 Task: Open a new theme Ion template save the file as agendafor.pptxand insert 'date and time', and also insert  'slide no'and add the smart art , horizontal bullet list
Action: Key pressed ctrl+N
Screenshot: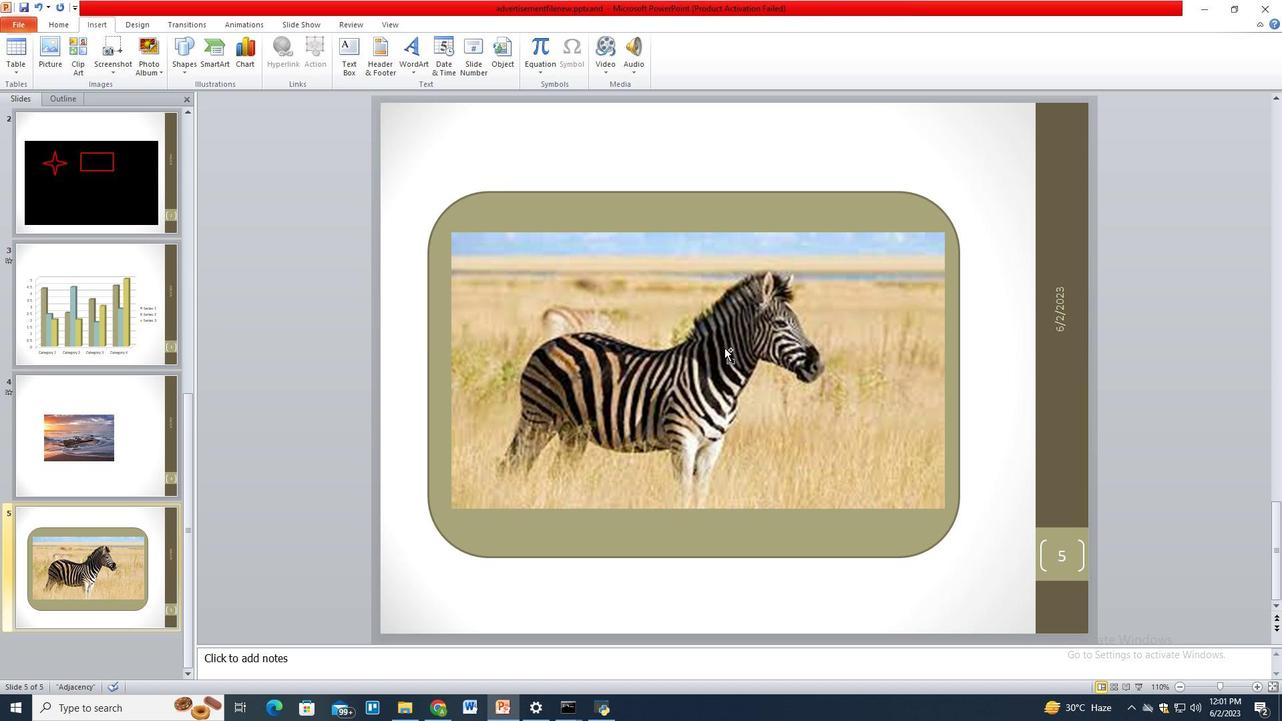 
Action: Mouse moved to (26, 22)
Screenshot: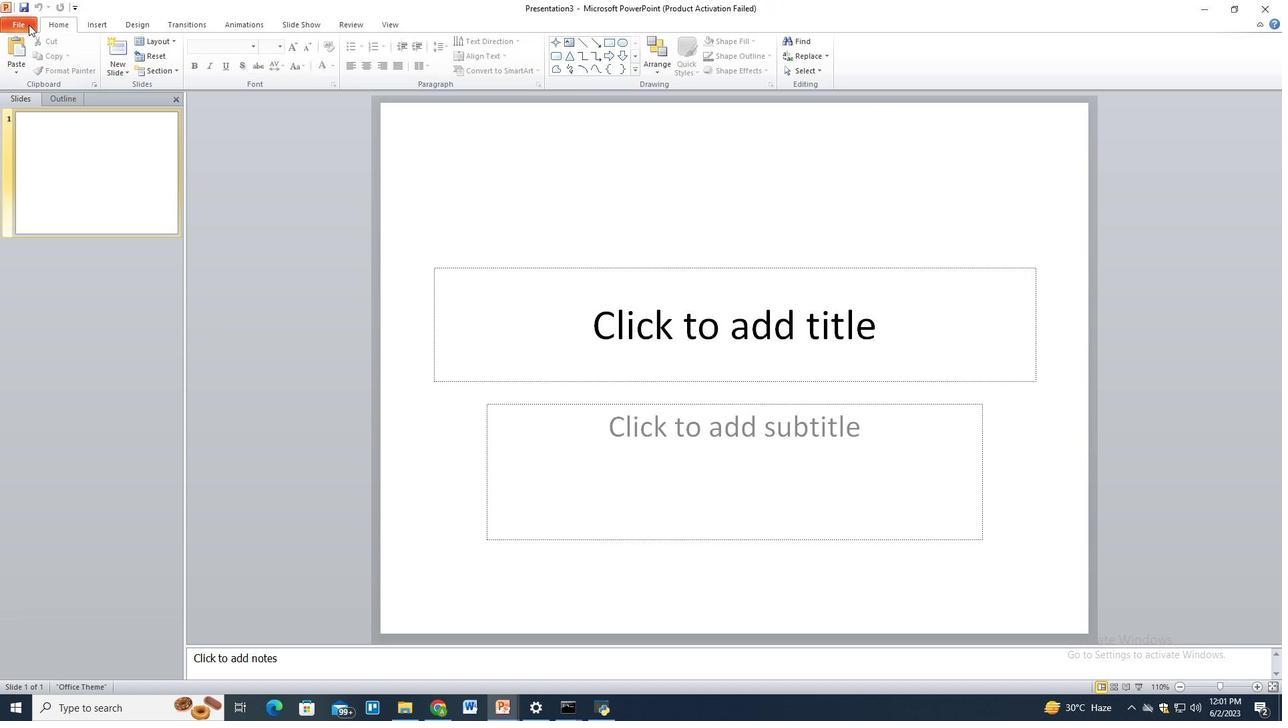 
Action: Mouse pressed left at (26, 22)
Screenshot: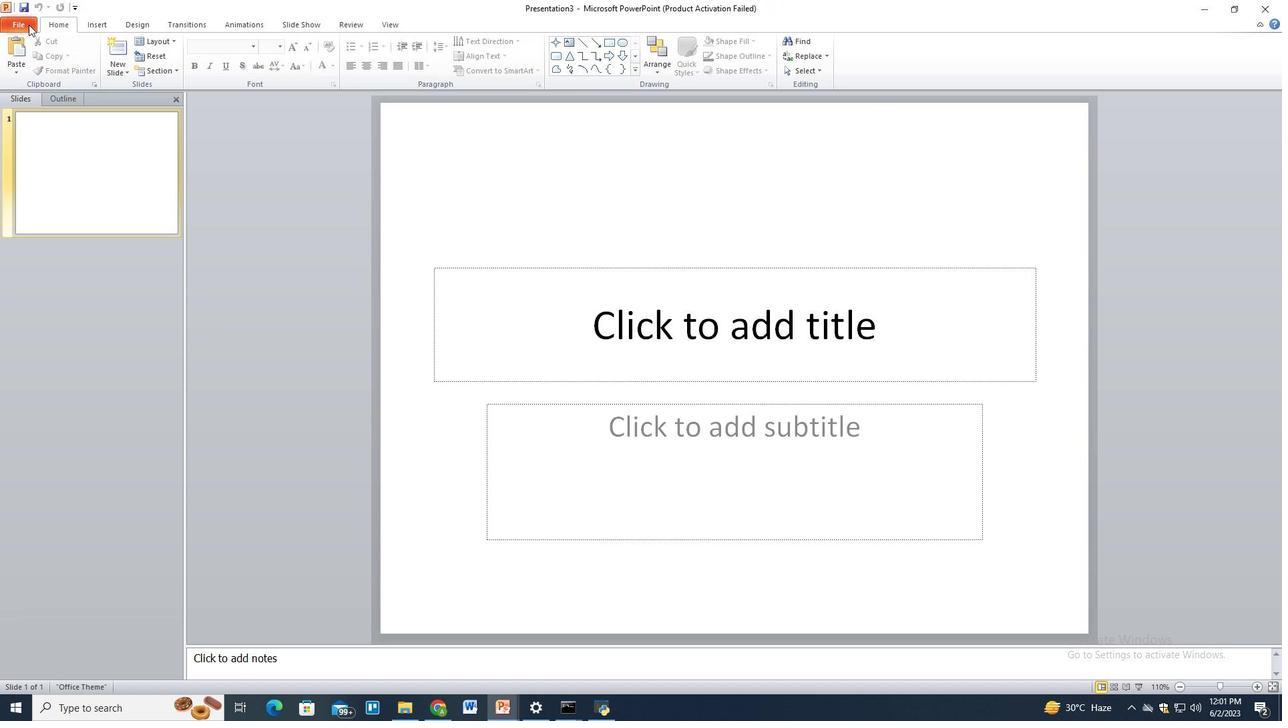 
Action: Mouse moved to (44, 165)
Screenshot: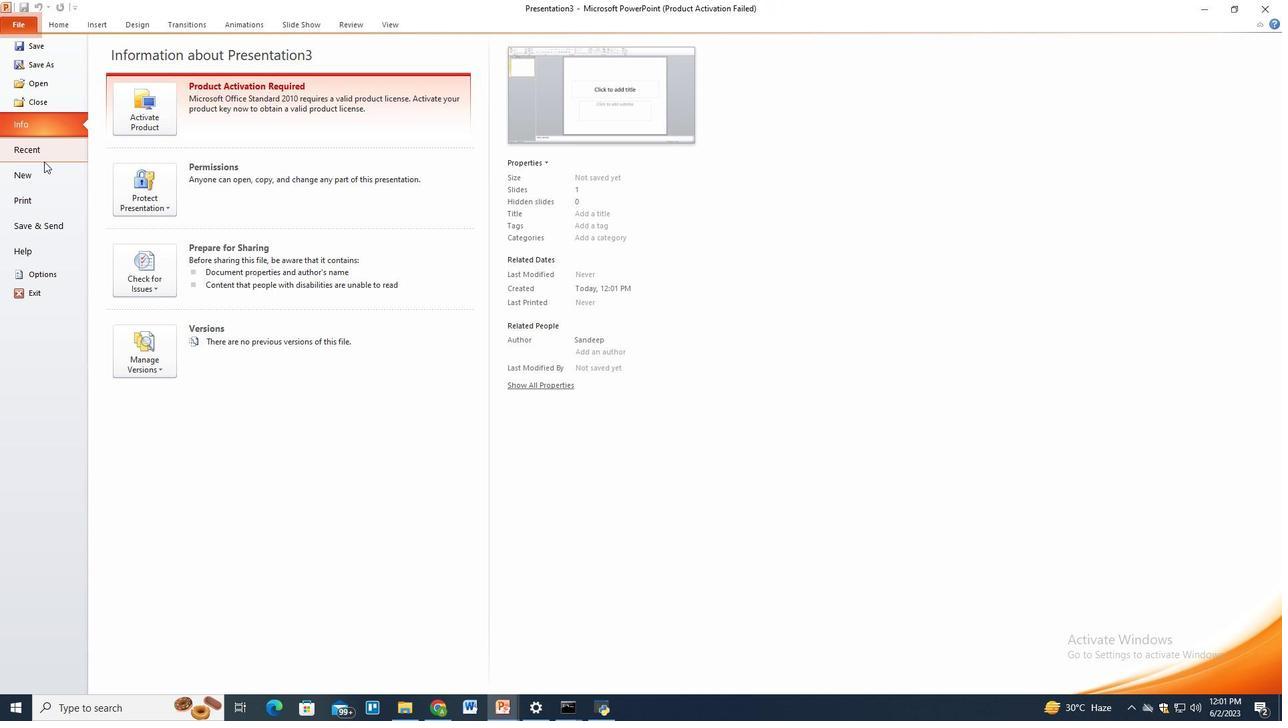 
Action: Mouse pressed left at (44, 165)
Screenshot: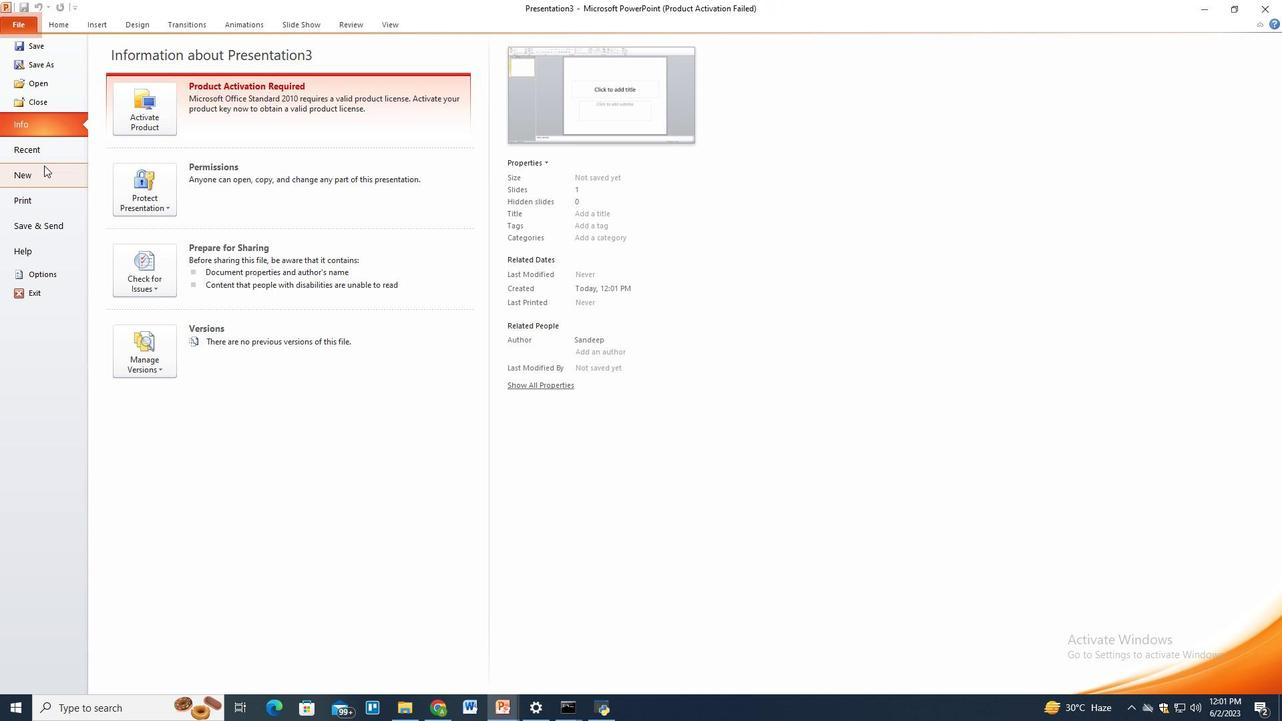 
Action: Mouse moved to (243, 146)
Screenshot: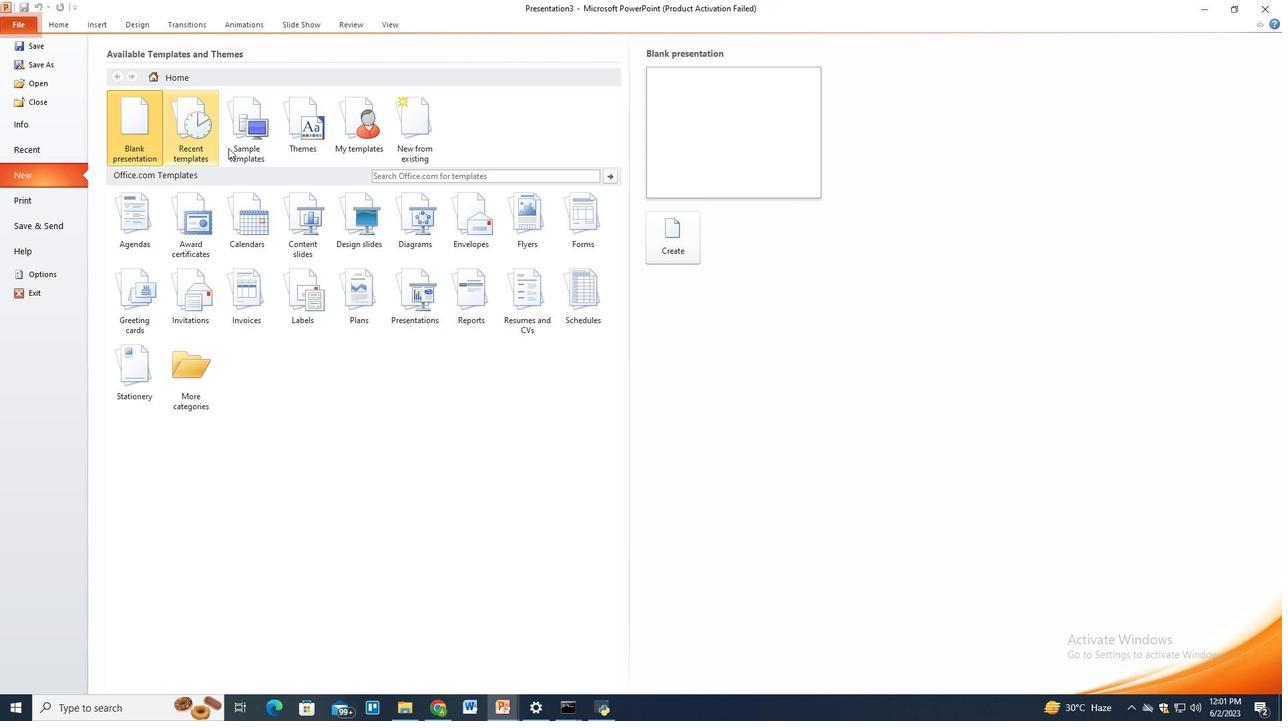 
Action: Mouse pressed left at (243, 146)
Screenshot: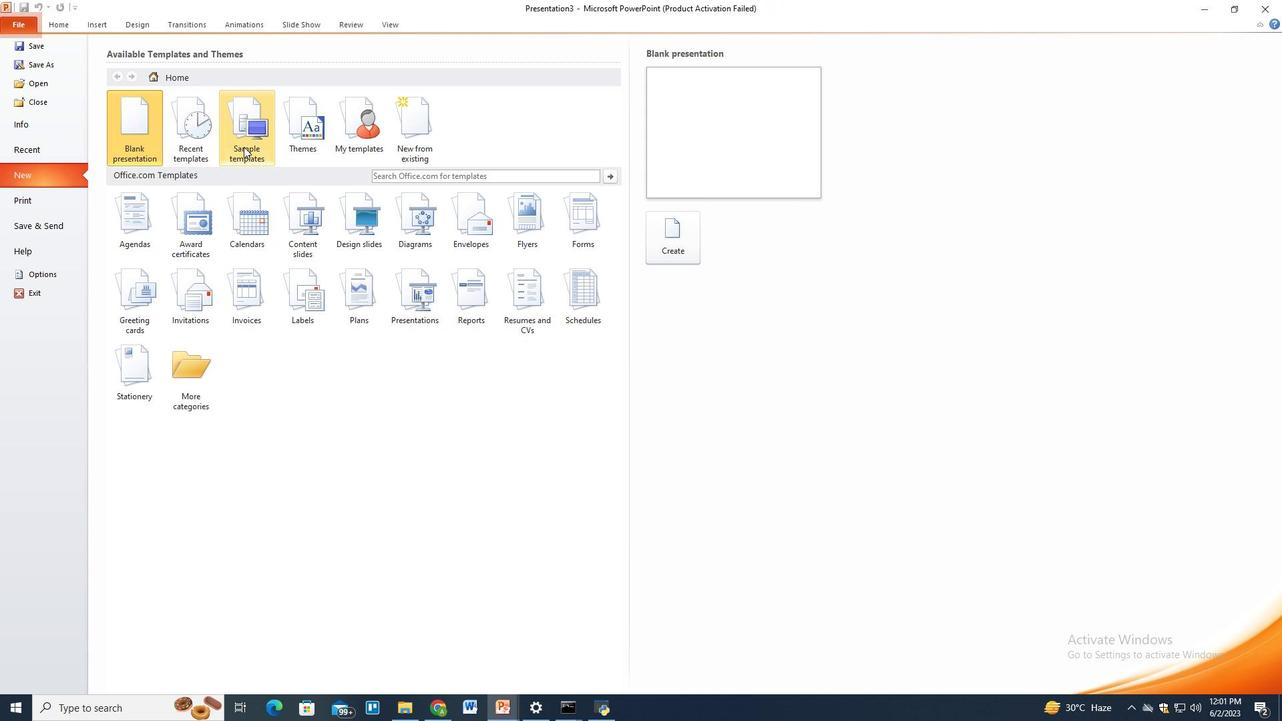
Action: Mouse moved to (116, 76)
Screenshot: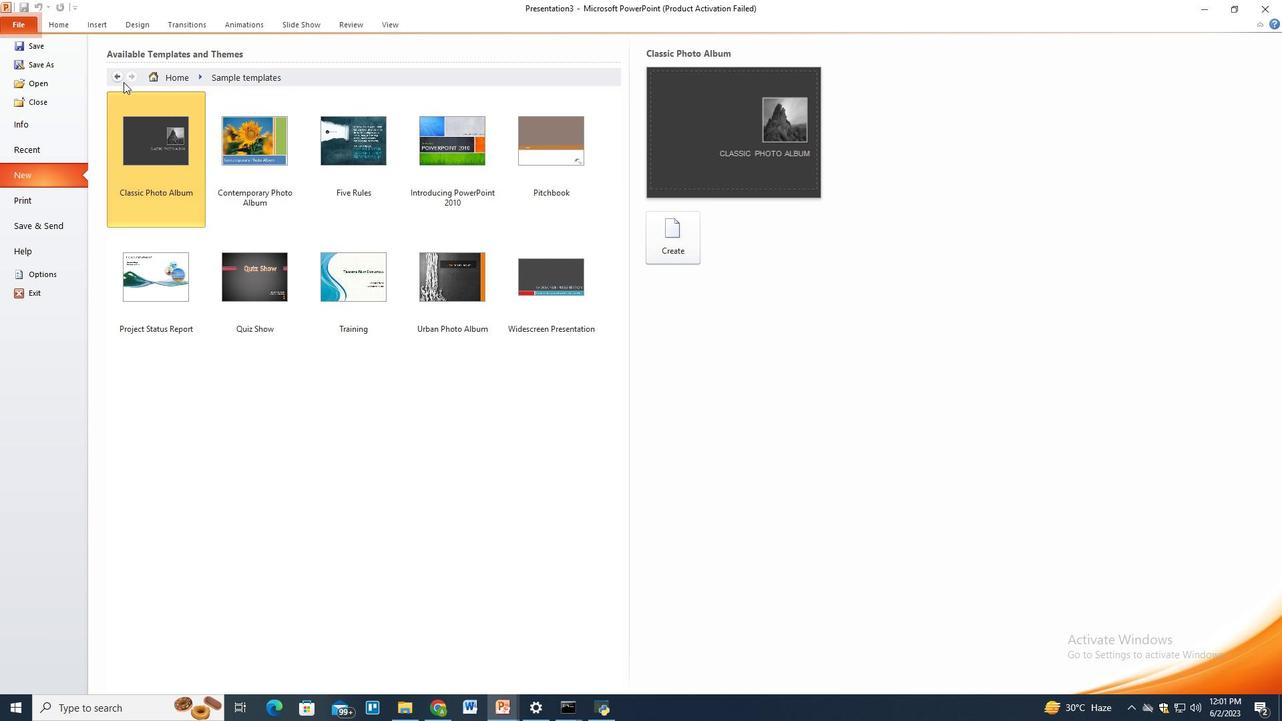 
Action: Mouse pressed left at (116, 76)
Screenshot: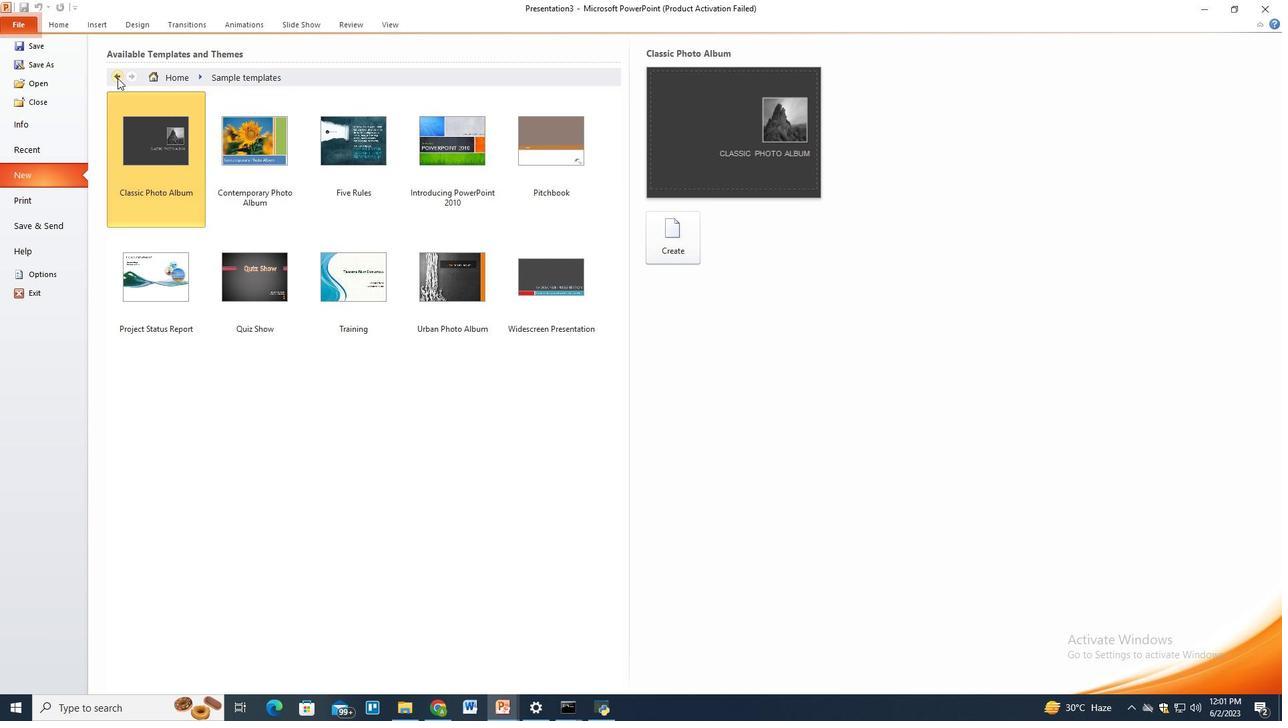 
Action: Mouse moved to (288, 138)
Screenshot: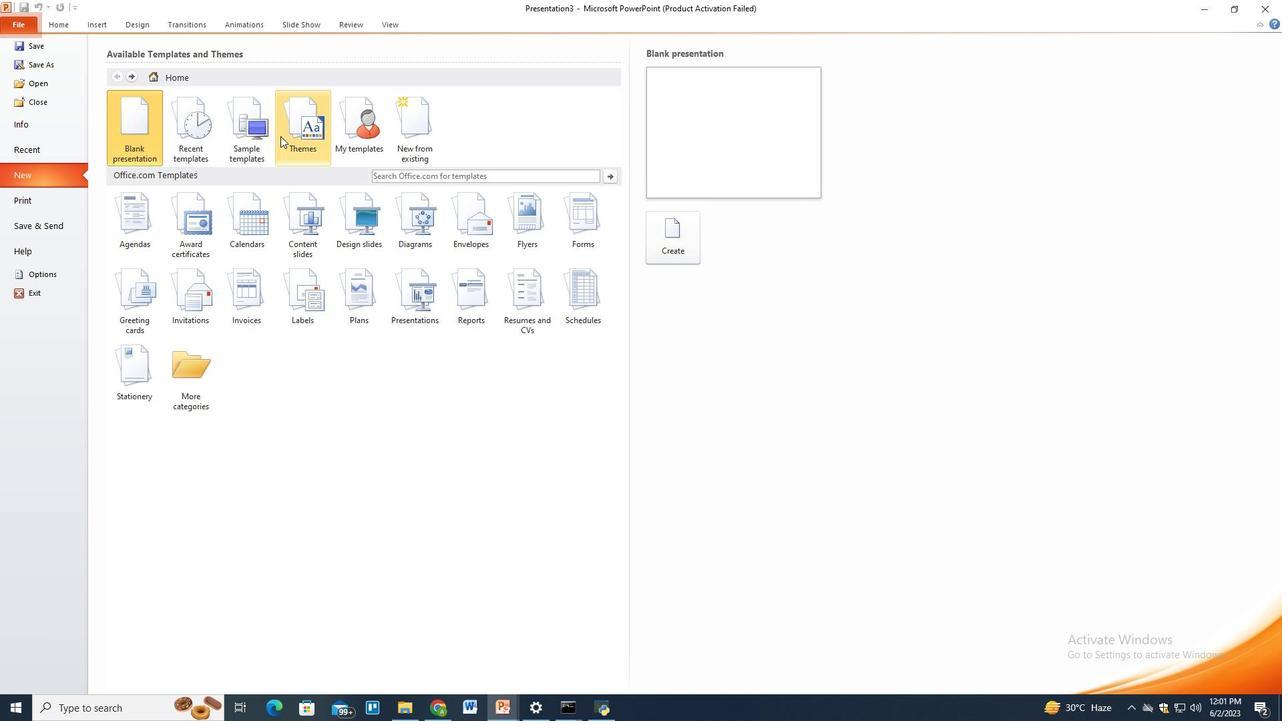 
Action: Mouse pressed left at (288, 138)
Screenshot: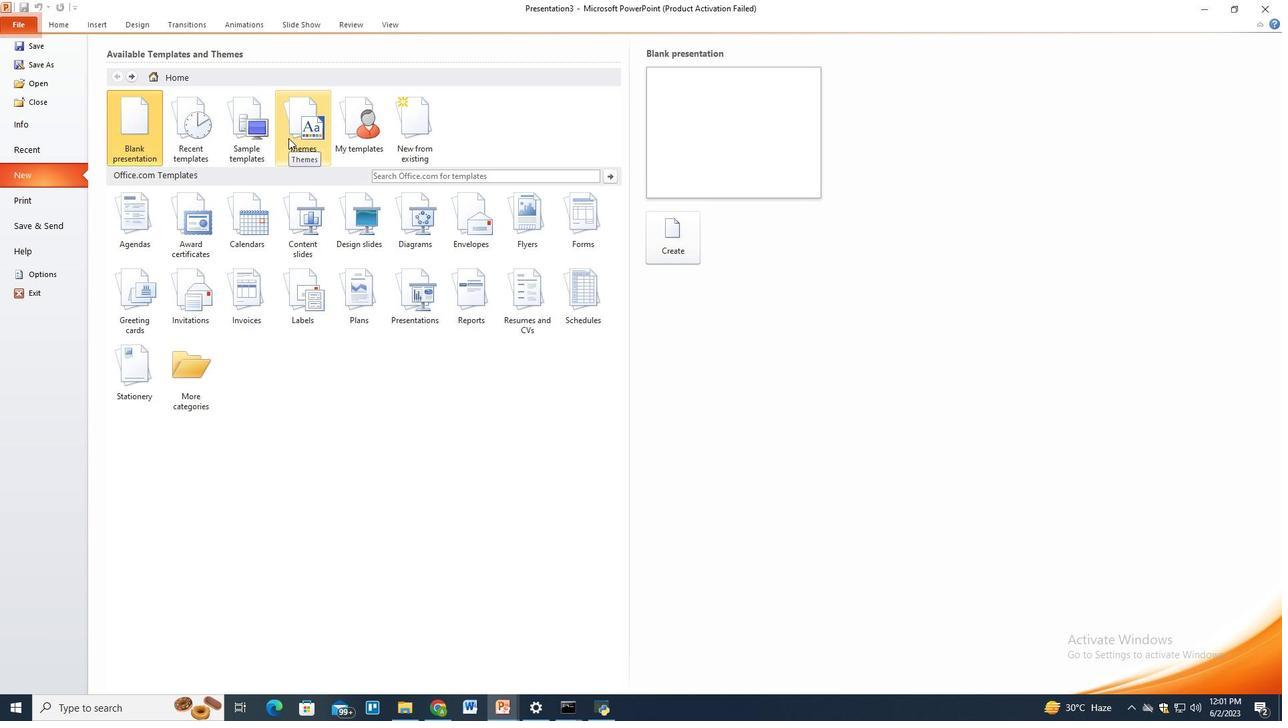 
Action: Mouse moved to (475, 321)
Screenshot: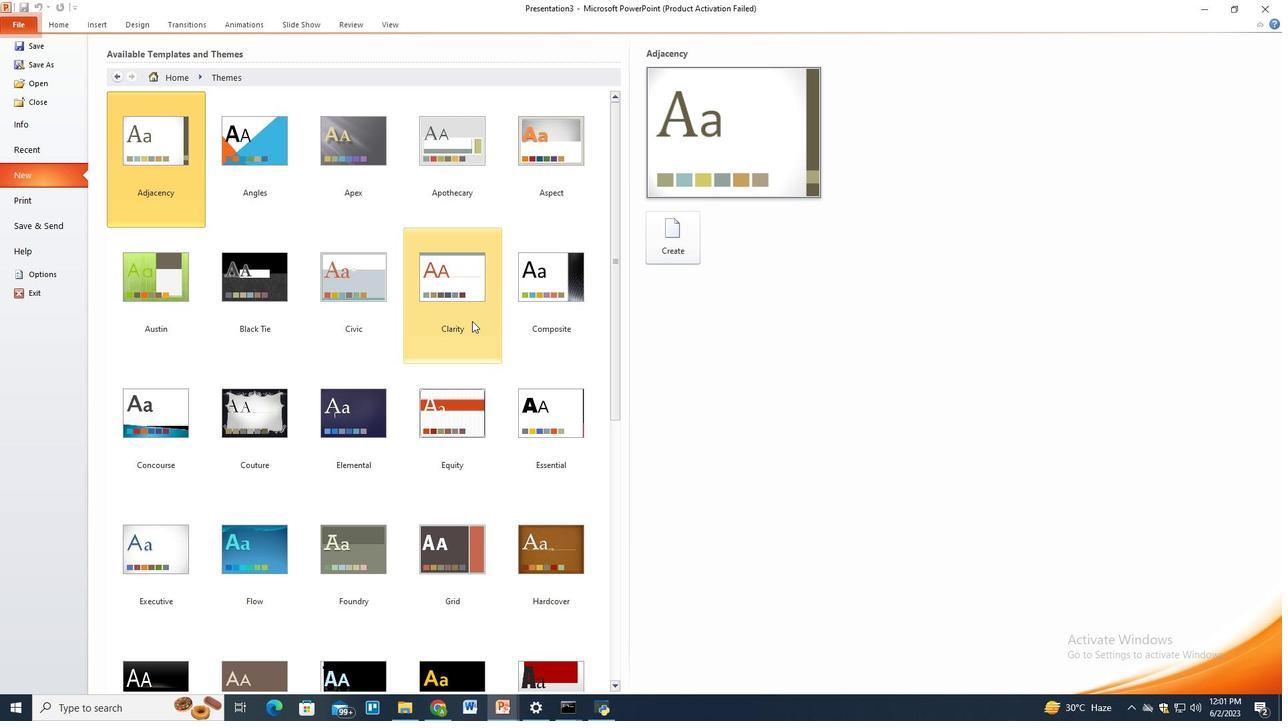 
Action: Mouse scrolled (475, 320) with delta (0, 0)
Screenshot: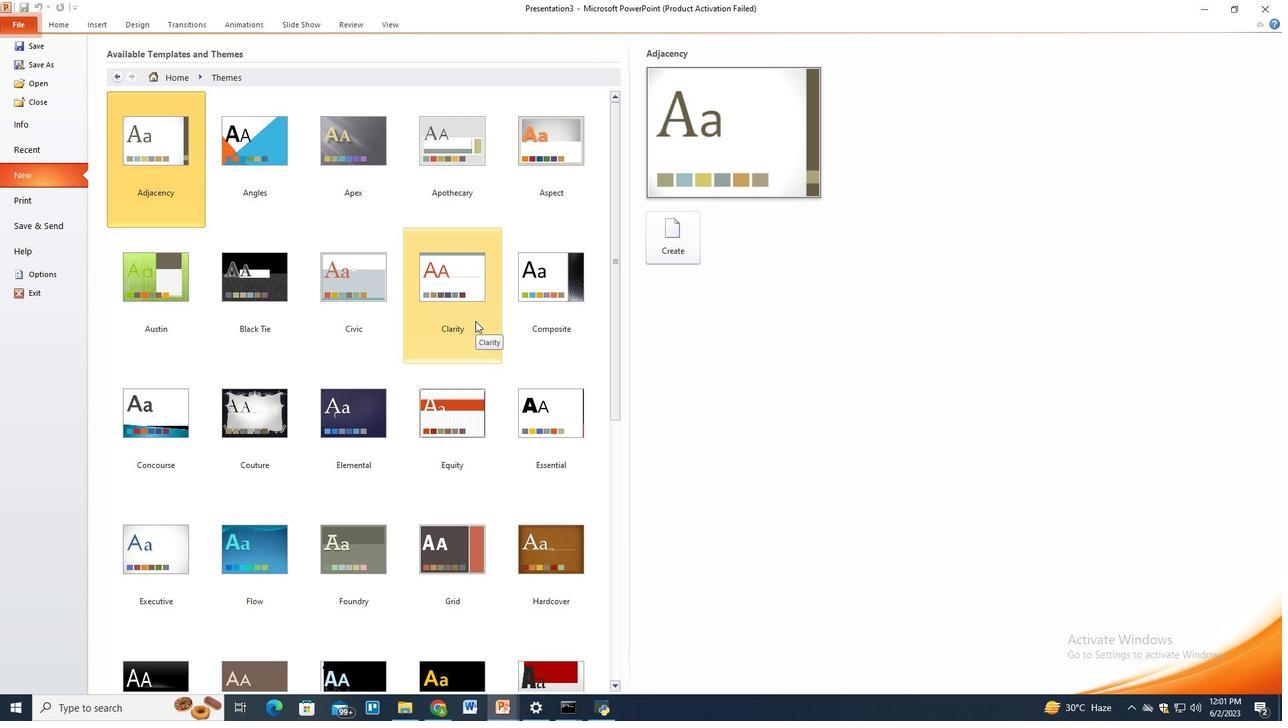 
Action: Mouse scrolled (475, 320) with delta (0, 0)
Screenshot: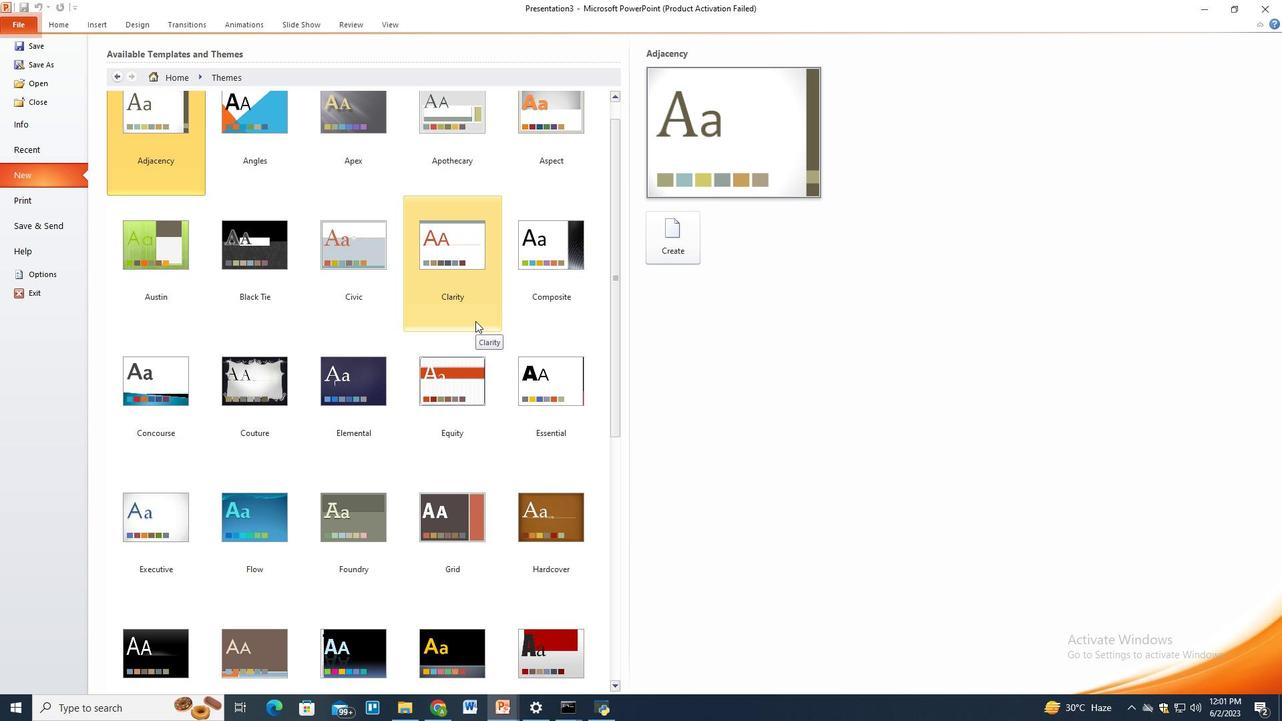 
Action: Mouse scrolled (475, 320) with delta (0, 0)
Screenshot: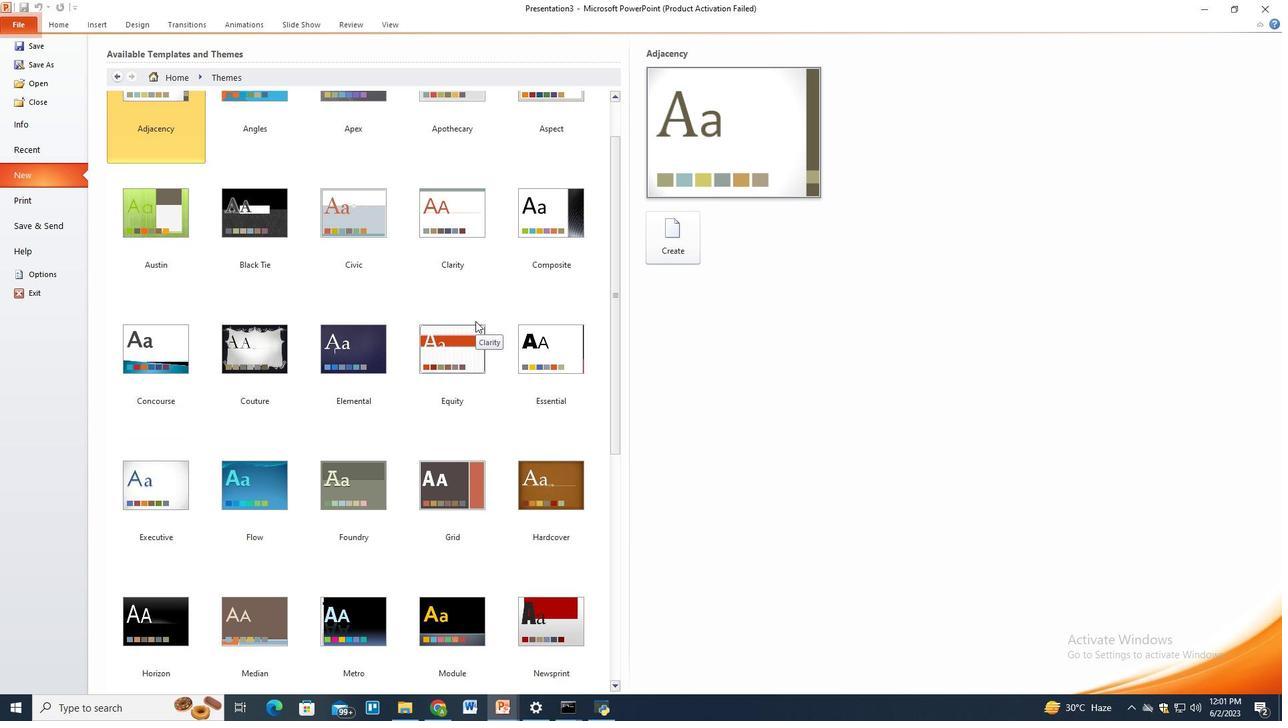 
Action: Mouse scrolled (475, 320) with delta (0, 0)
Screenshot: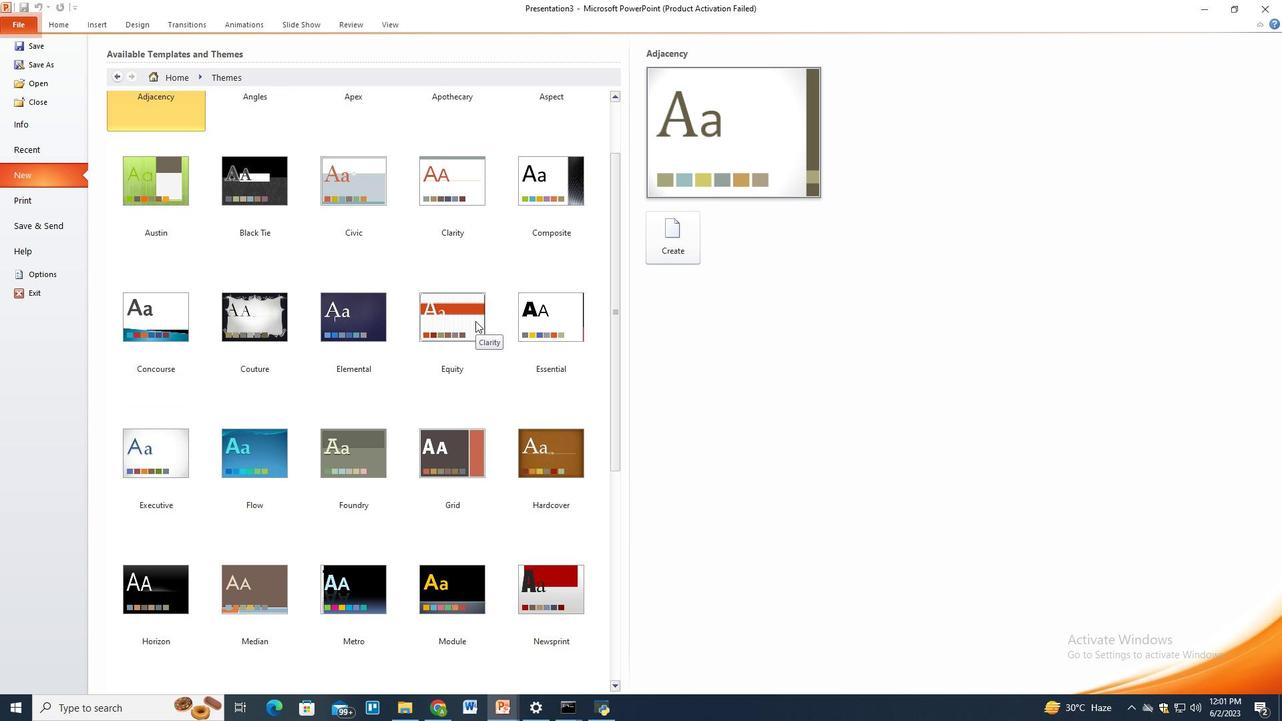 
Action: Mouse scrolled (475, 320) with delta (0, 0)
Screenshot: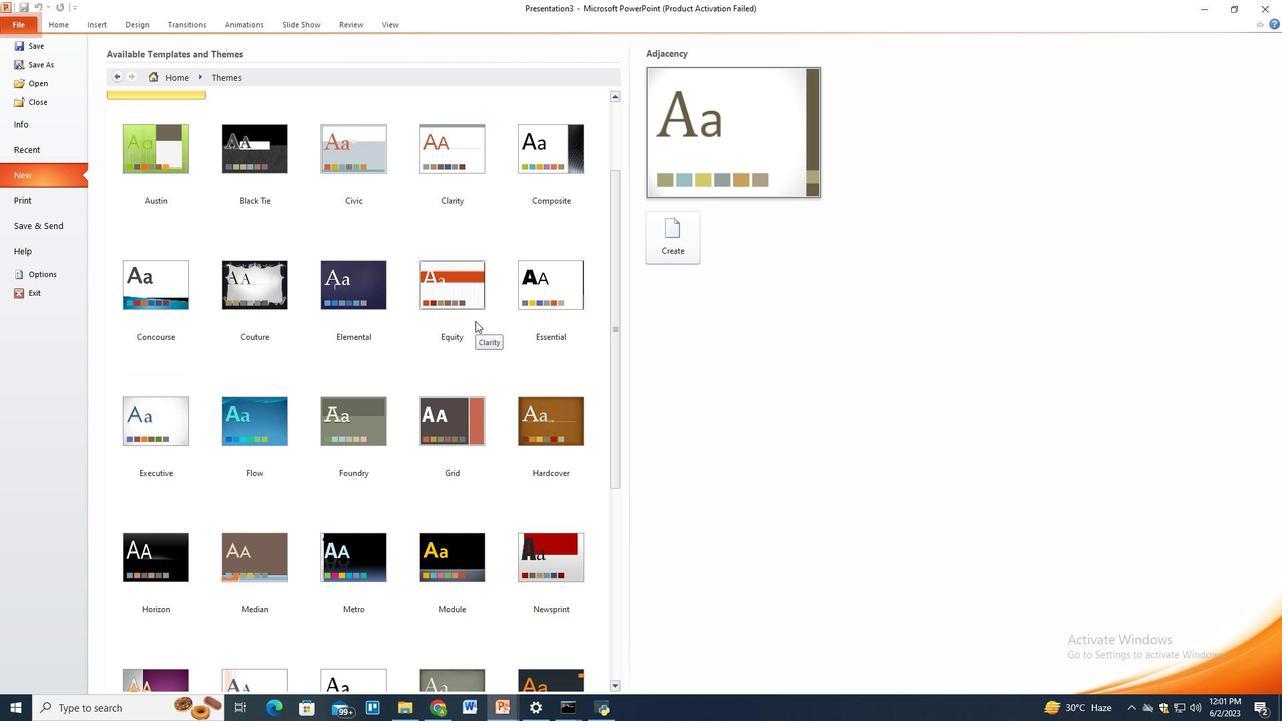 
Action: Mouse scrolled (475, 320) with delta (0, 0)
Screenshot: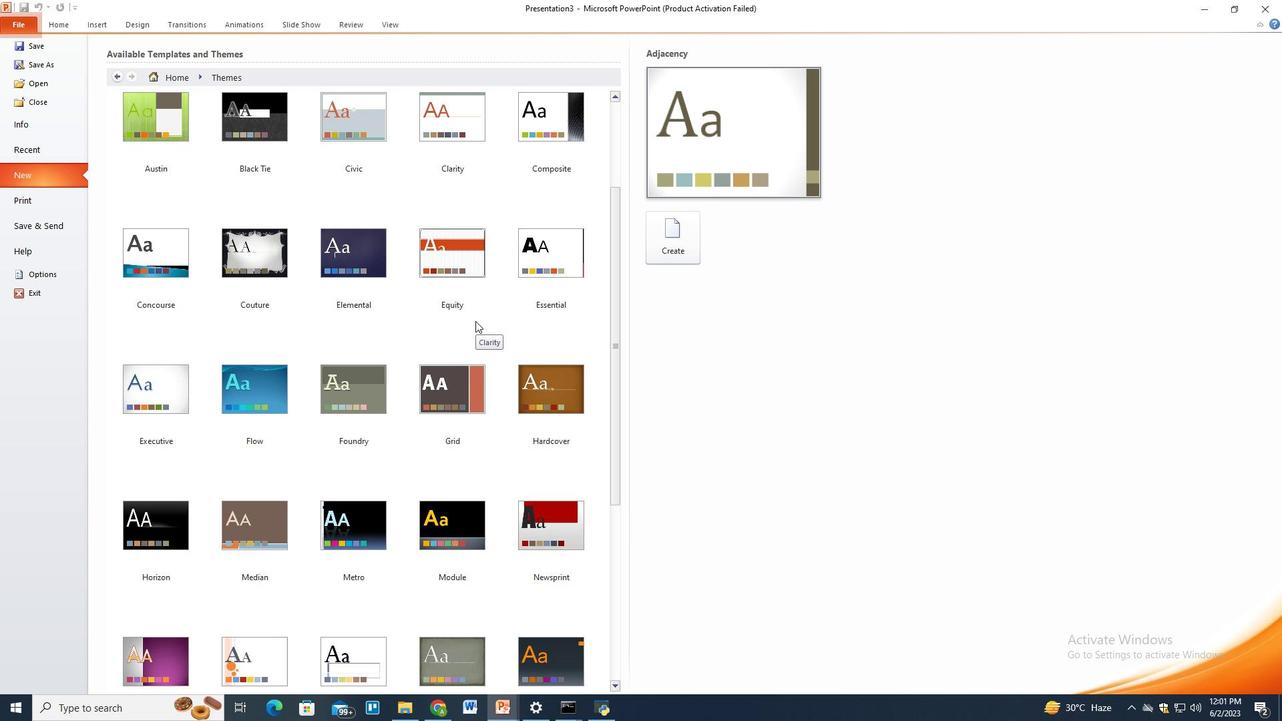 
Action: Mouse scrolled (475, 320) with delta (0, 0)
Screenshot: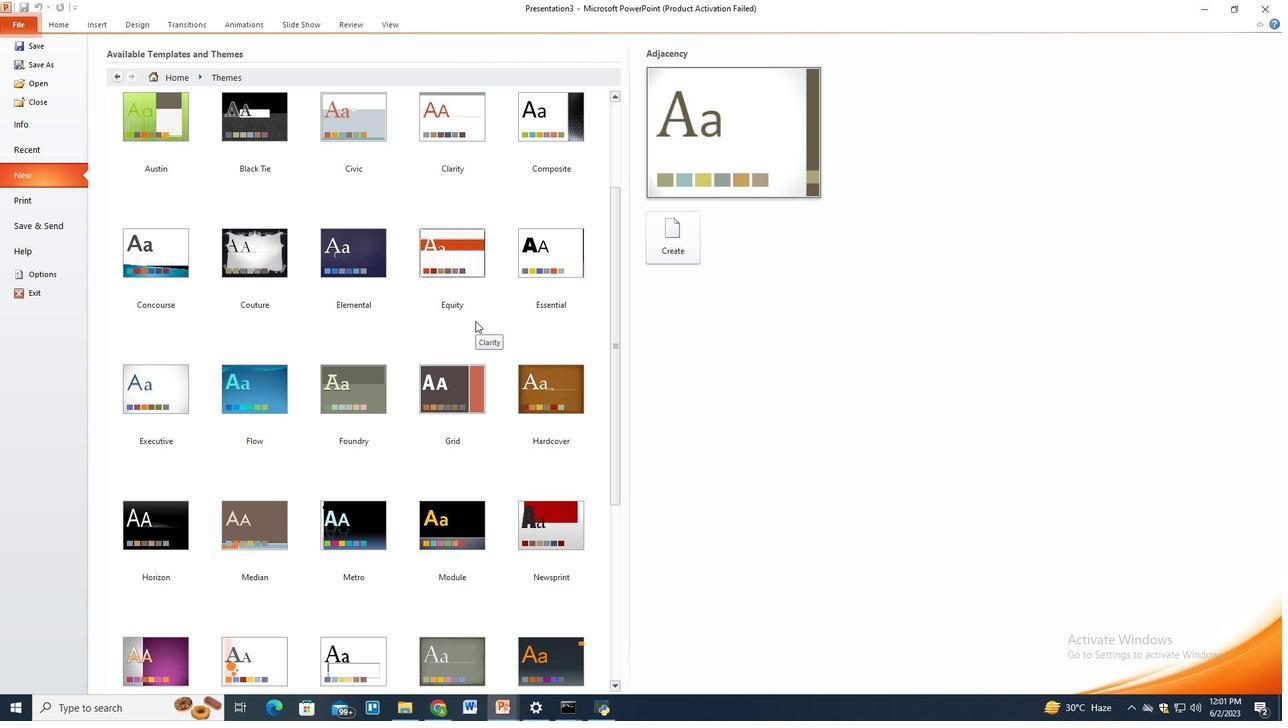 
Action: Mouse scrolled (475, 320) with delta (0, 0)
Screenshot: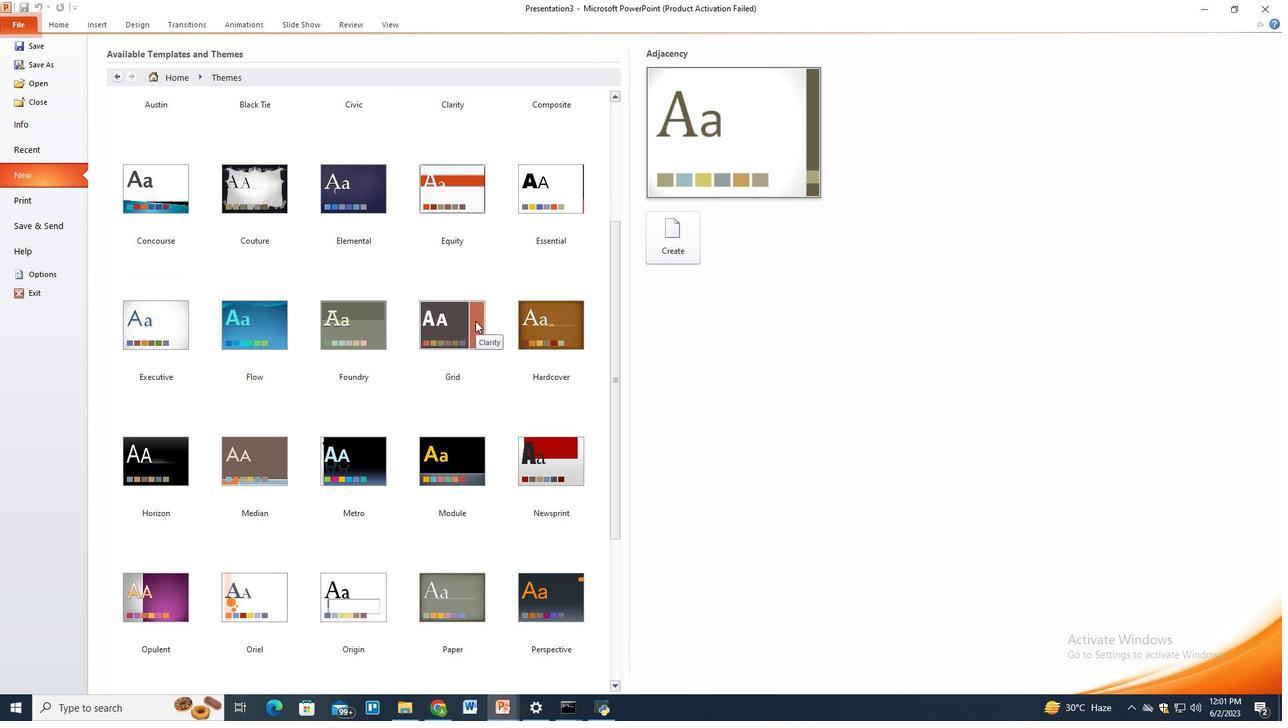 
Action: Mouse moved to (458, 300)
Screenshot: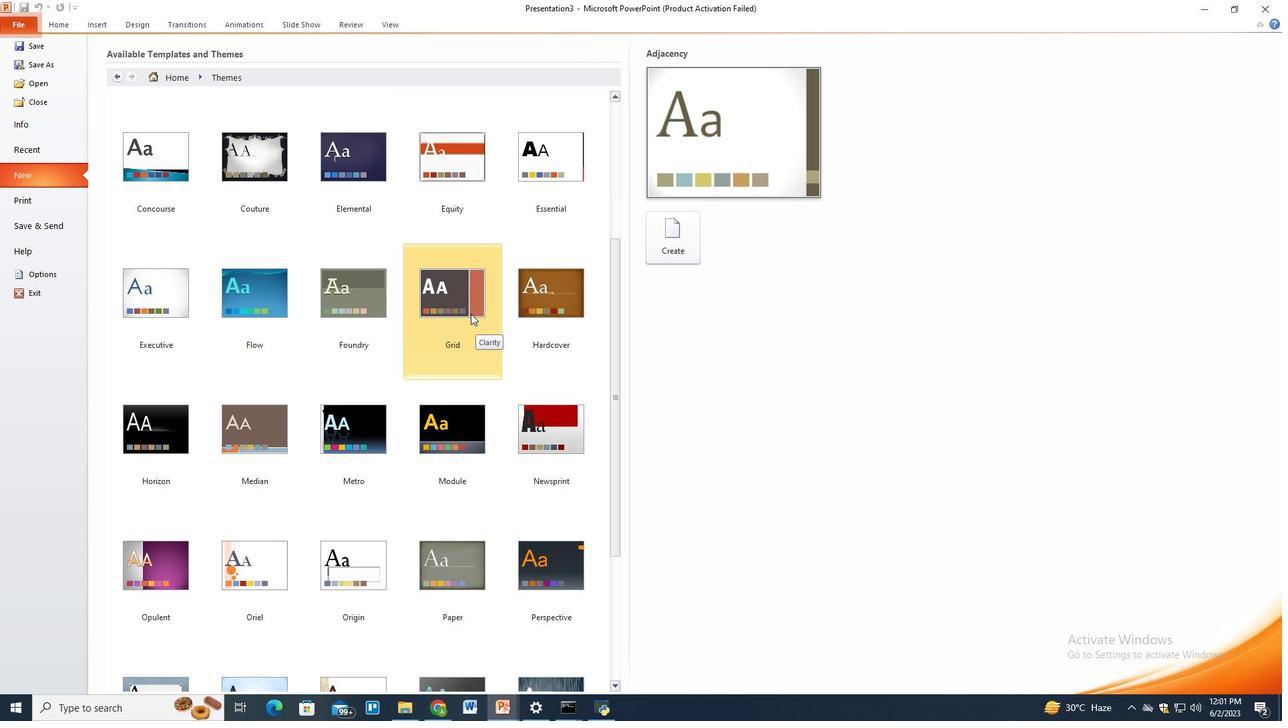 
Action: Mouse pressed left at (458, 300)
Screenshot: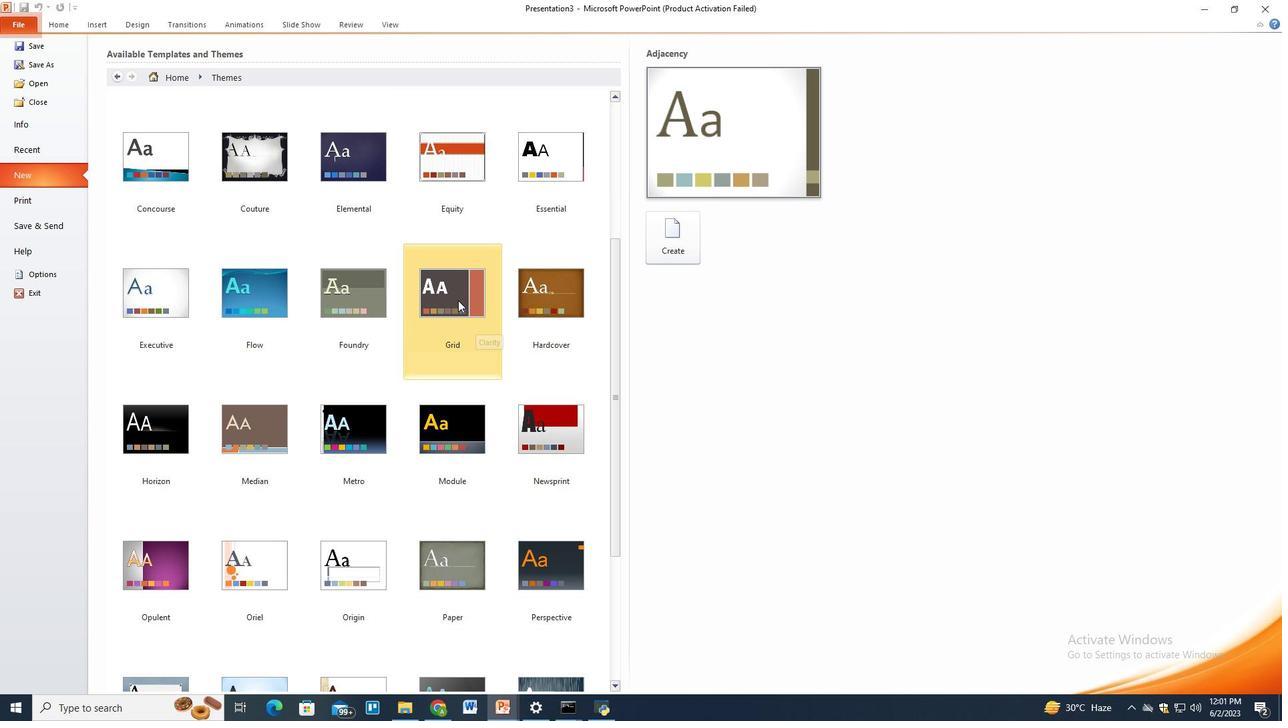 
Action: Mouse moved to (521, 301)
Screenshot: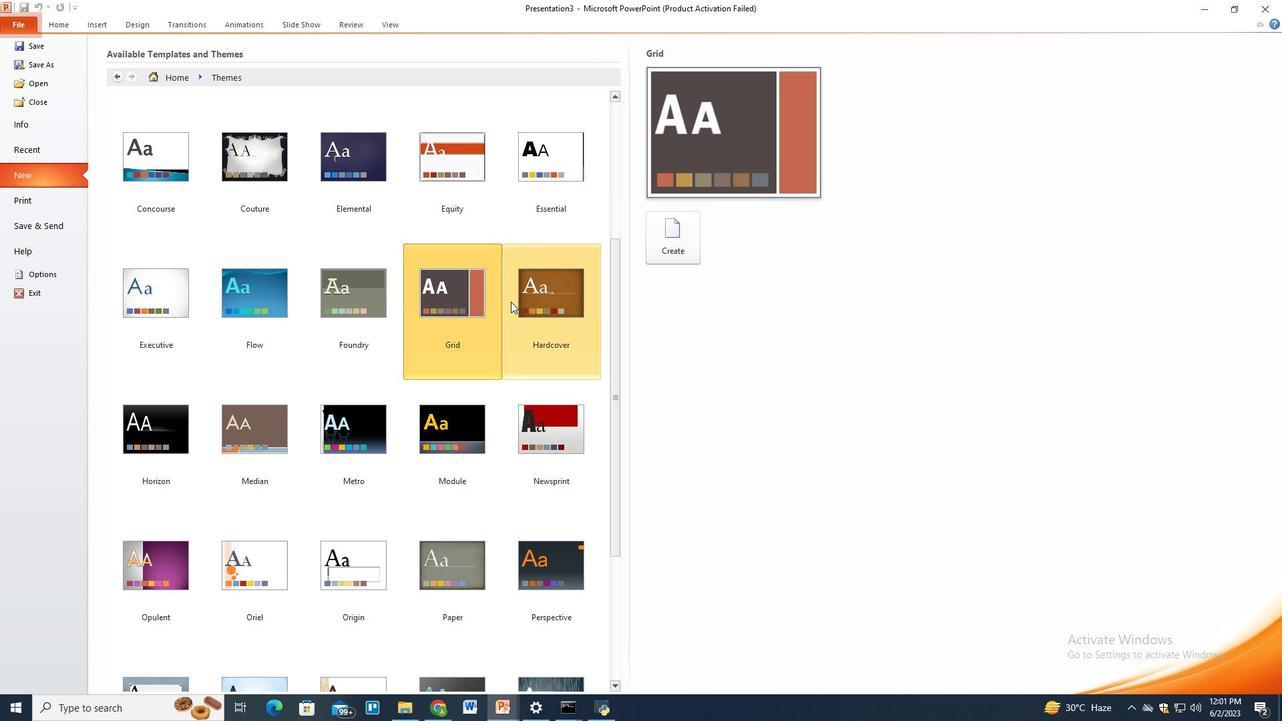 
Action: Mouse pressed left at (521, 301)
Screenshot: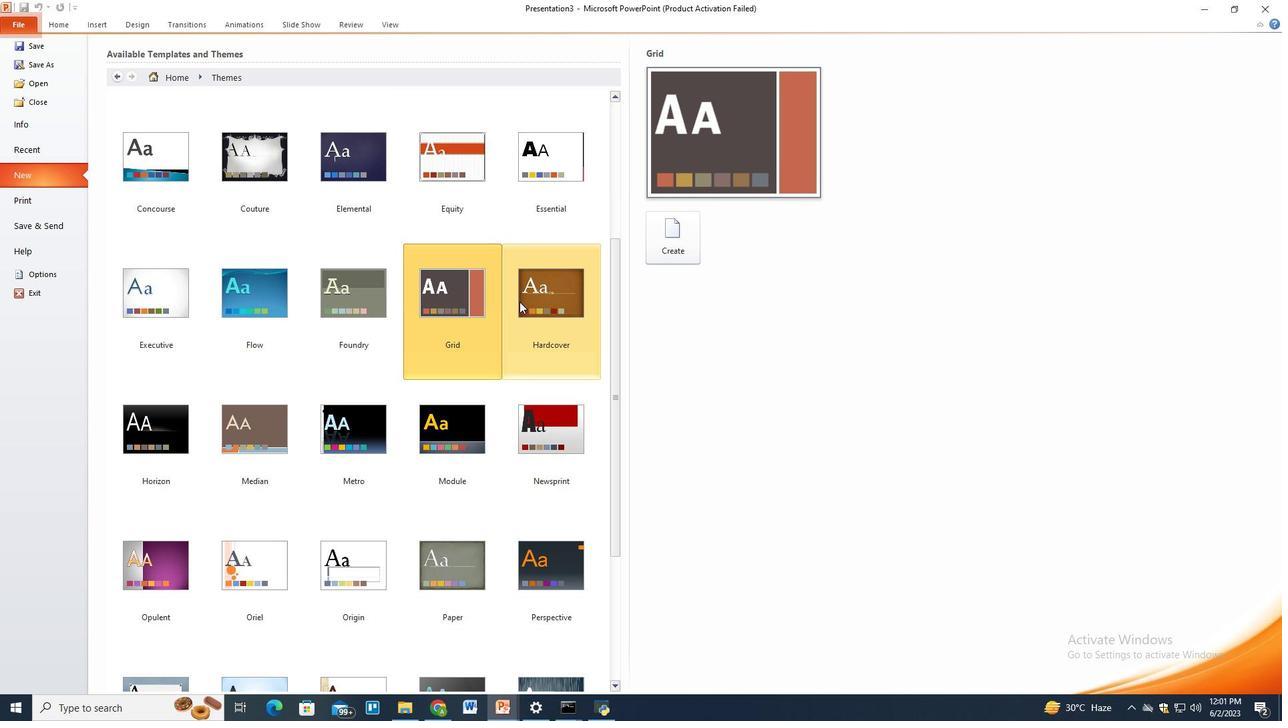 
Action: Mouse moved to (561, 373)
Screenshot: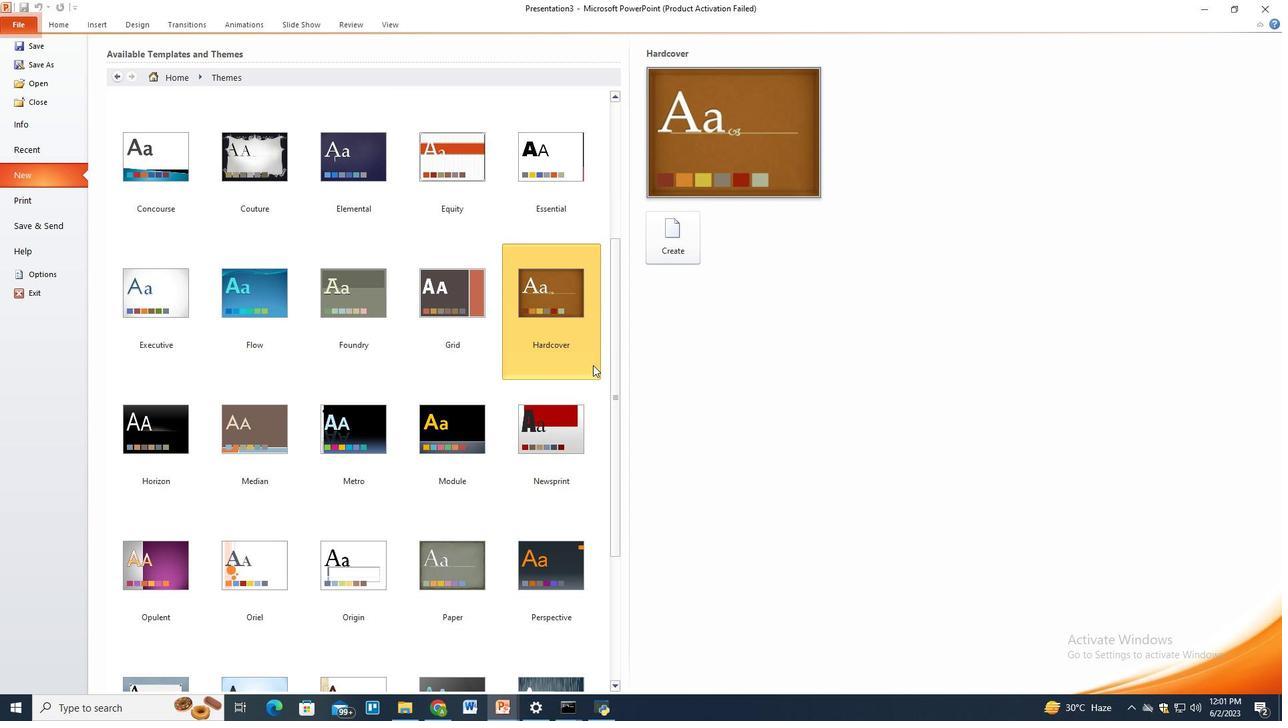 
Action: Key pressed <Key.enter>
Screenshot: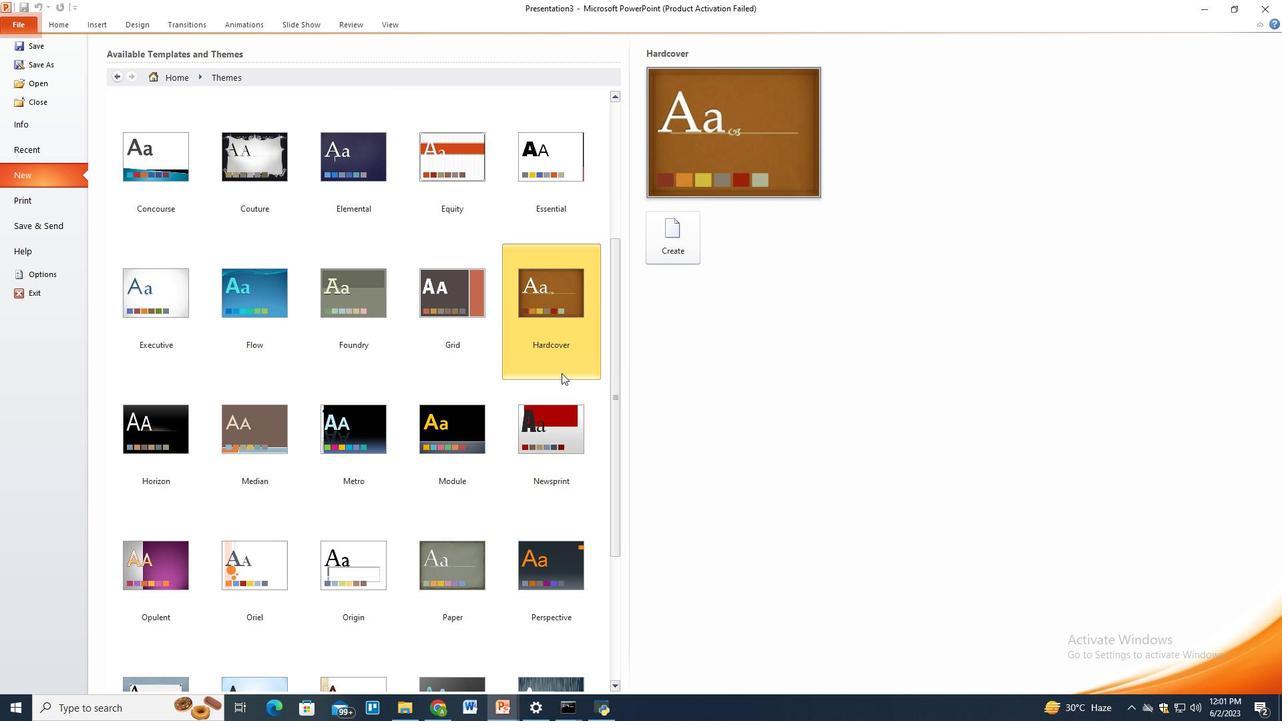 
Action: Mouse moved to (623, 357)
Screenshot: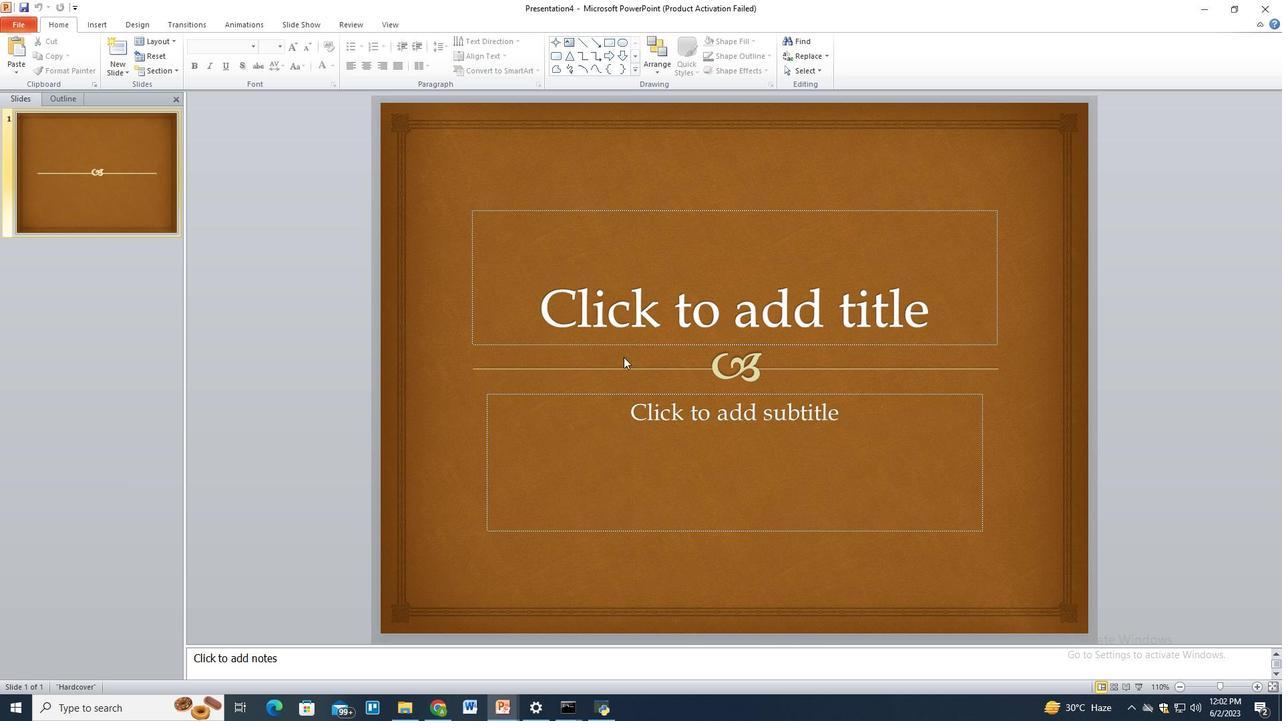 
Action: Key pressed ctrl+Sagendafor.pptx<Key.tab><Key.tab><Key.tab><Key.tab><Key.tab><Key.tab><Key.tab><Key.enter>
Screenshot: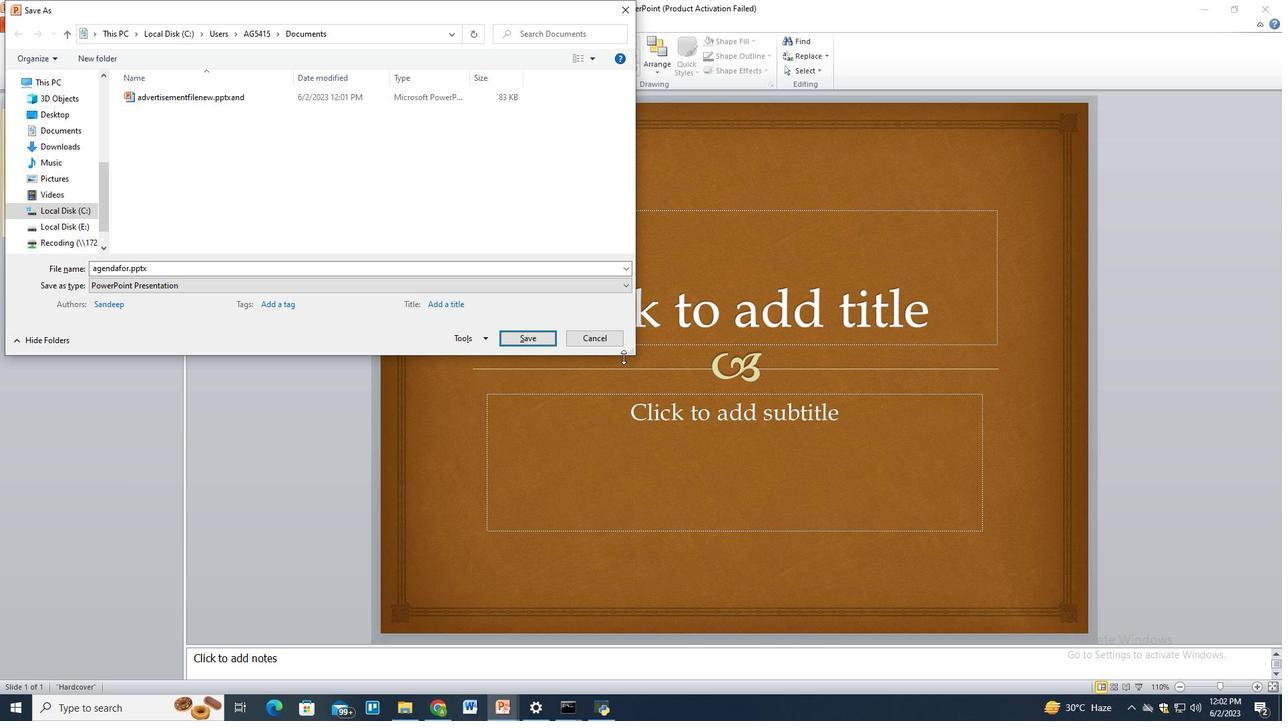 
Action: Mouse moved to (135, 20)
Screenshot: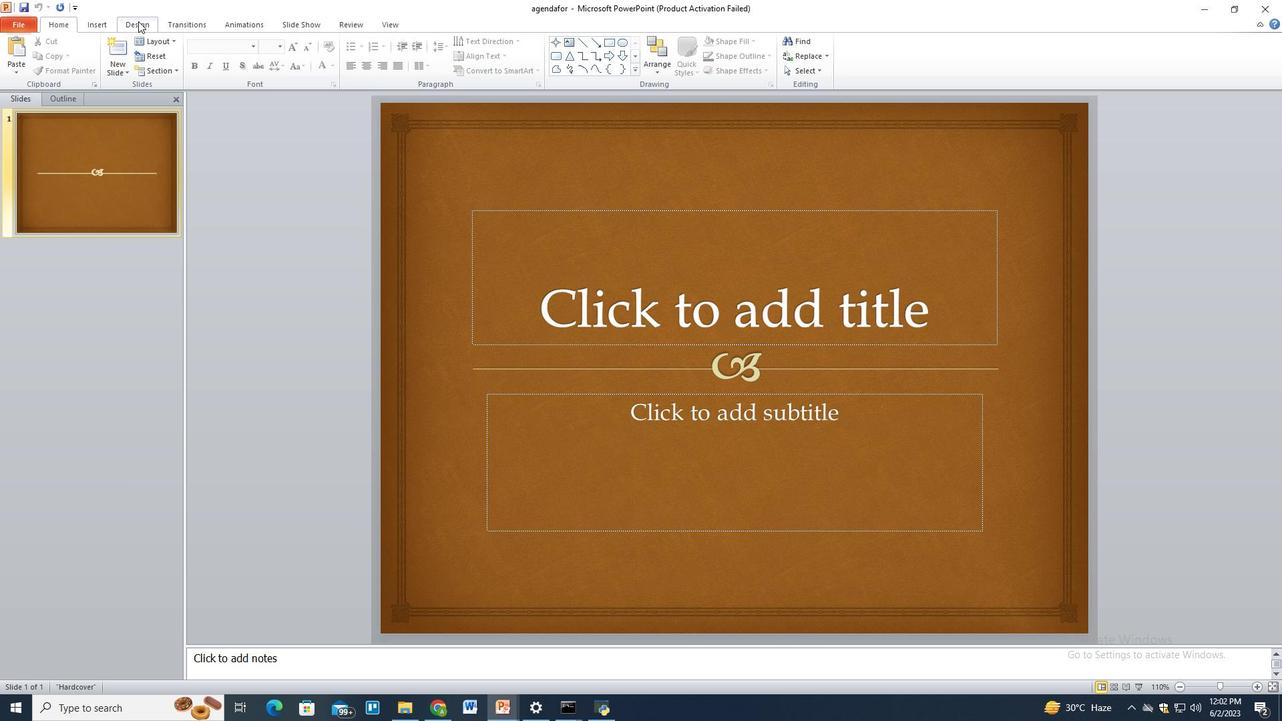 
Action: Mouse pressed left at (135, 20)
Screenshot: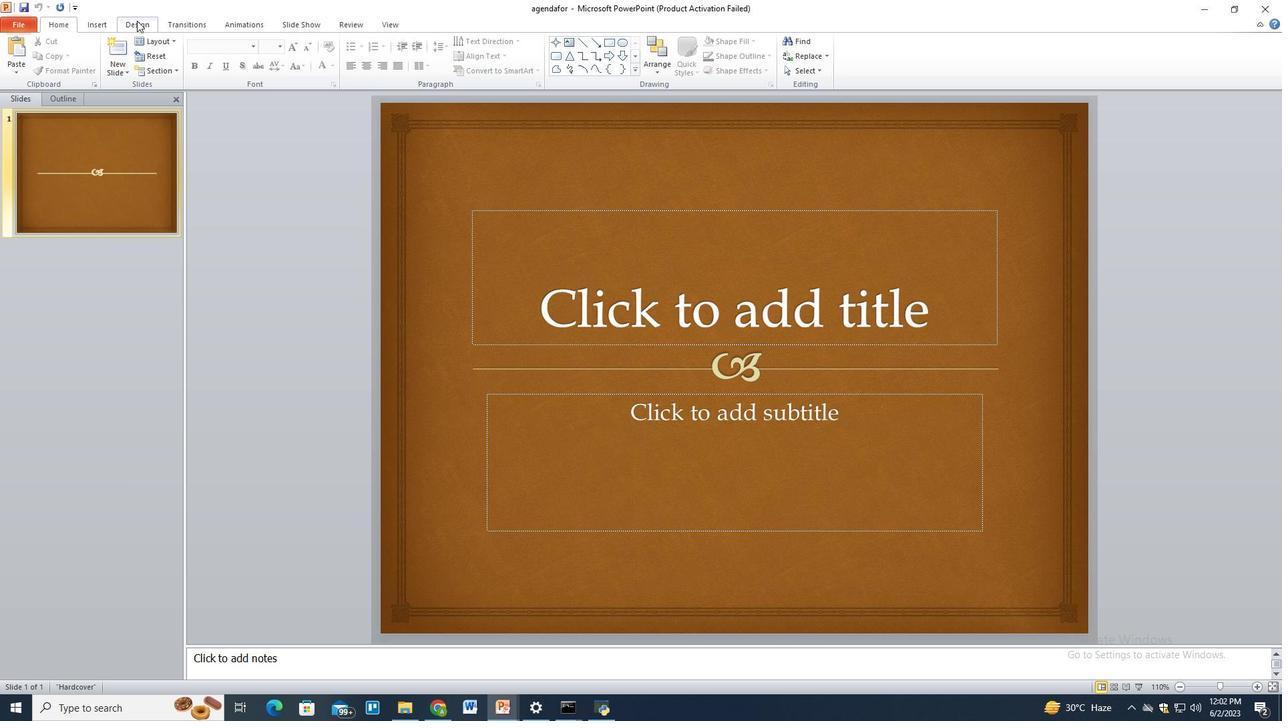 
Action: Mouse moved to (87, 20)
Screenshot: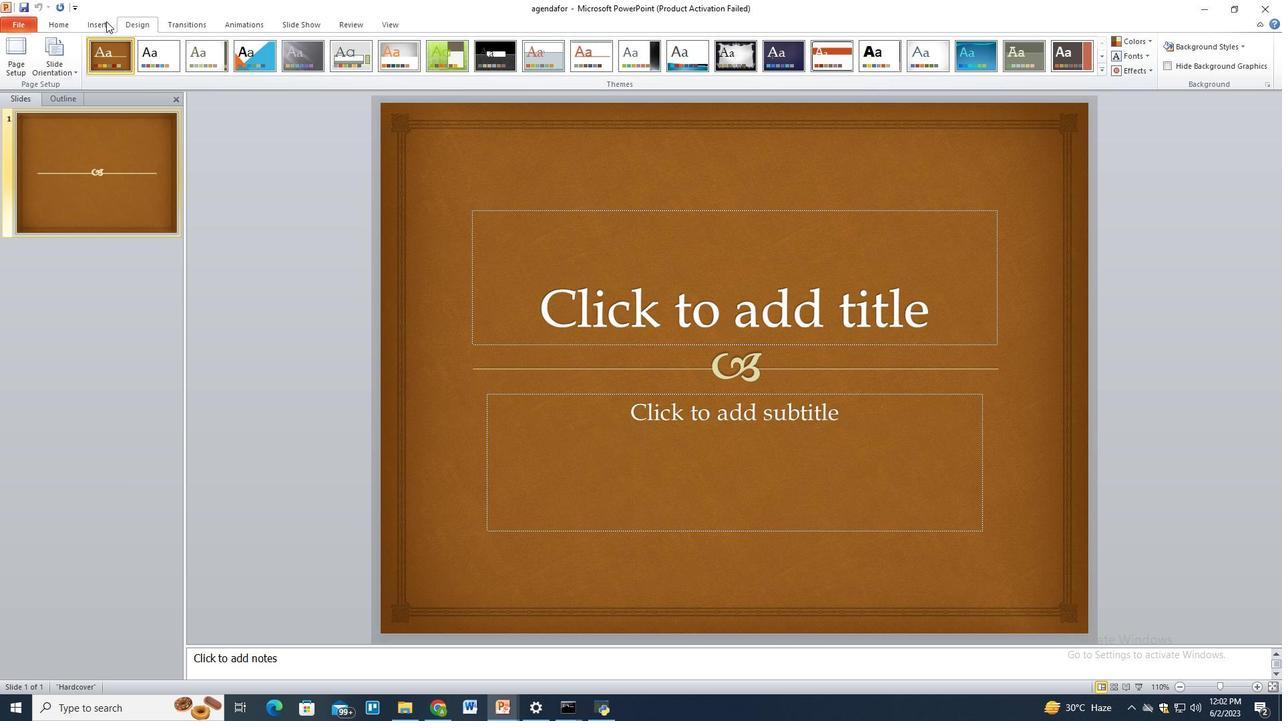 
Action: Mouse pressed left at (87, 20)
Screenshot: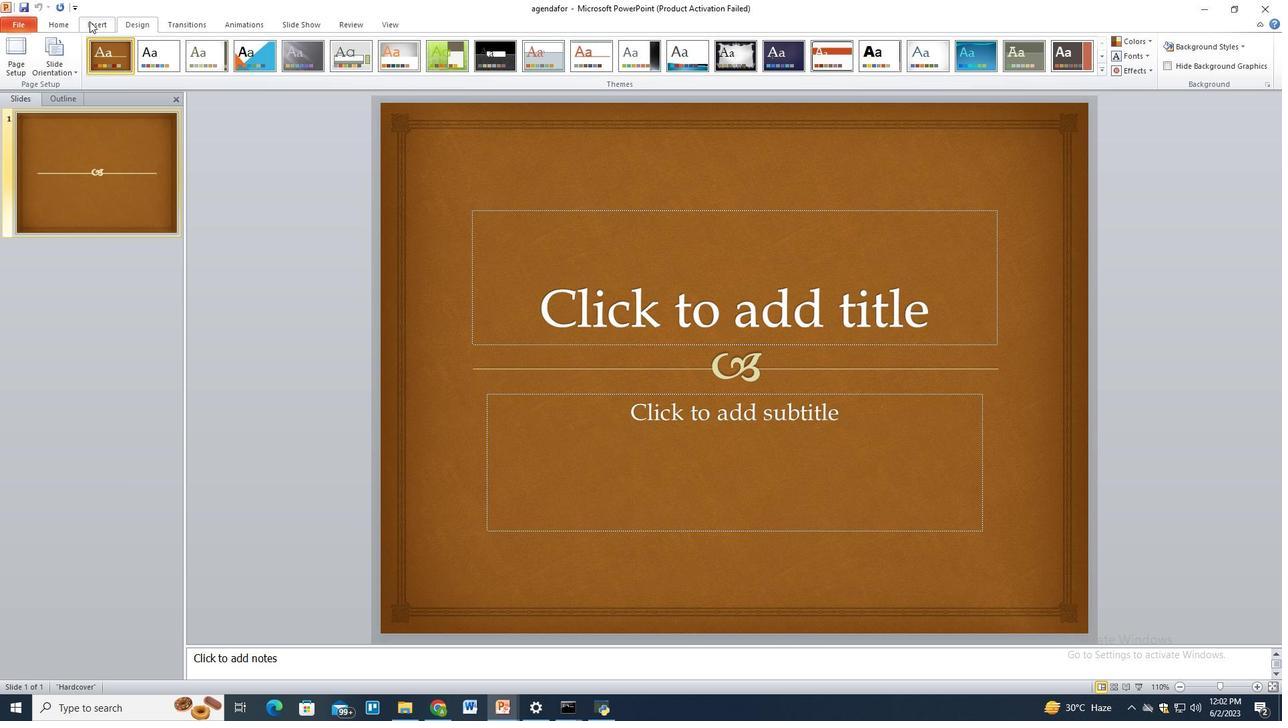 
Action: Mouse moved to (445, 58)
Screenshot: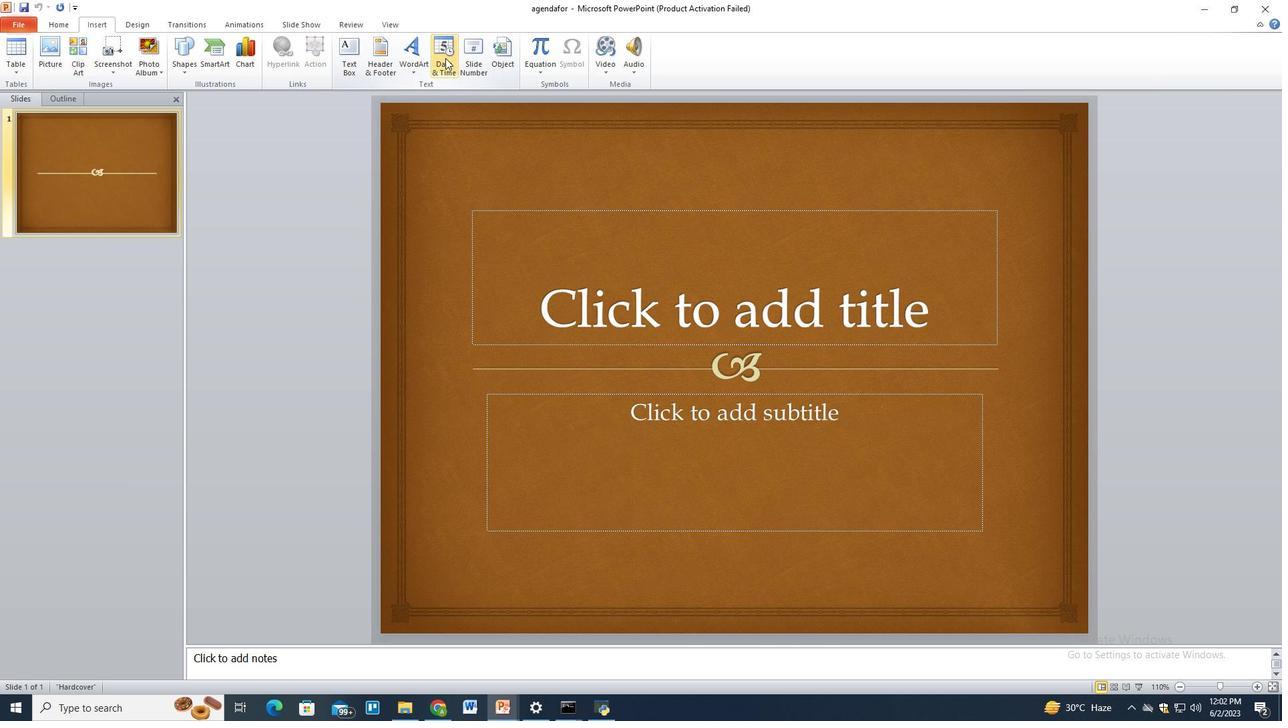 
Action: Mouse pressed left at (445, 58)
Screenshot: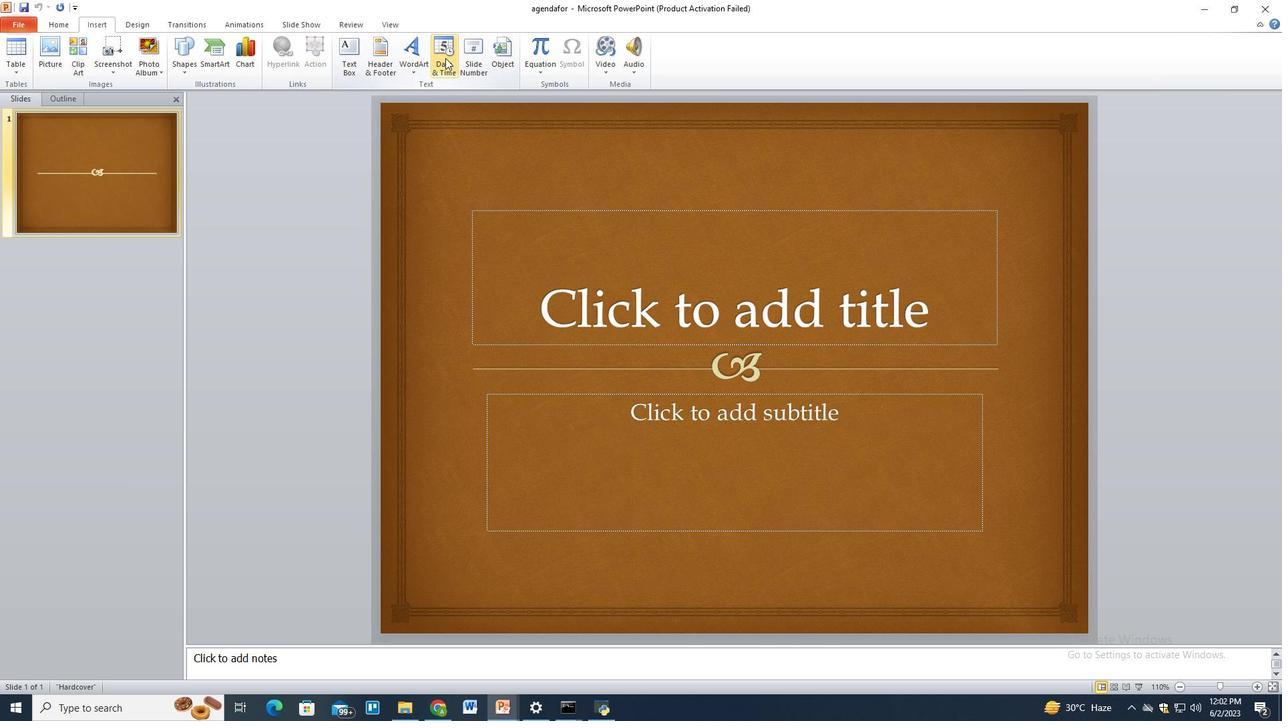 
Action: Mouse moved to (230, 275)
Screenshot: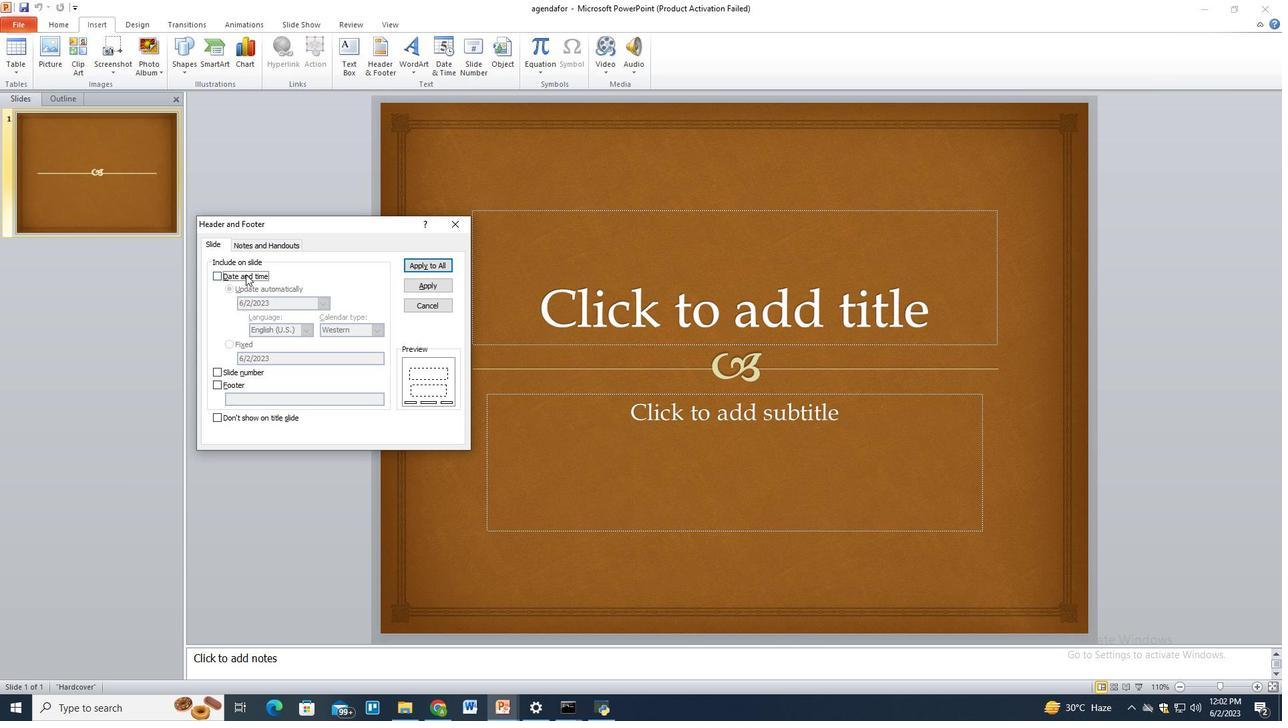 
Action: Mouse pressed left at (230, 275)
Screenshot: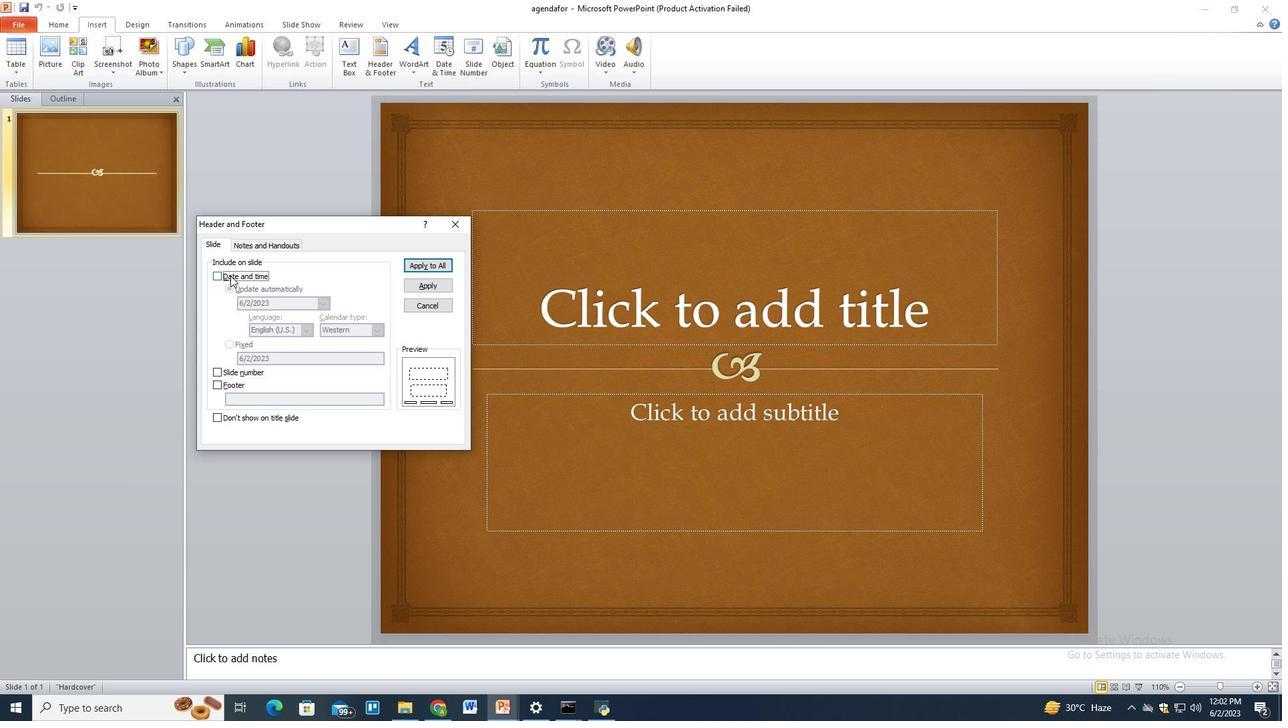 
Action: Mouse moved to (428, 400)
Screenshot: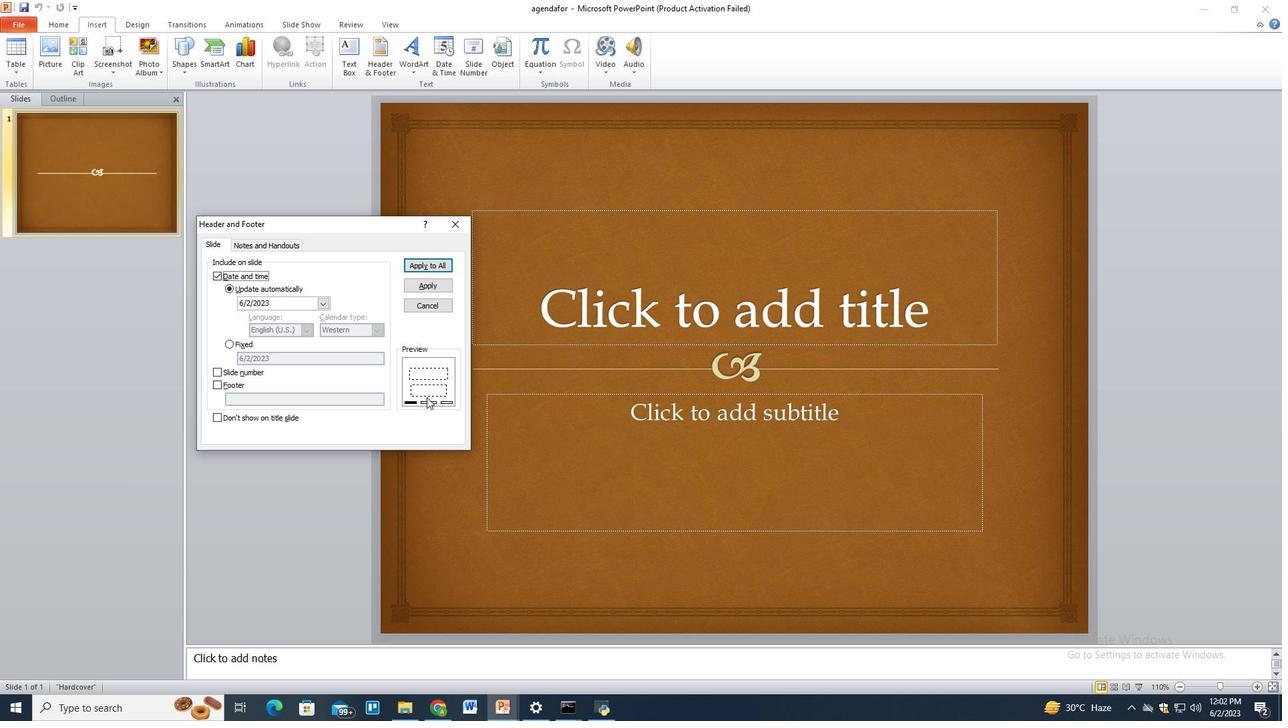 
Action: Mouse pressed left at (428, 400)
Screenshot: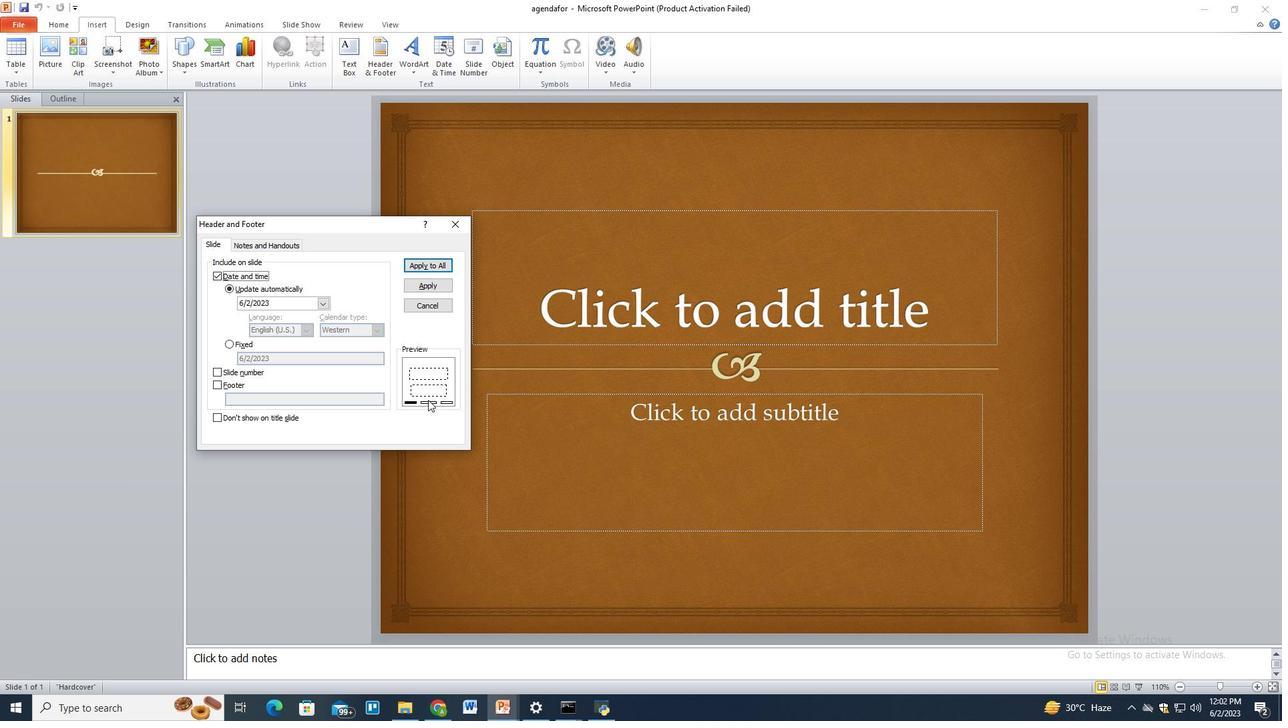 
Action: Mouse moved to (217, 373)
Screenshot: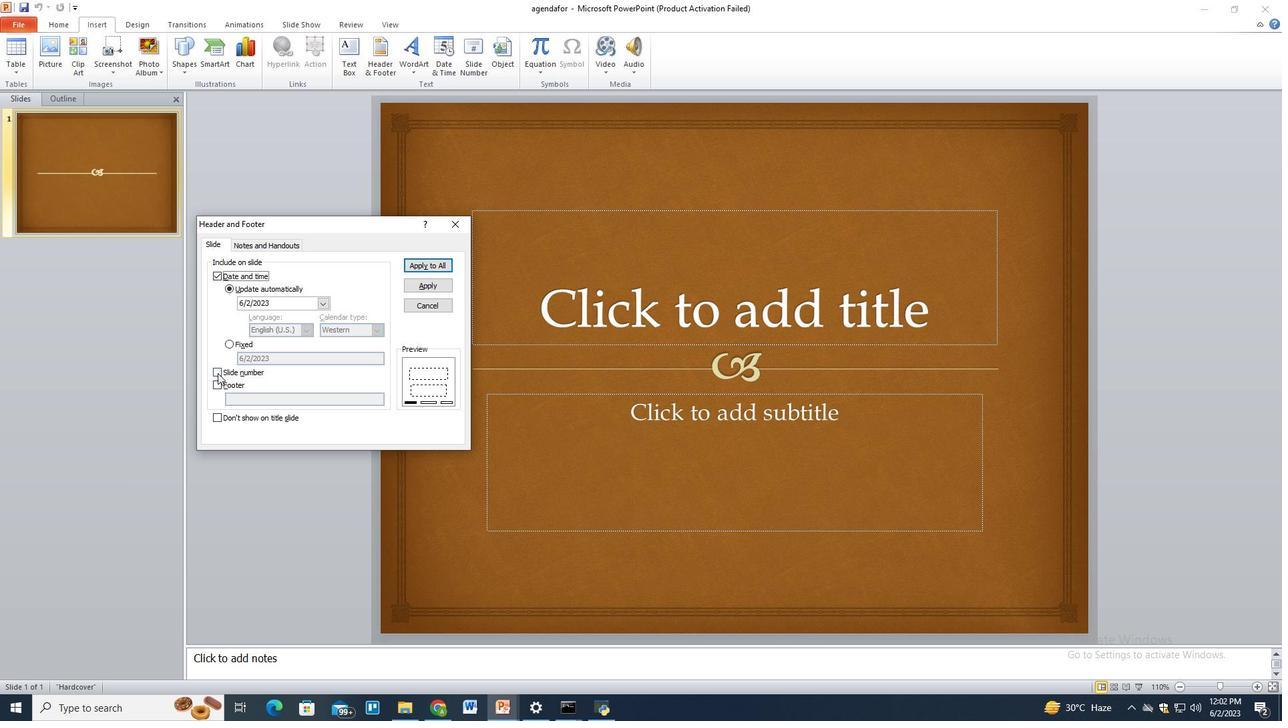 
Action: Mouse pressed left at (217, 373)
Screenshot: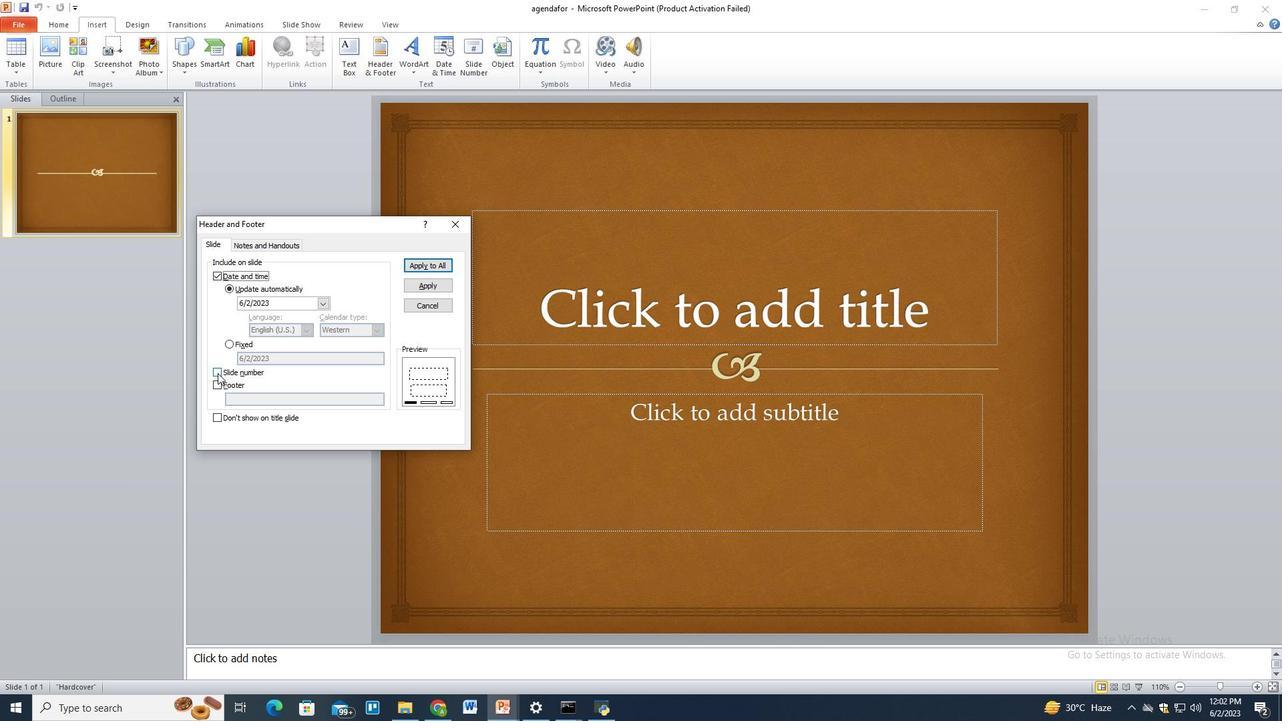 
Action: Mouse moved to (217, 382)
Screenshot: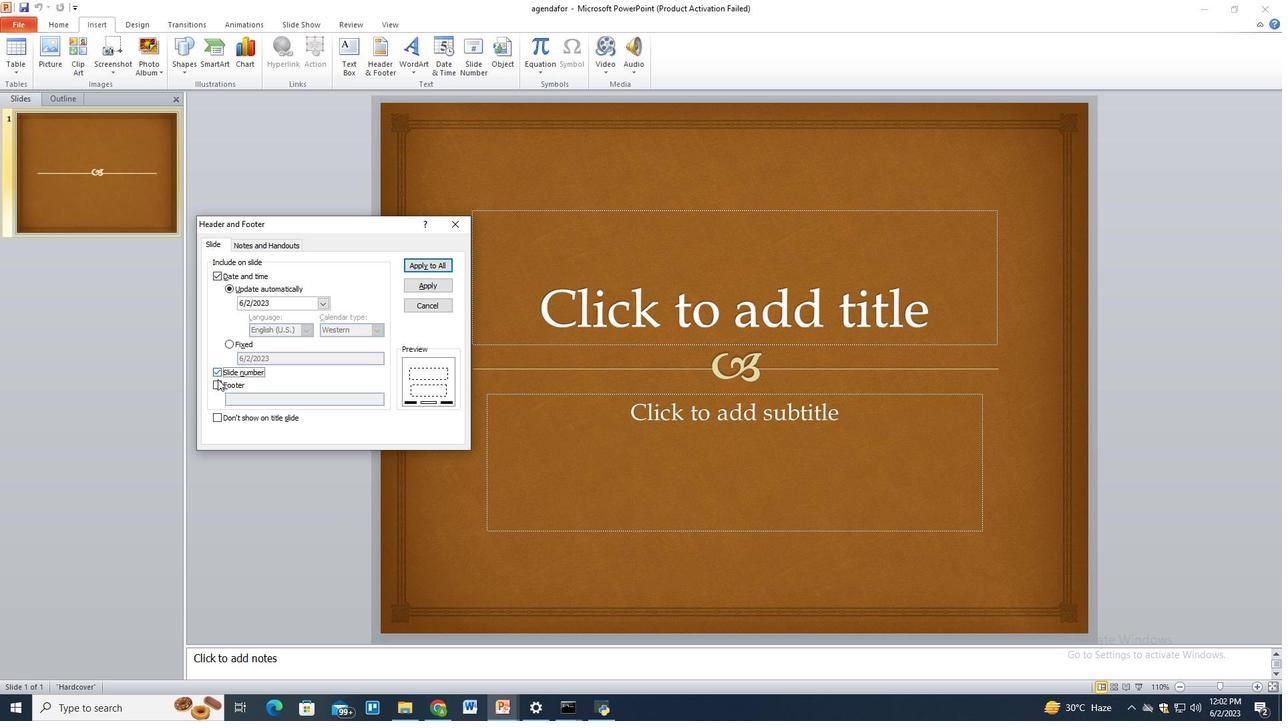 
Action: Mouse pressed left at (217, 382)
Screenshot: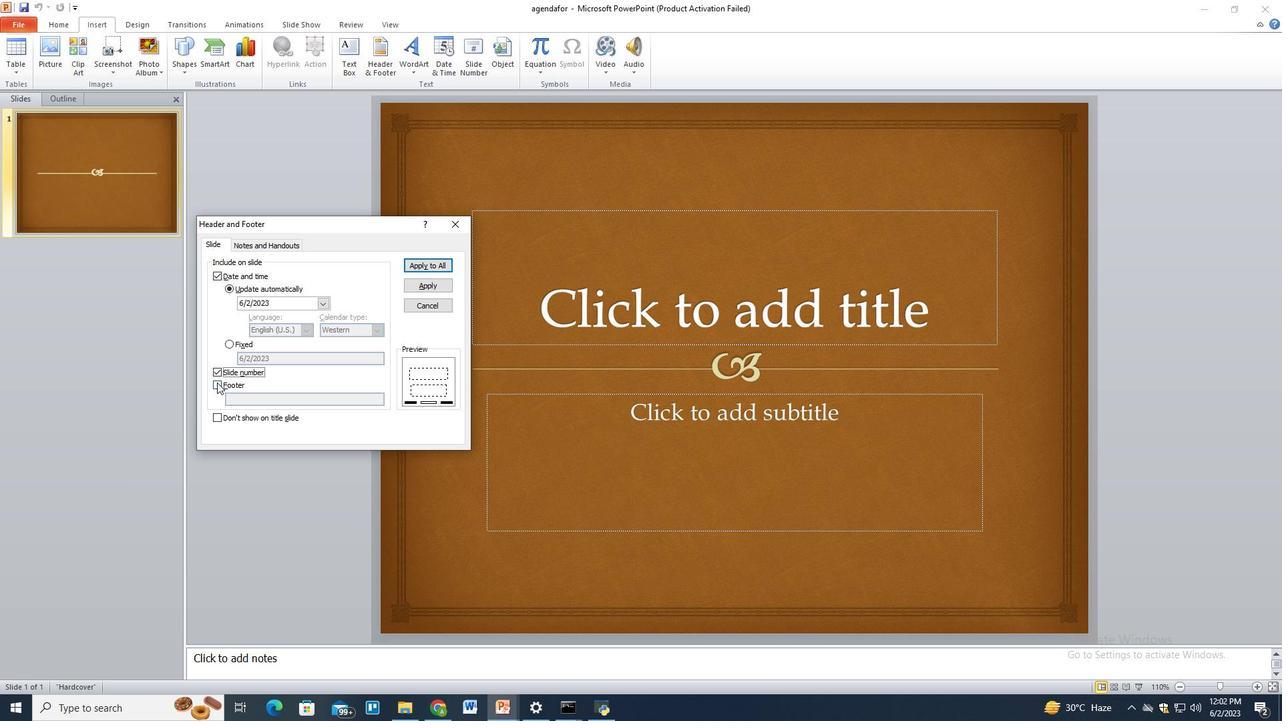
Action: Mouse moved to (216, 416)
Screenshot: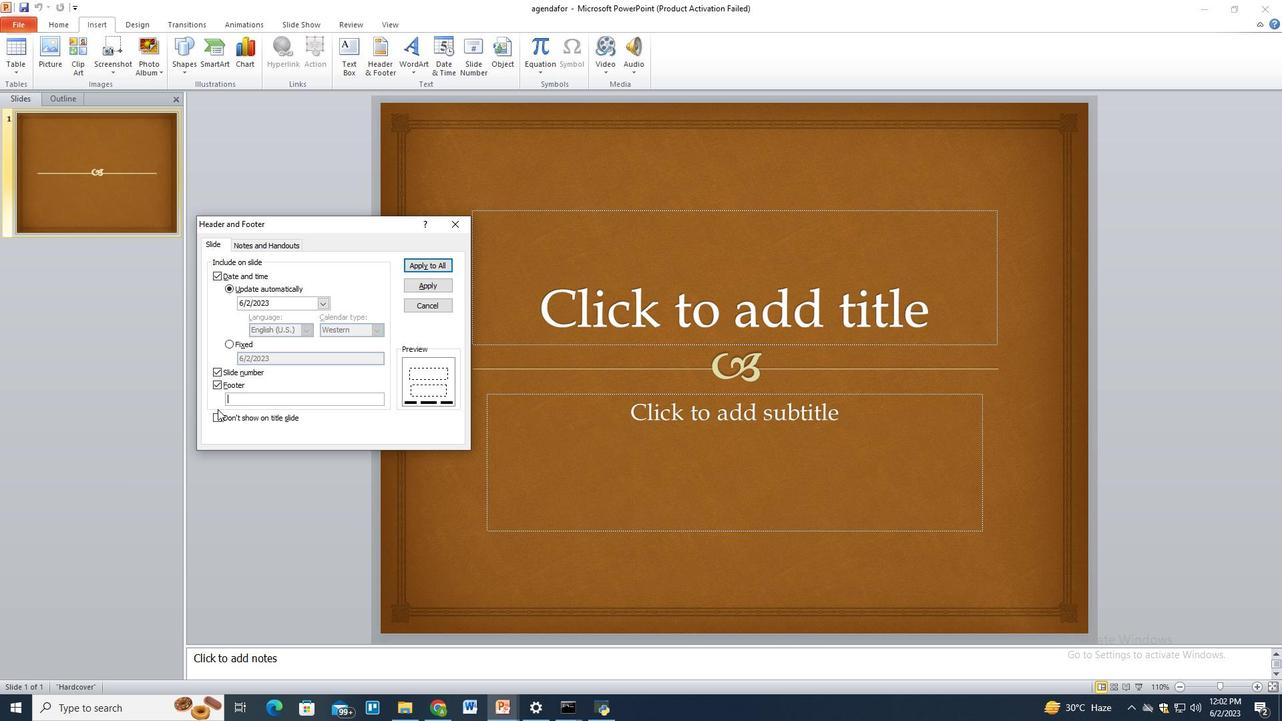 
Action: Mouse pressed left at (216, 416)
Screenshot: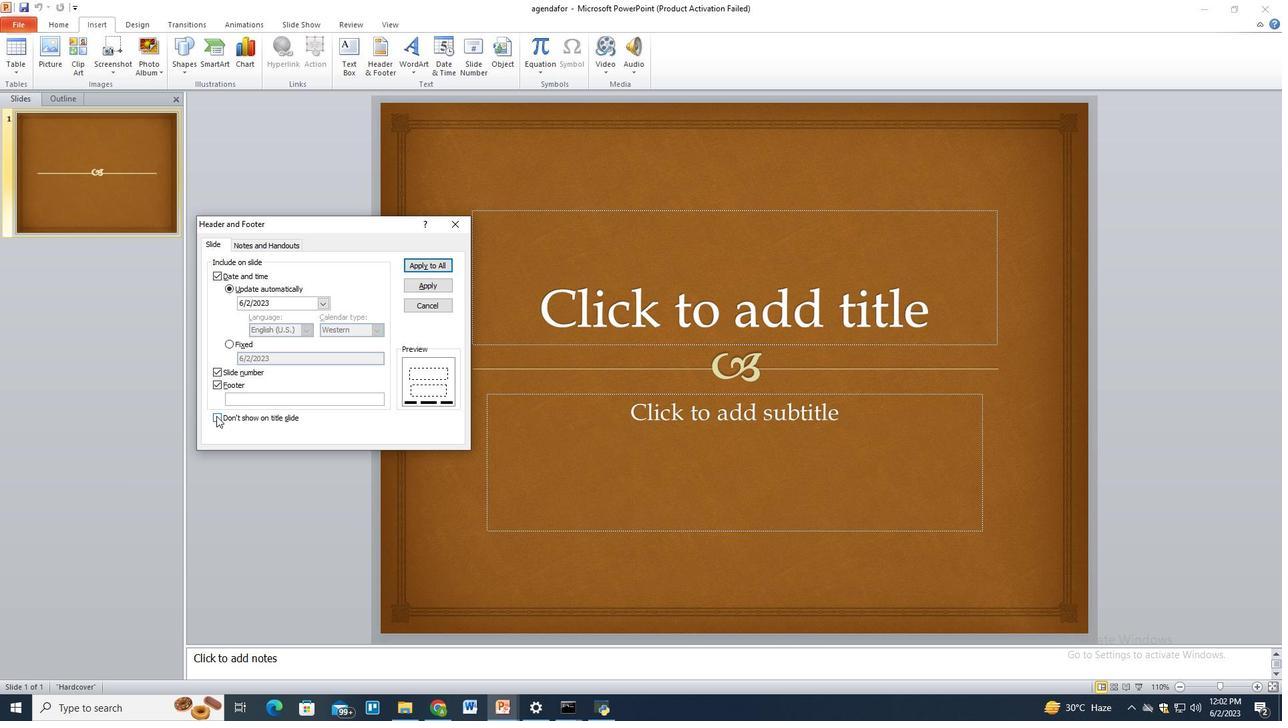 
Action: Mouse pressed left at (216, 416)
Screenshot: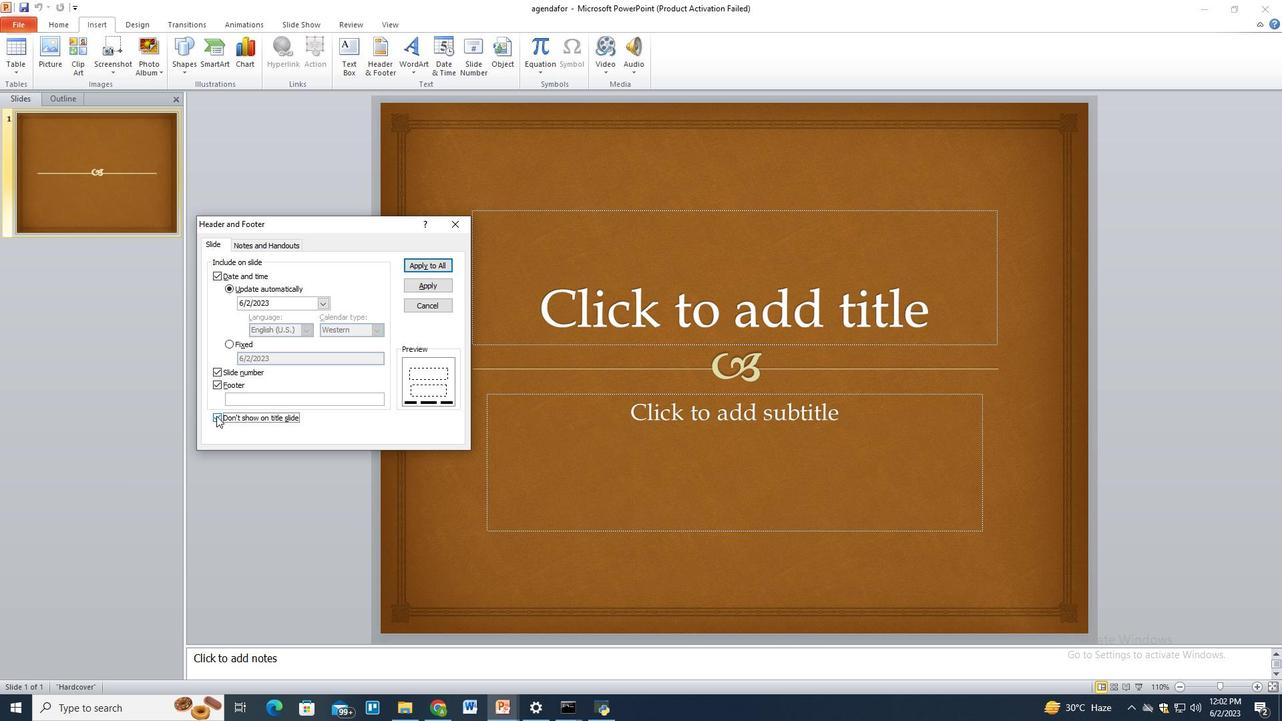 
Action: Mouse moved to (217, 388)
Screenshot: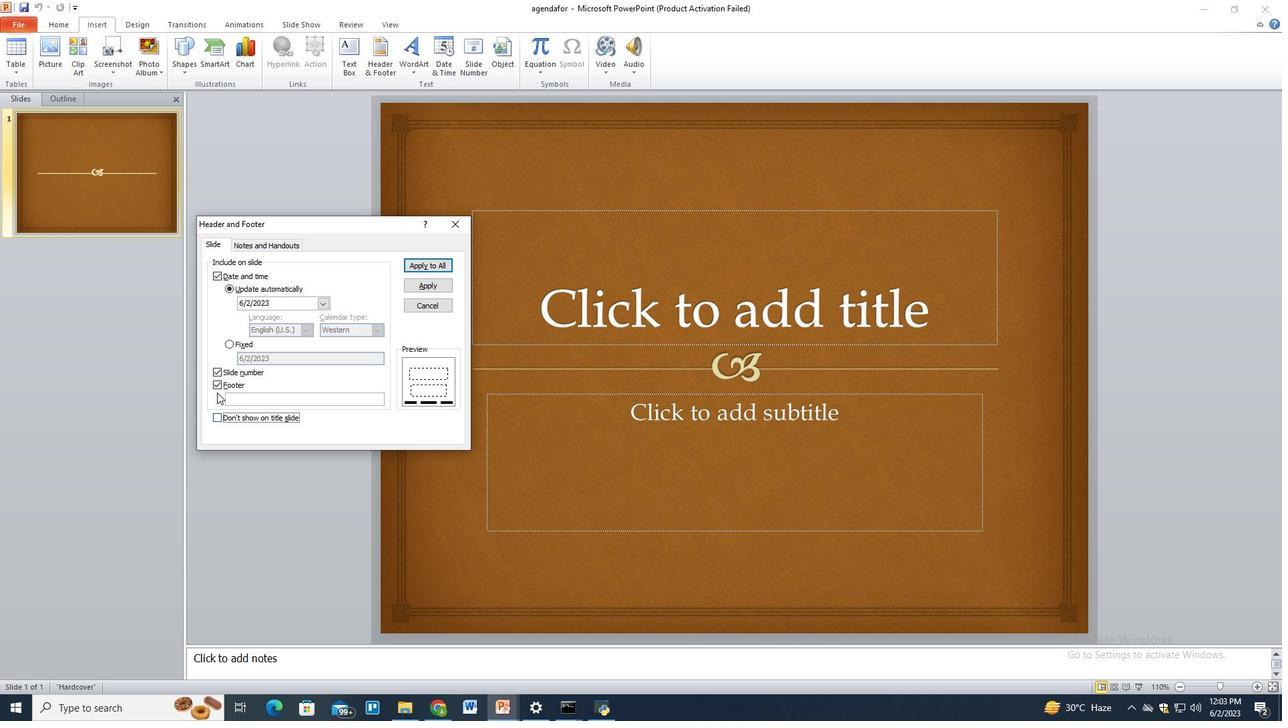 
Action: Mouse pressed left at (217, 388)
Screenshot: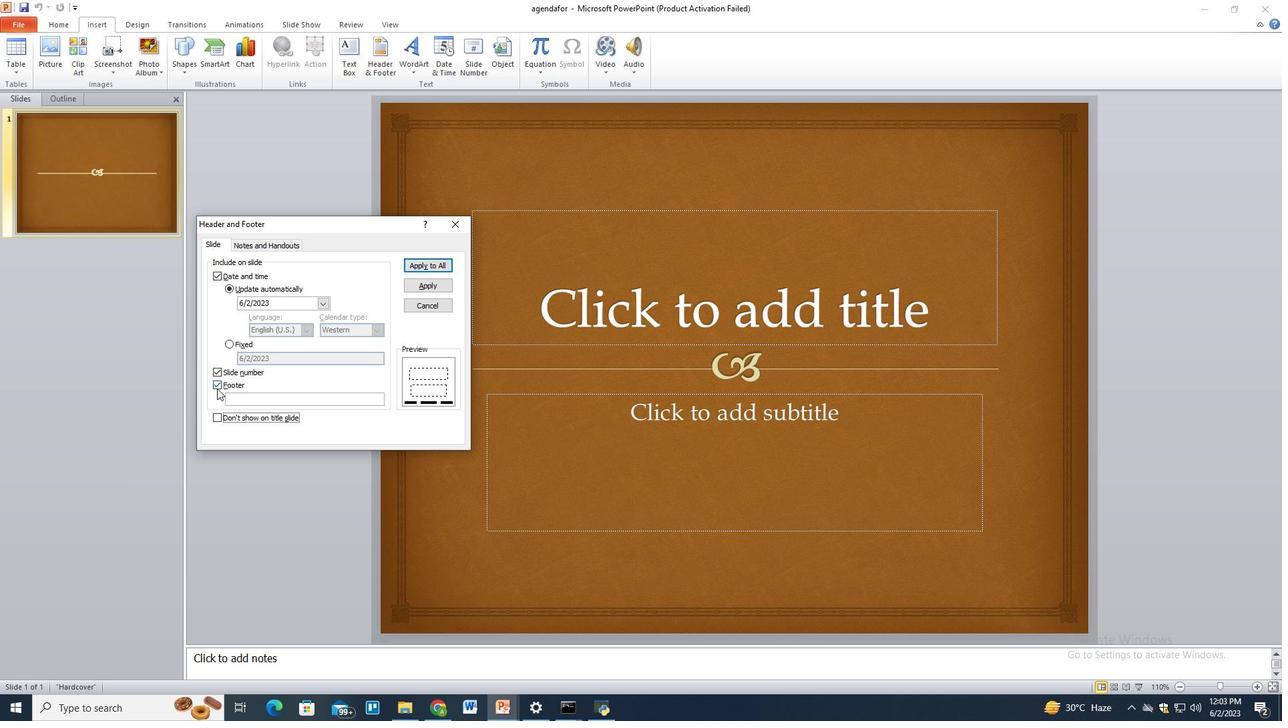 
Action: Mouse moved to (220, 374)
Screenshot: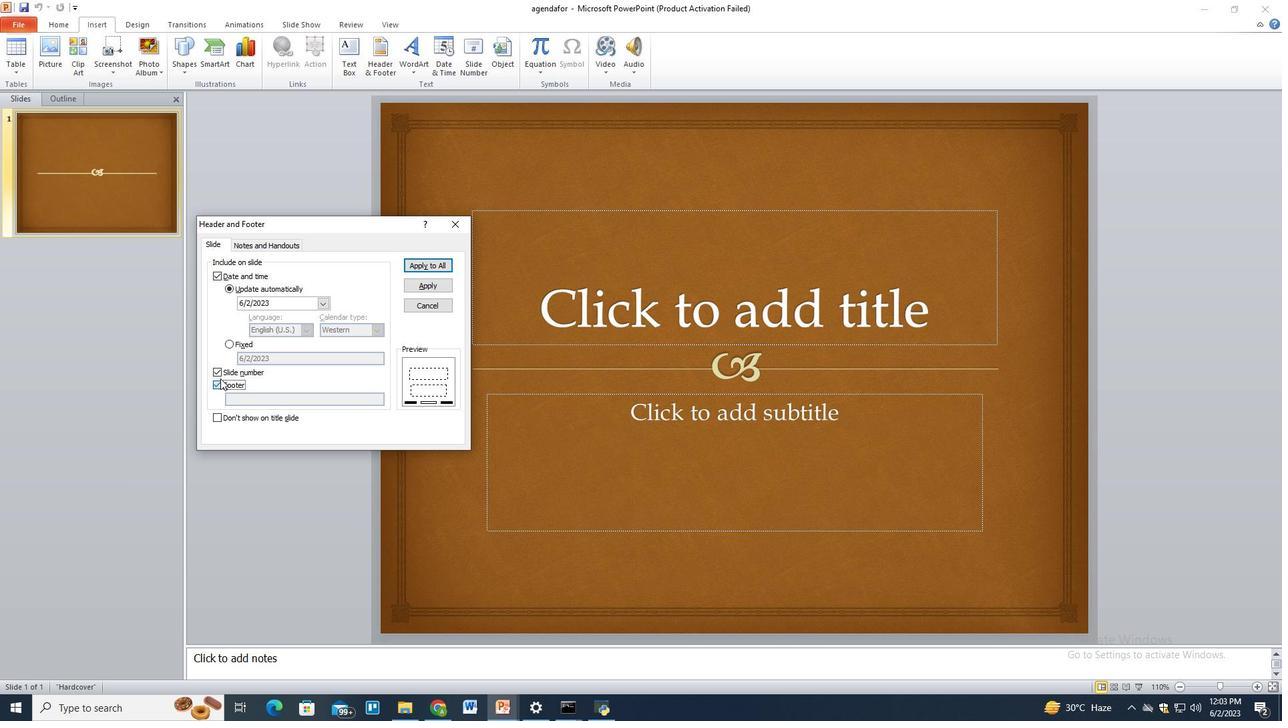 
Action: Mouse pressed left at (220, 374)
Screenshot: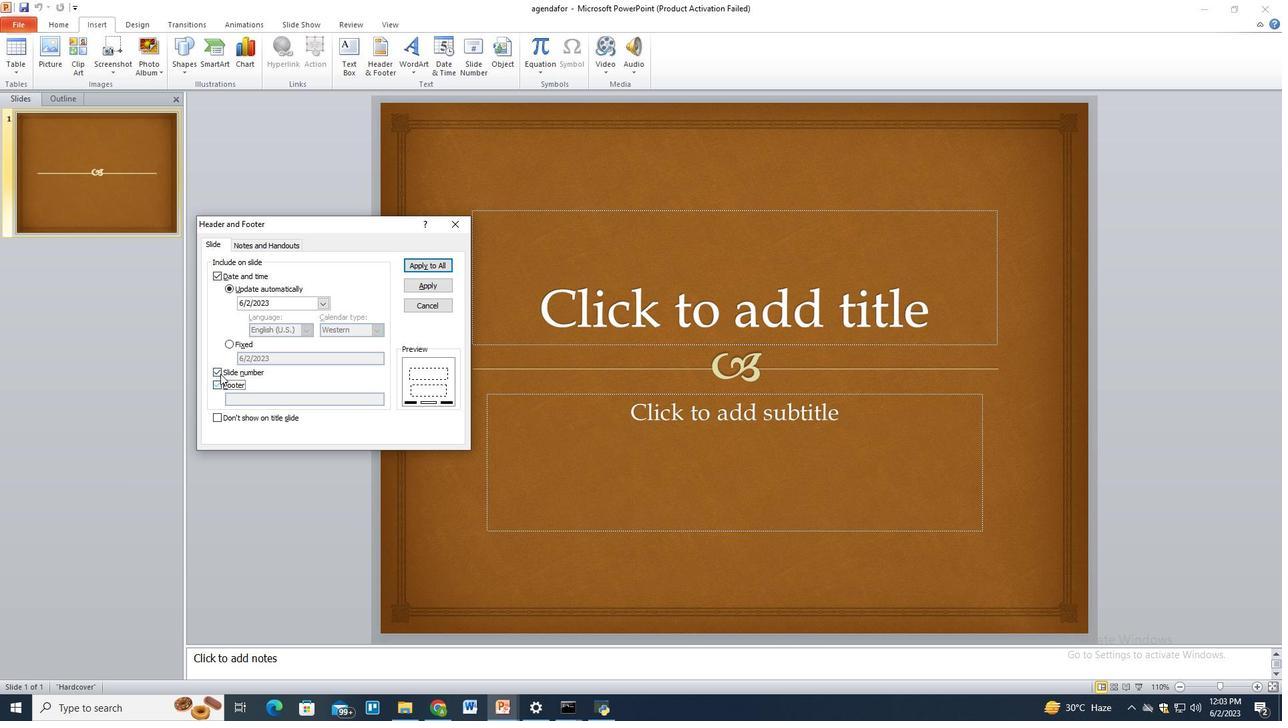 
Action: Mouse moved to (417, 261)
Screenshot: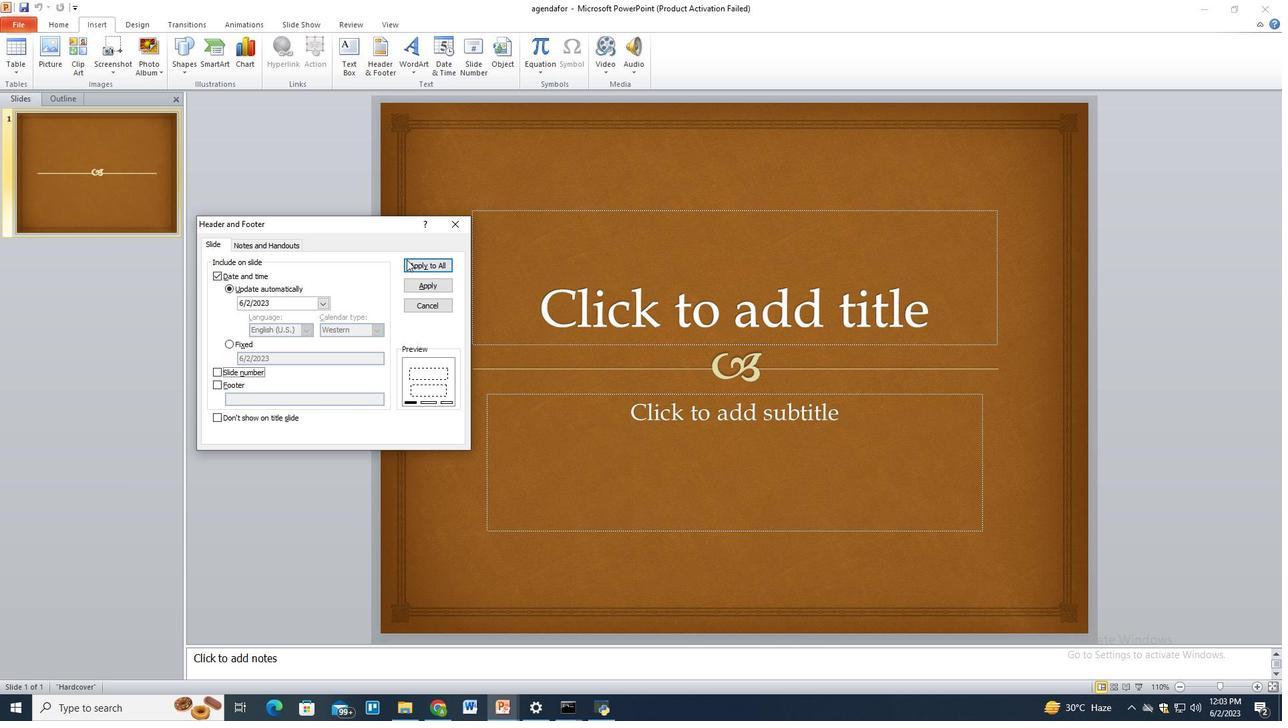 
Action: Mouse pressed left at (417, 261)
Screenshot: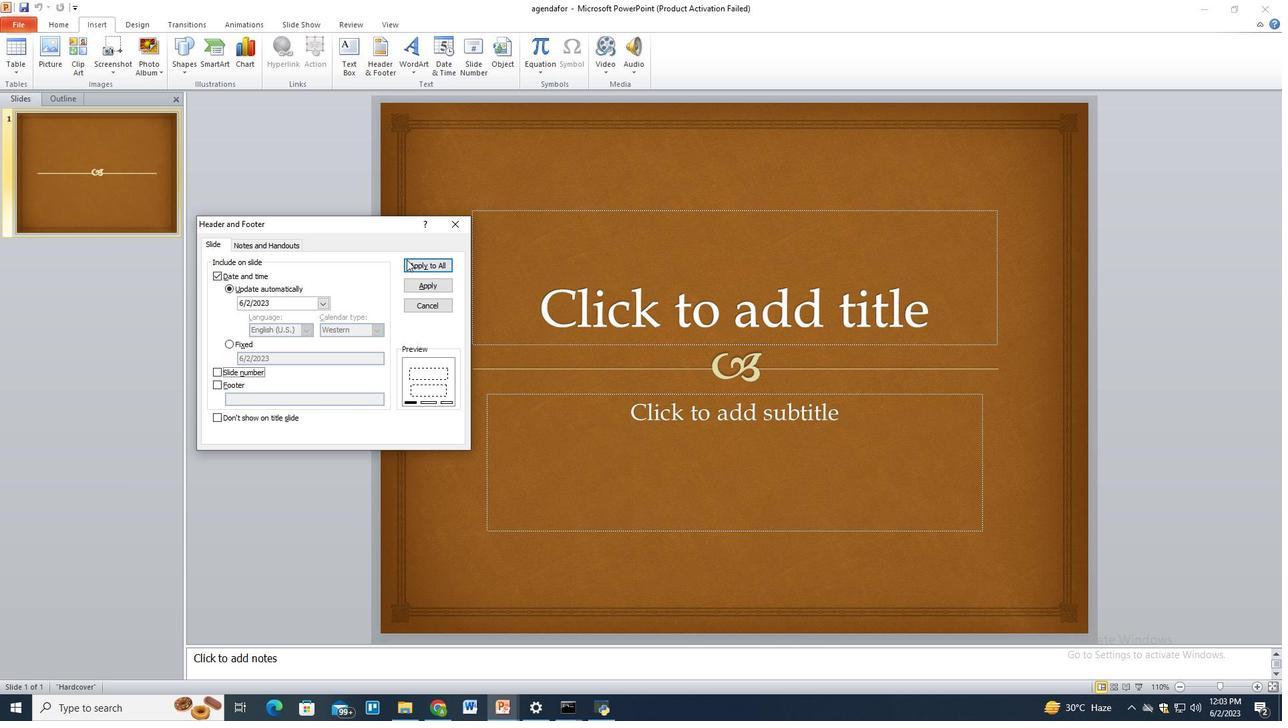 
Action: Mouse moved to (961, 186)
Screenshot: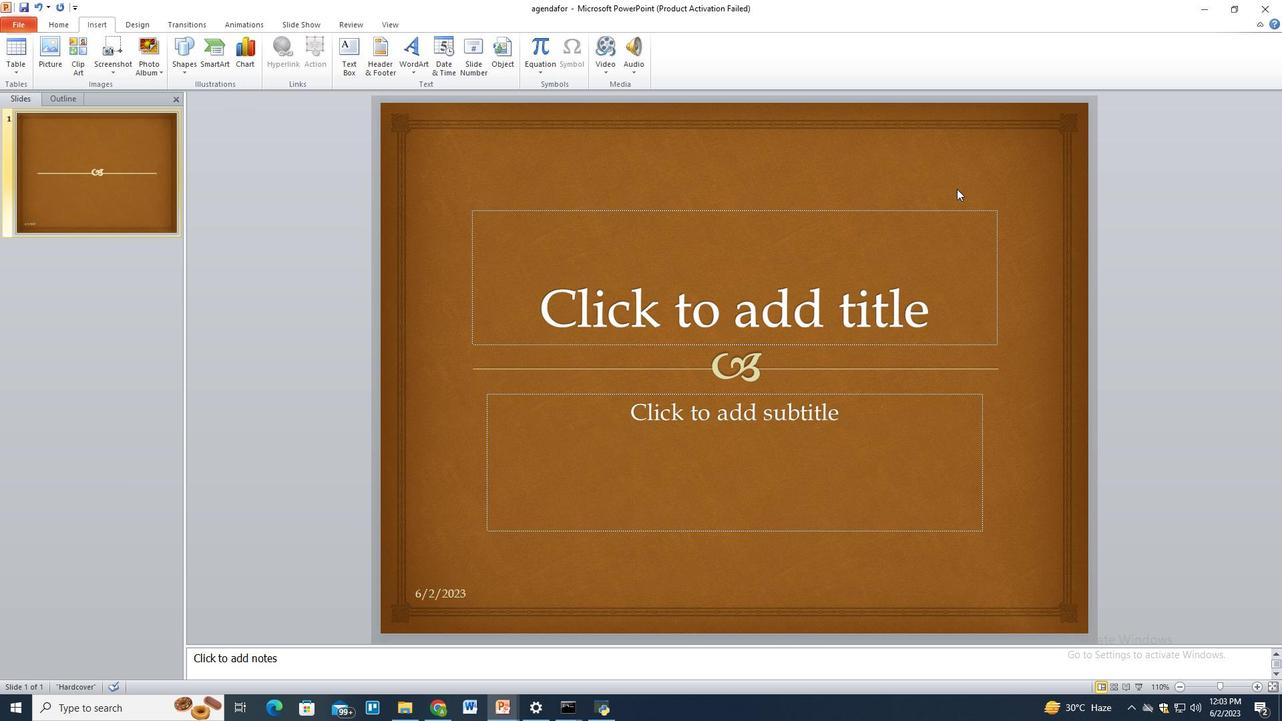 
Action: Mouse pressed left at (961, 186)
Screenshot: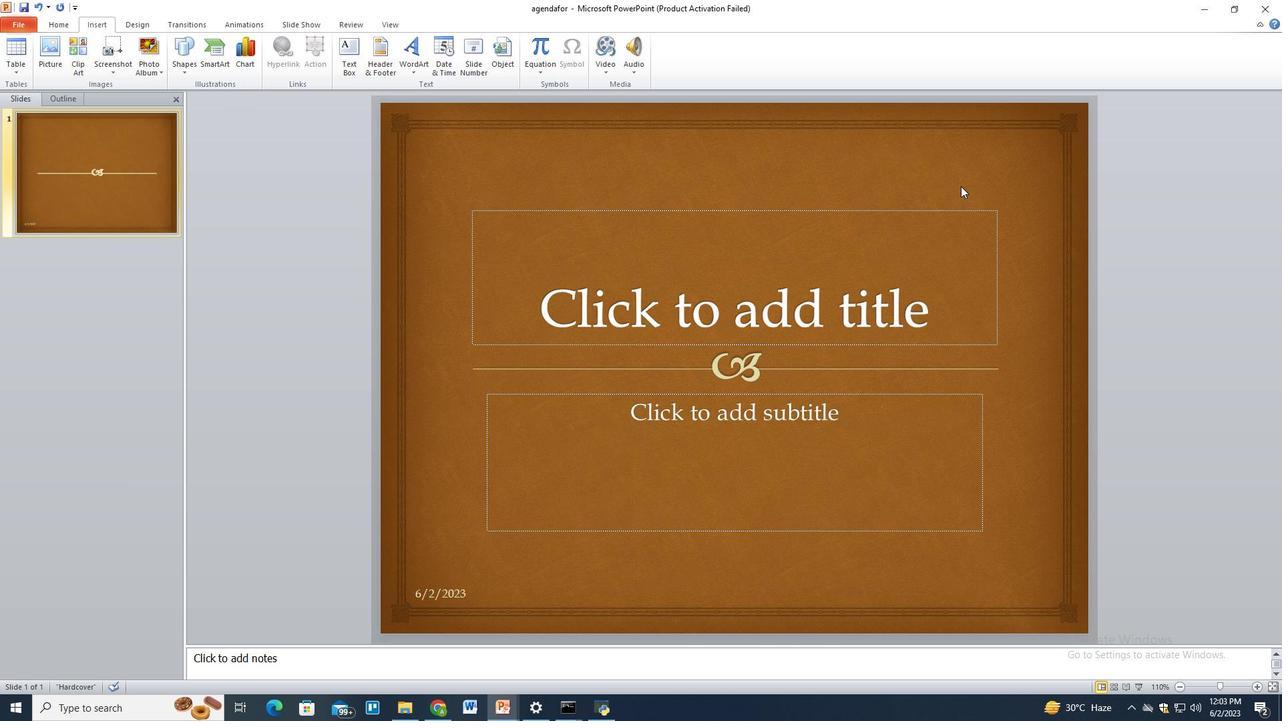 
Action: Mouse moved to (460, 174)
Screenshot: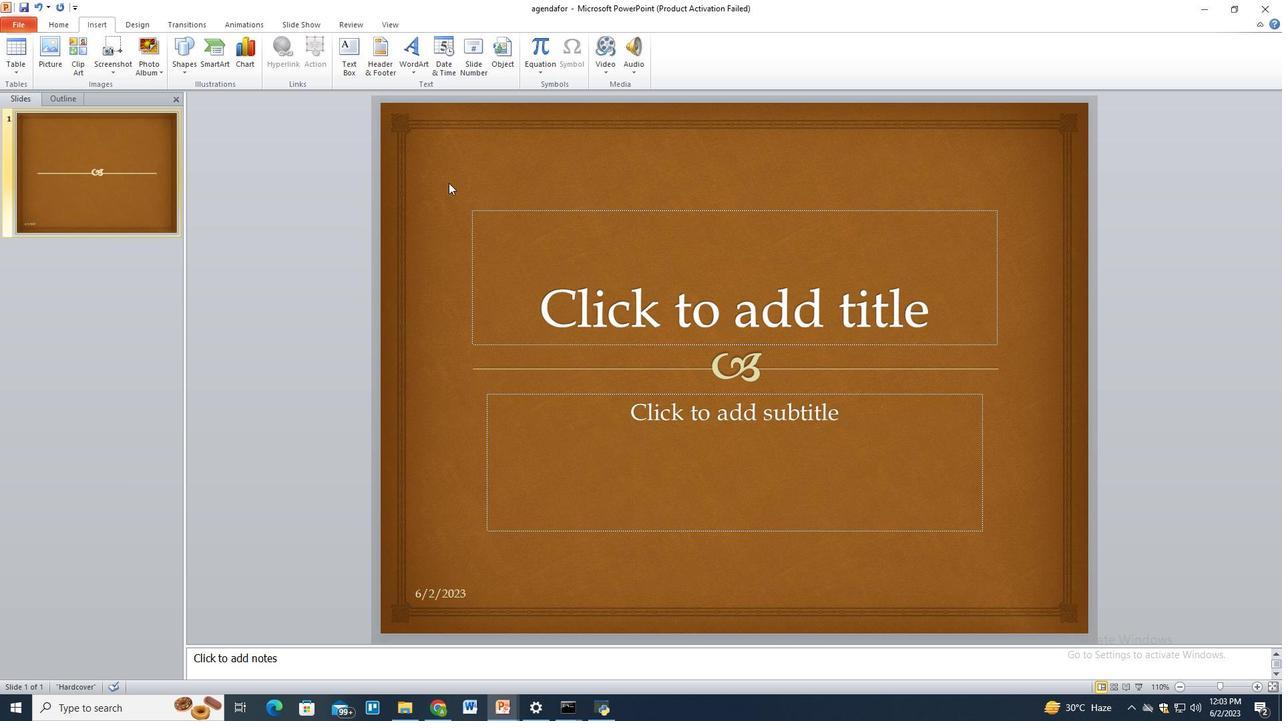 
Action: Mouse pressed left at (460, 174)
Screenshot: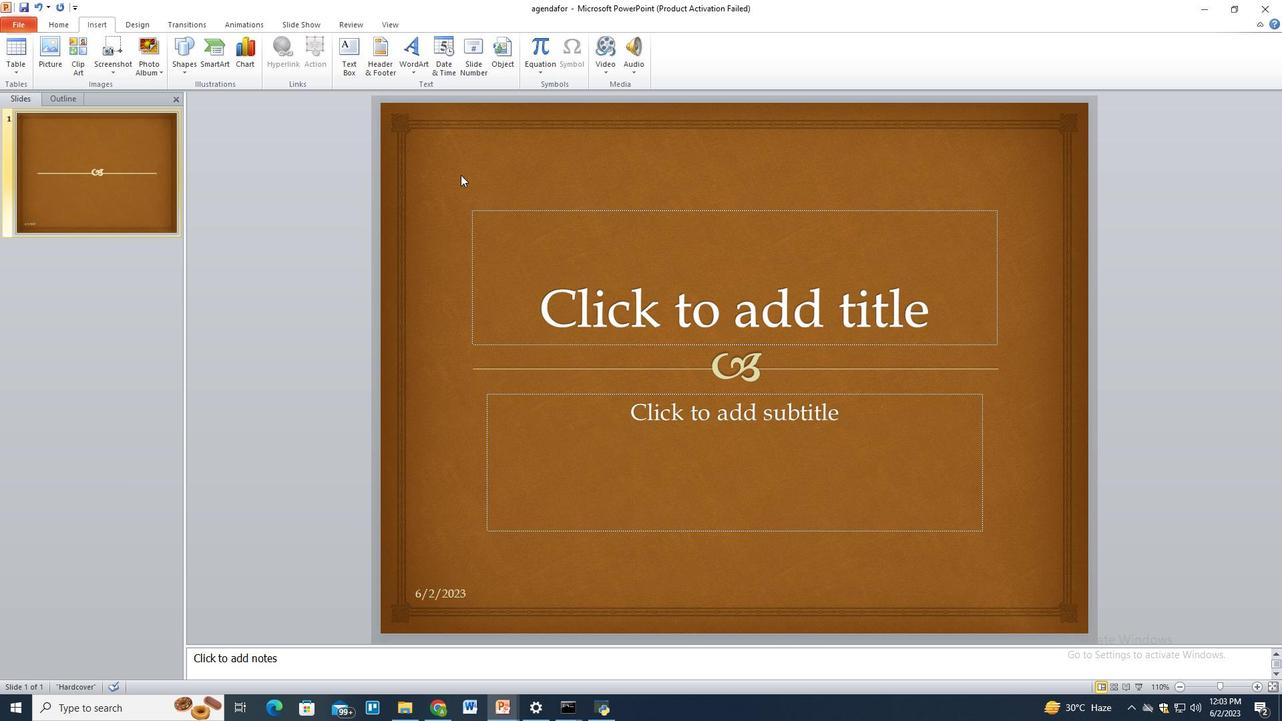 
Action: Mouse moved to (130, 21)
Screenshot: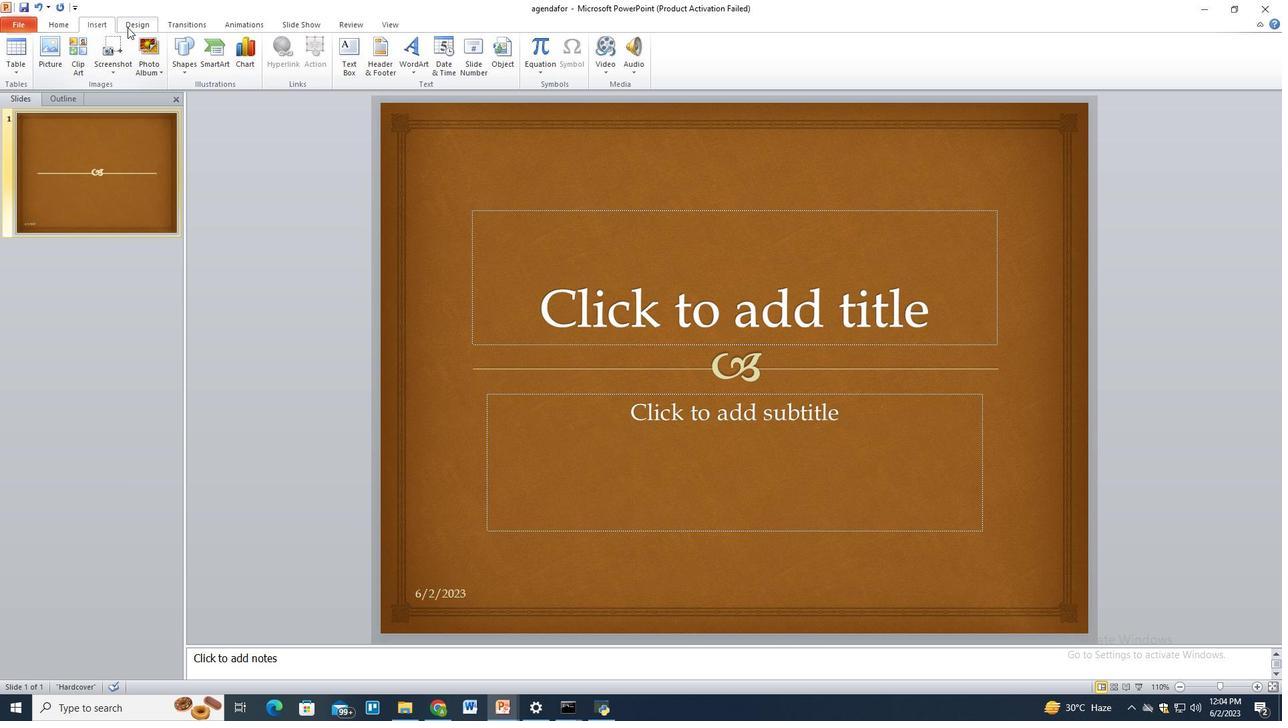 
Action: Mouse pressed left at (130, 21)
Screenshot: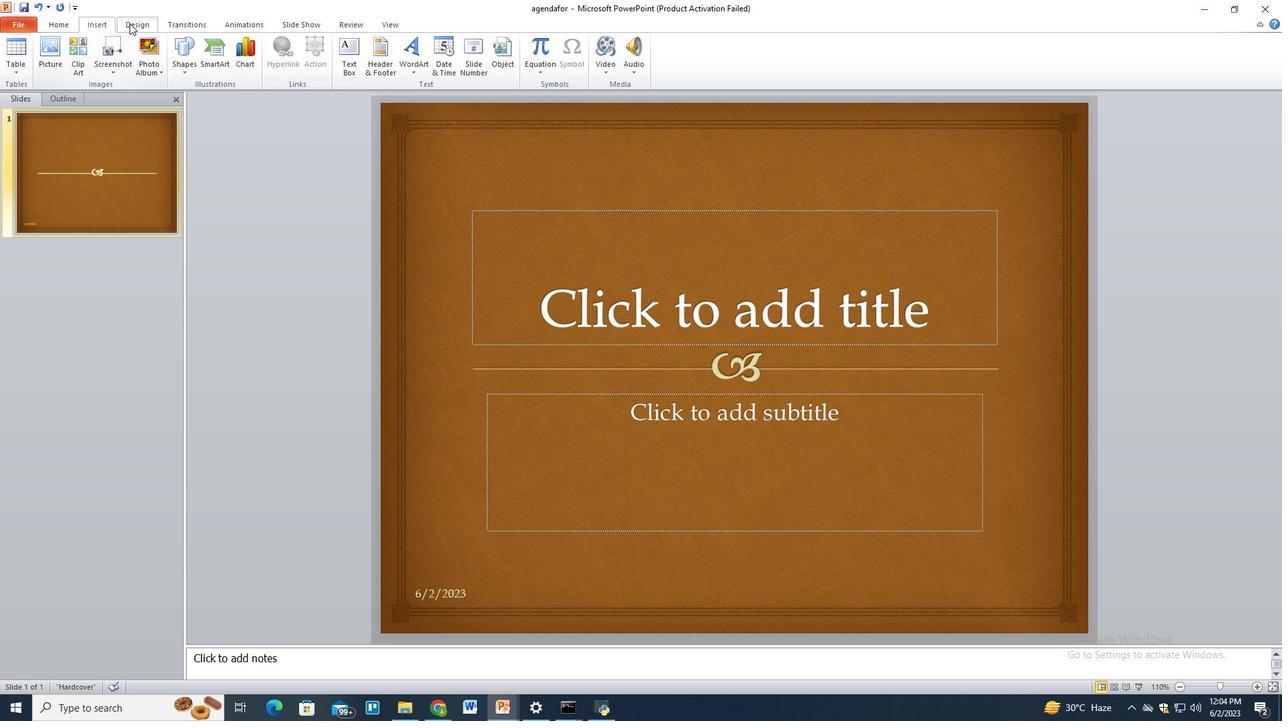 
Action: Mouse moved to (306, 27)
Screenshot: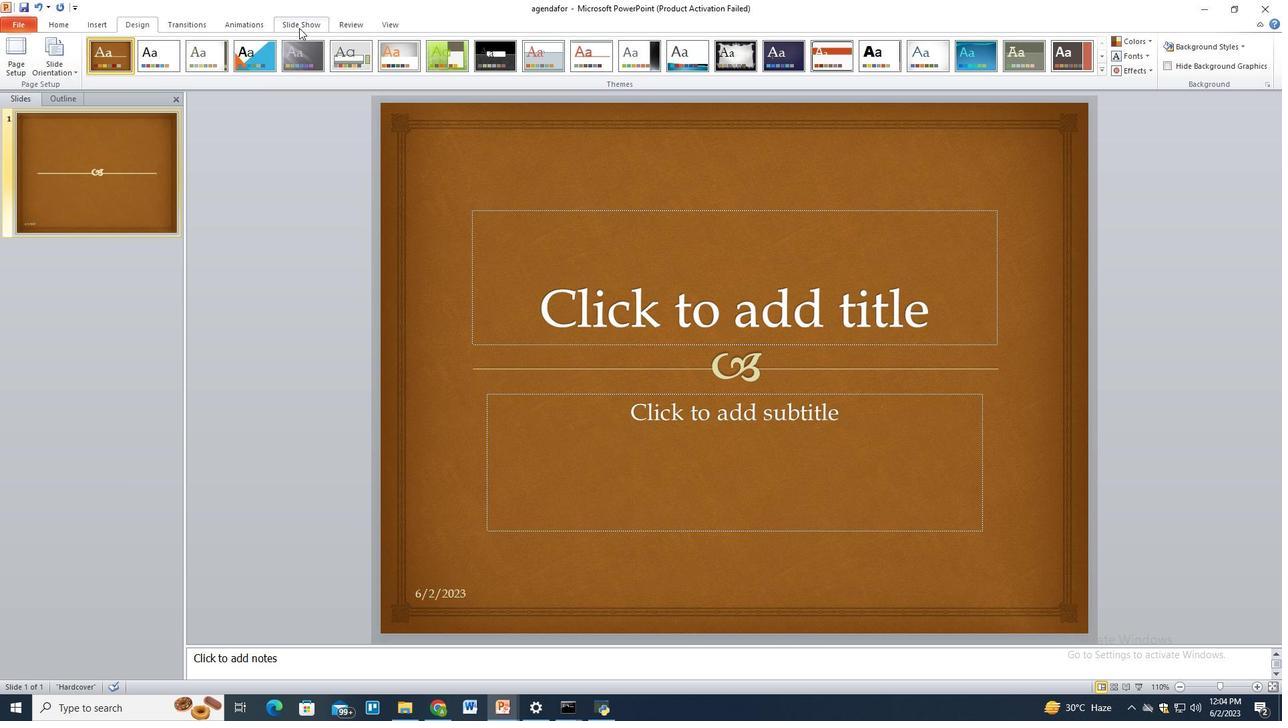 
Action: Mouse pressed left at (306, 27)
Screenshot: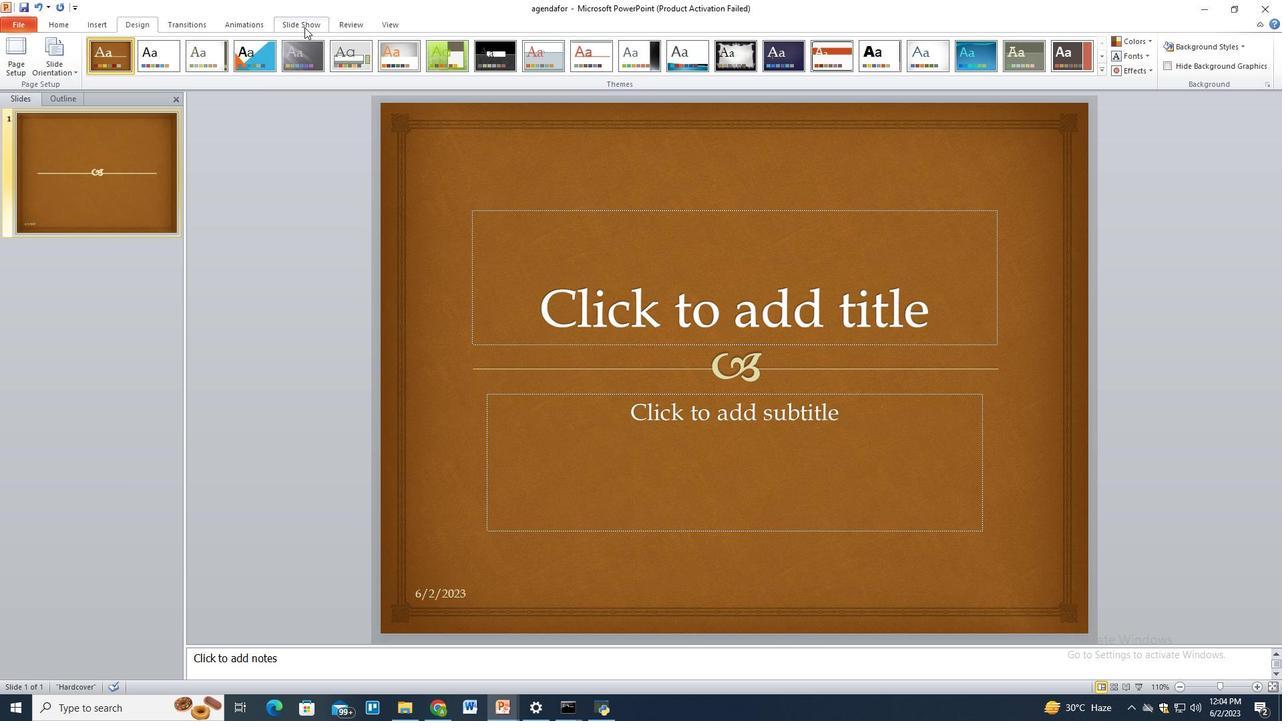 
Action: Mouse moved to (106, 16)
Screenshot: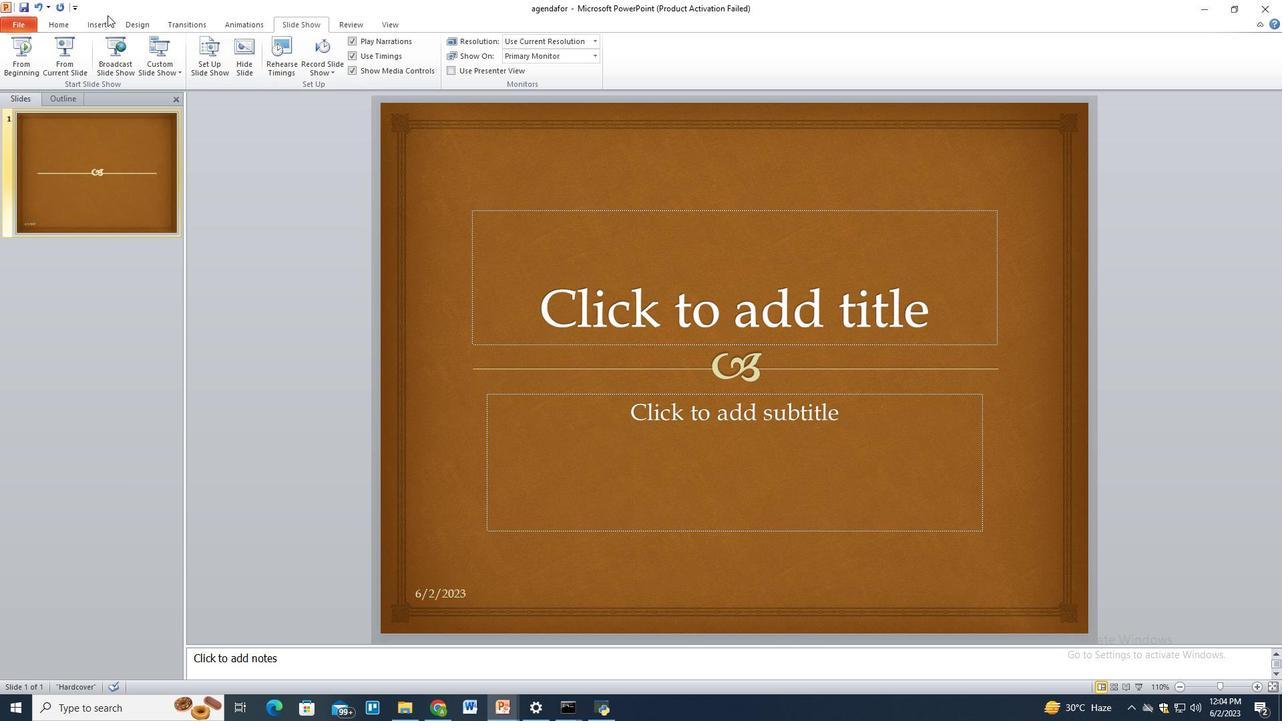 
Action: Mouse pressed left at (106, 16)
Screenshot: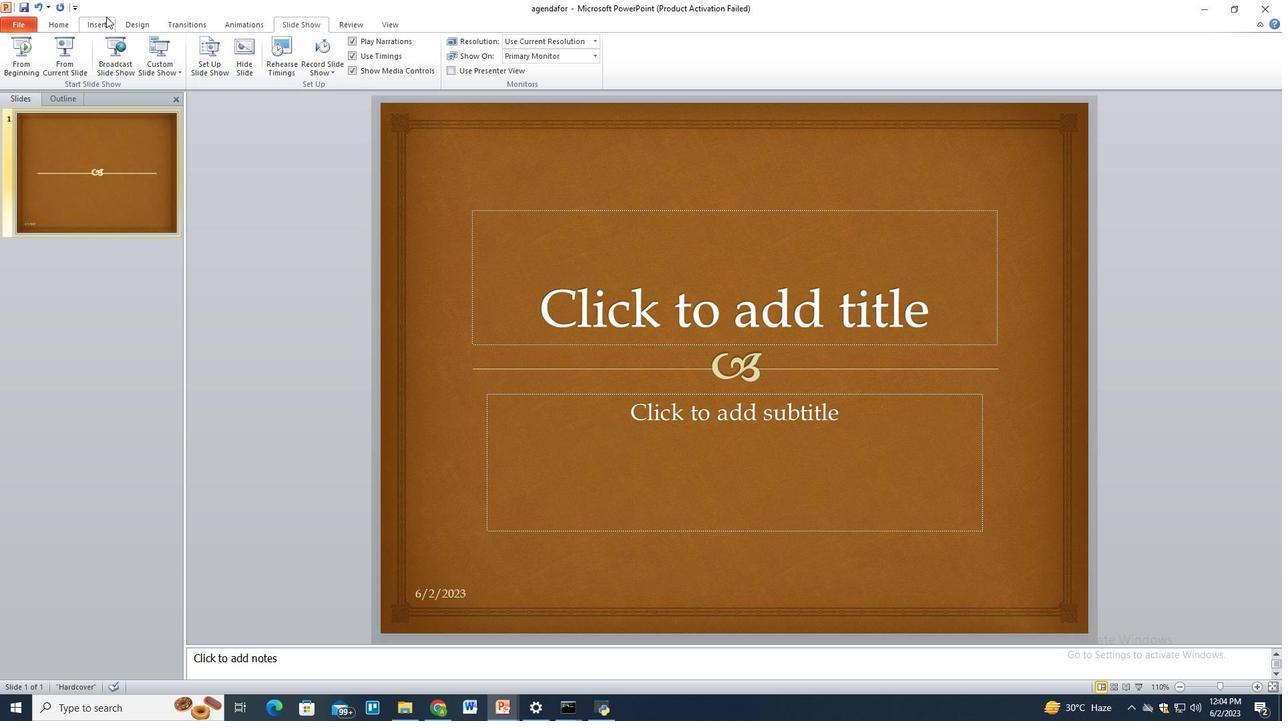 
Action: Mouse moved to (220, 56)
Screenshot: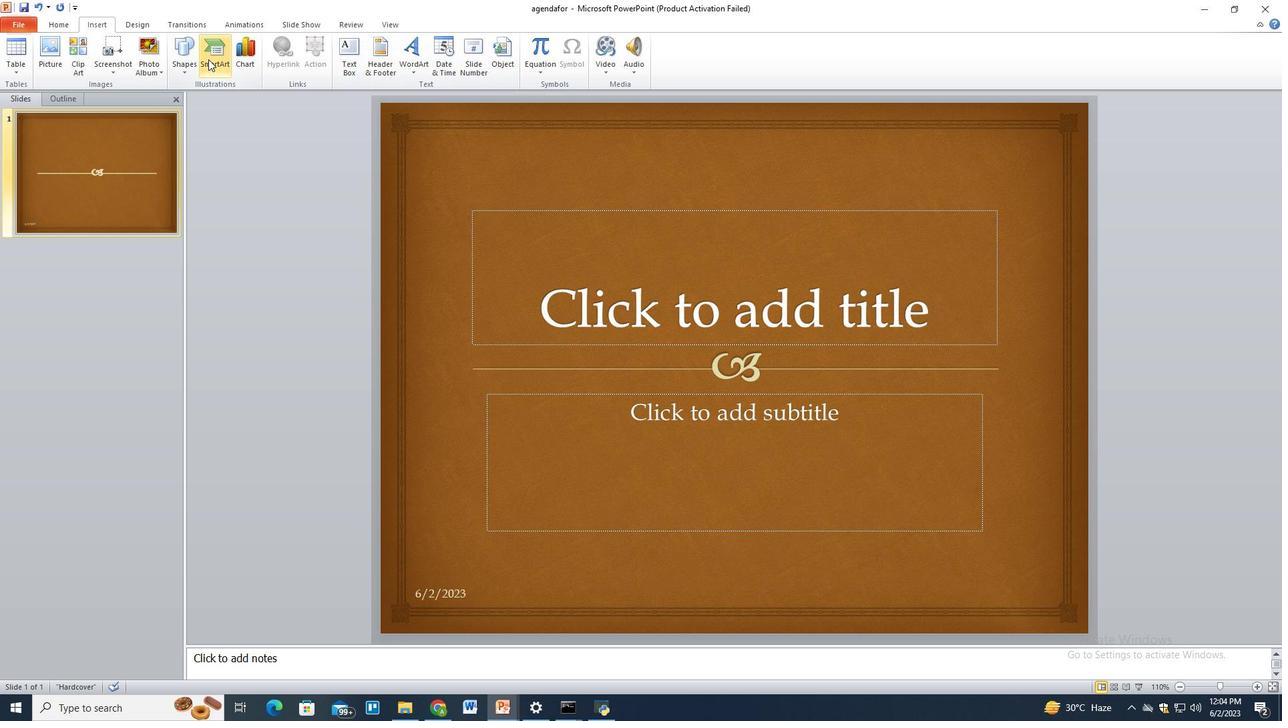 
Action: Mouse pressed left at (220, 56)
Screenshot: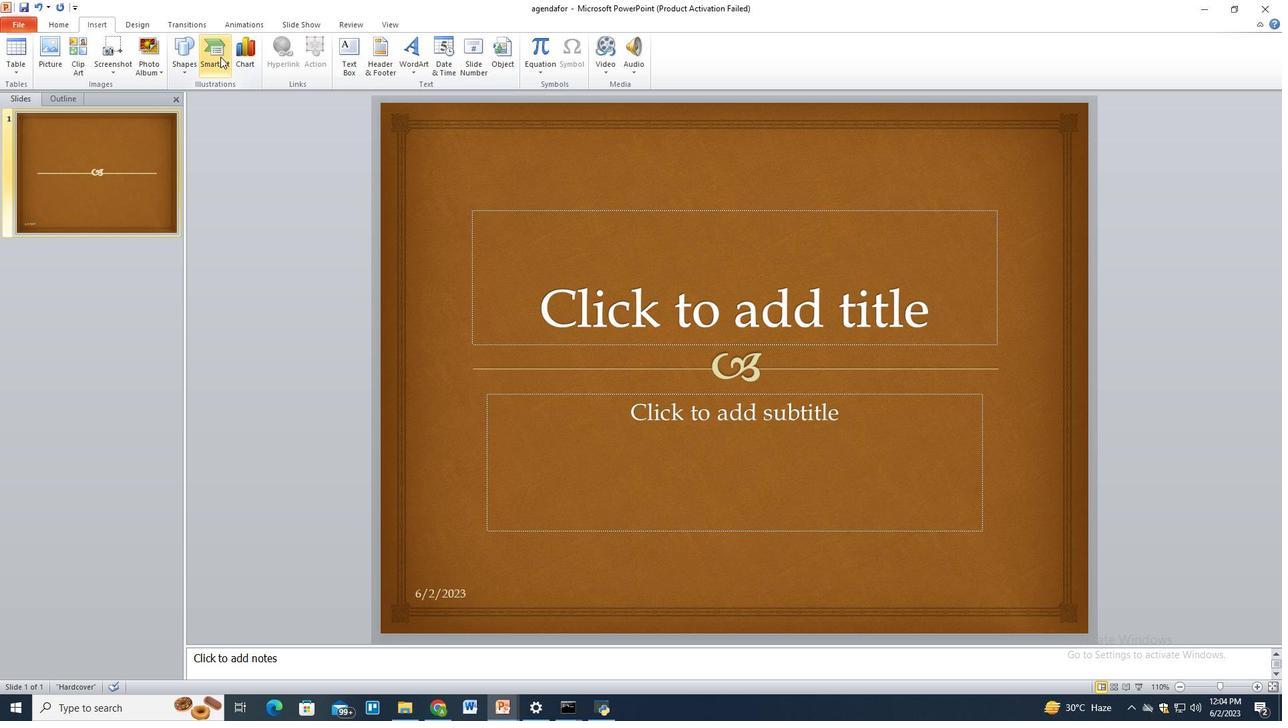 
Action: Mouse moved to (627, 316)
Screenshot: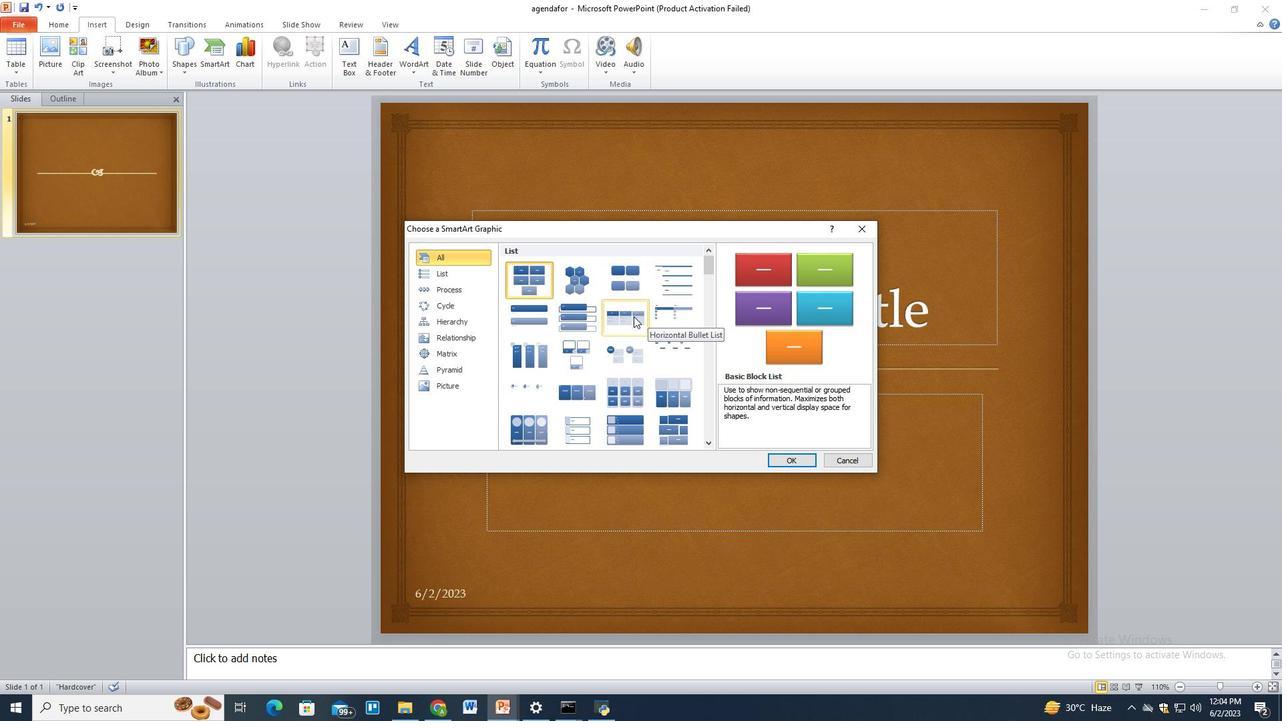 
Action: Mouse pressed left at (627, 316)
Screenshot: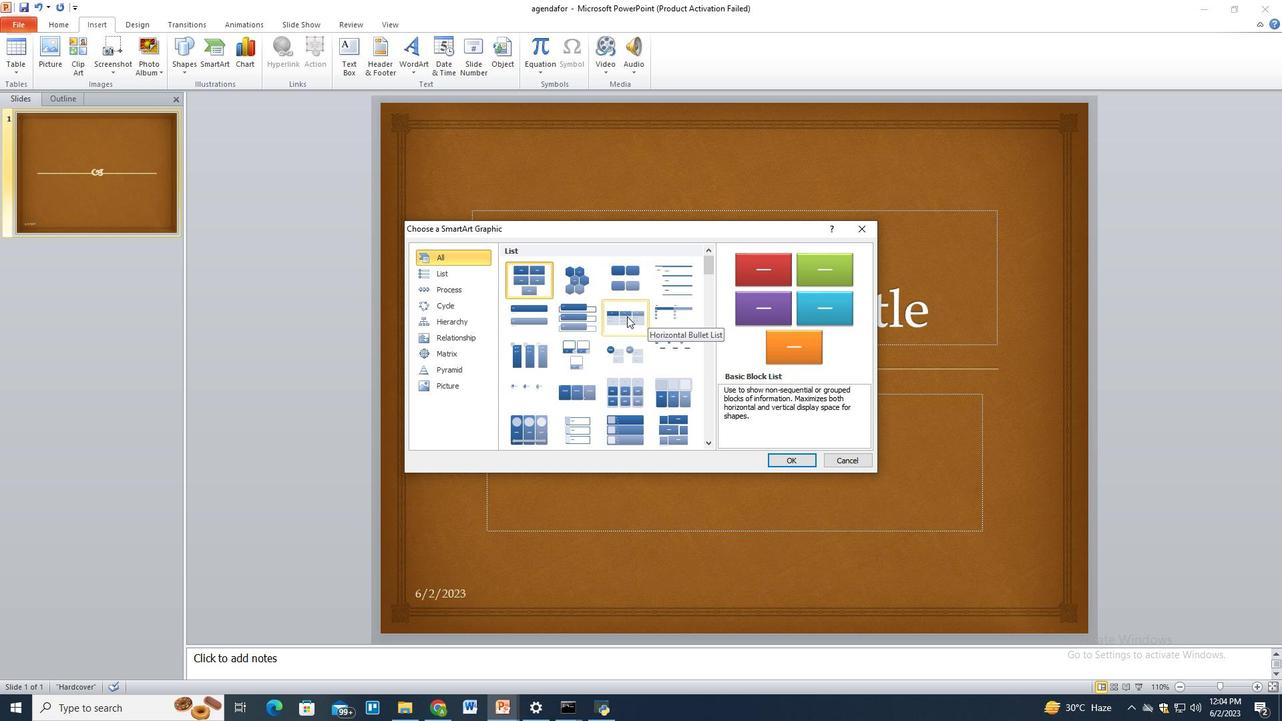 
Action: Mouse moved to (795, 458)
Screenshot: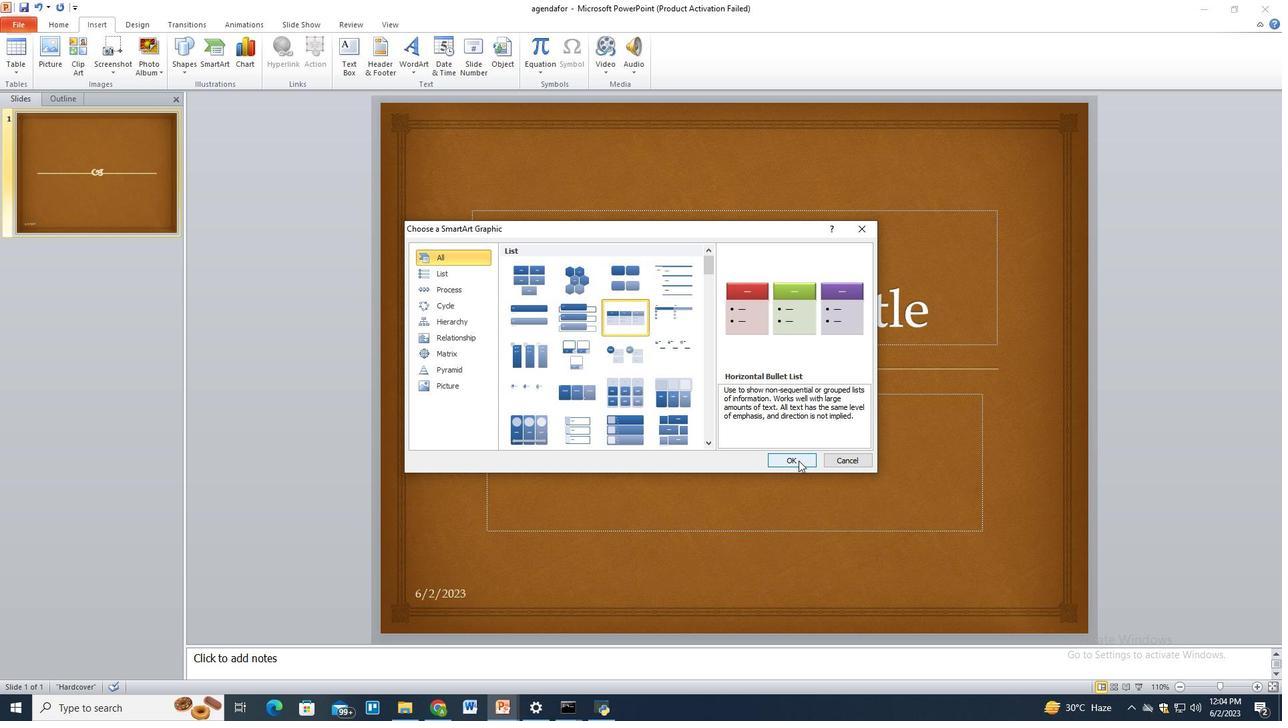 
Action: Mouse pressed left at (795, 458)
Screenshot: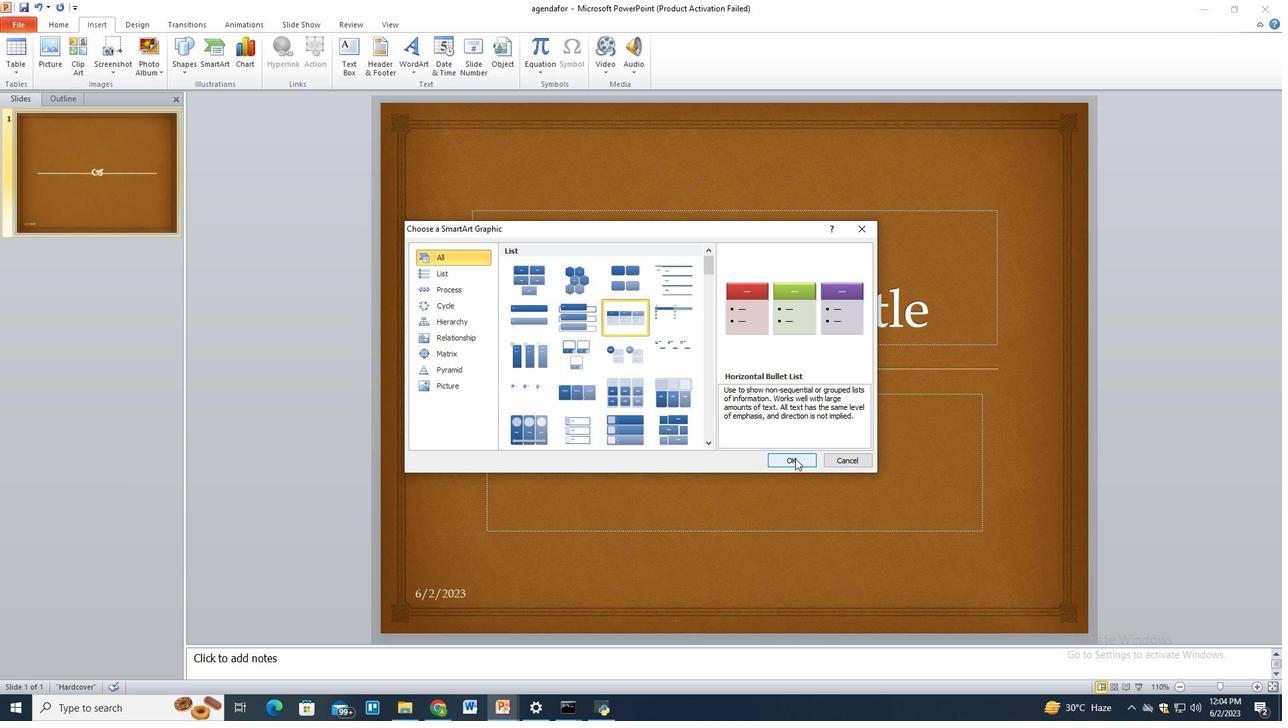 
Action: Mouse moved to (544, 251)
Screenshot: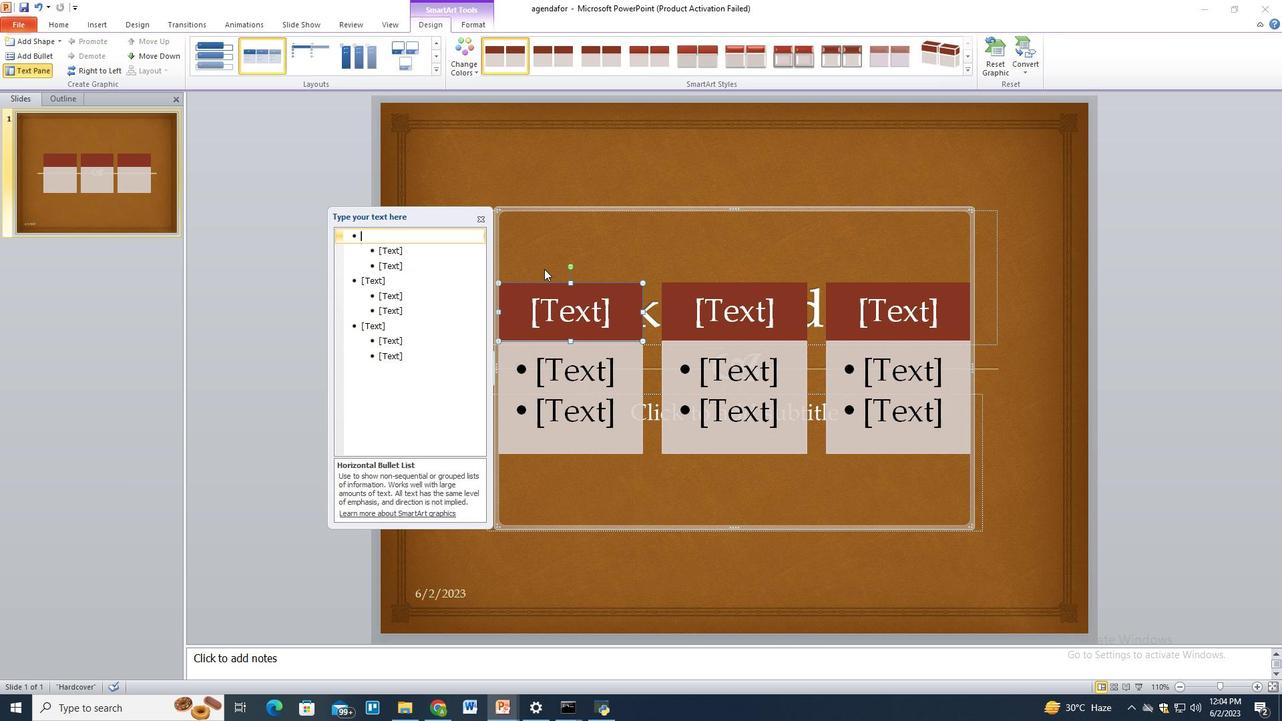 
Action: Mouse pressed left at (544, 251)
Screenshot: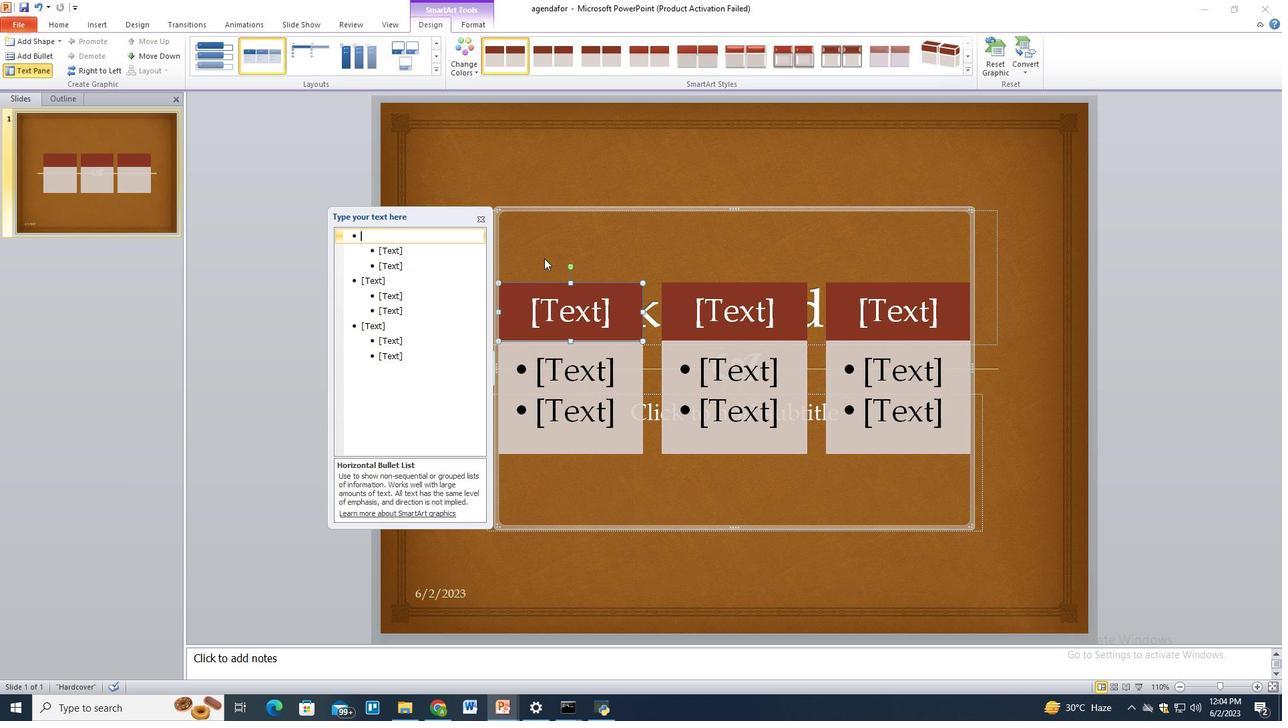
Action: Mouse moved to (586, 247)
Screenshot: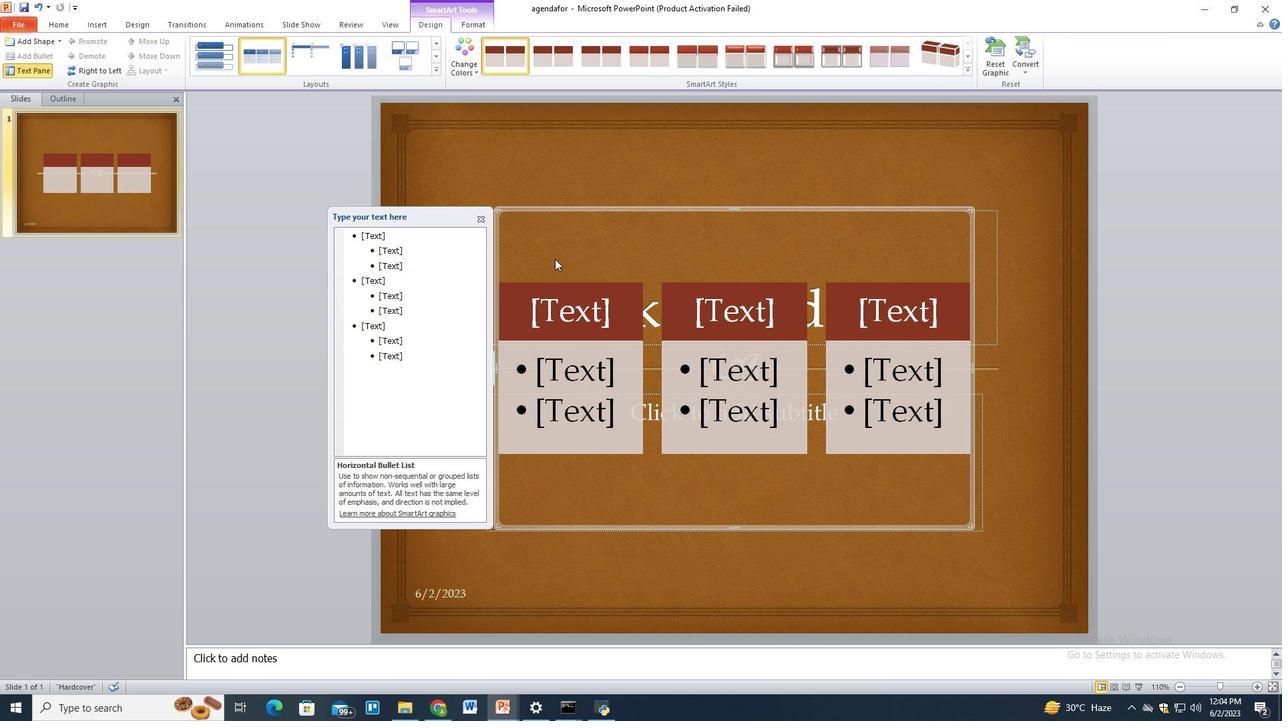 
Action: Mouse pressed left at (586, 247)
Screenshot: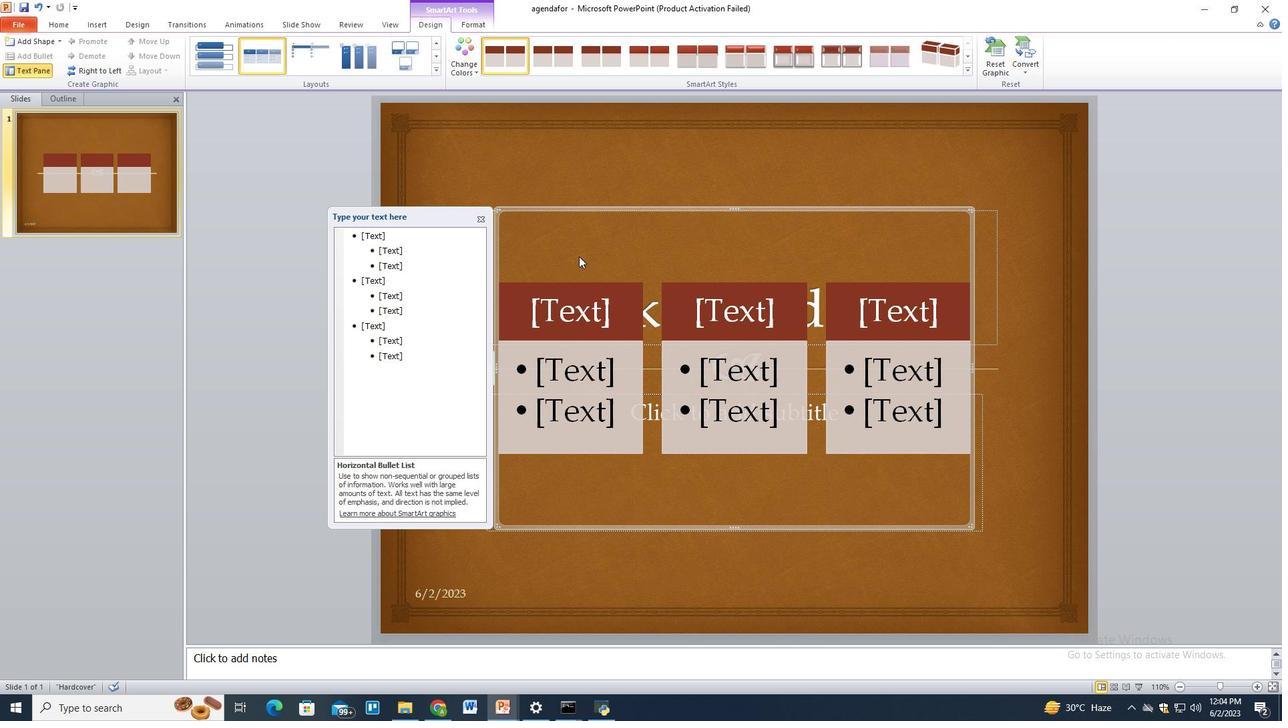 
Action: Mouse moved to (428, 215)
Screenshot: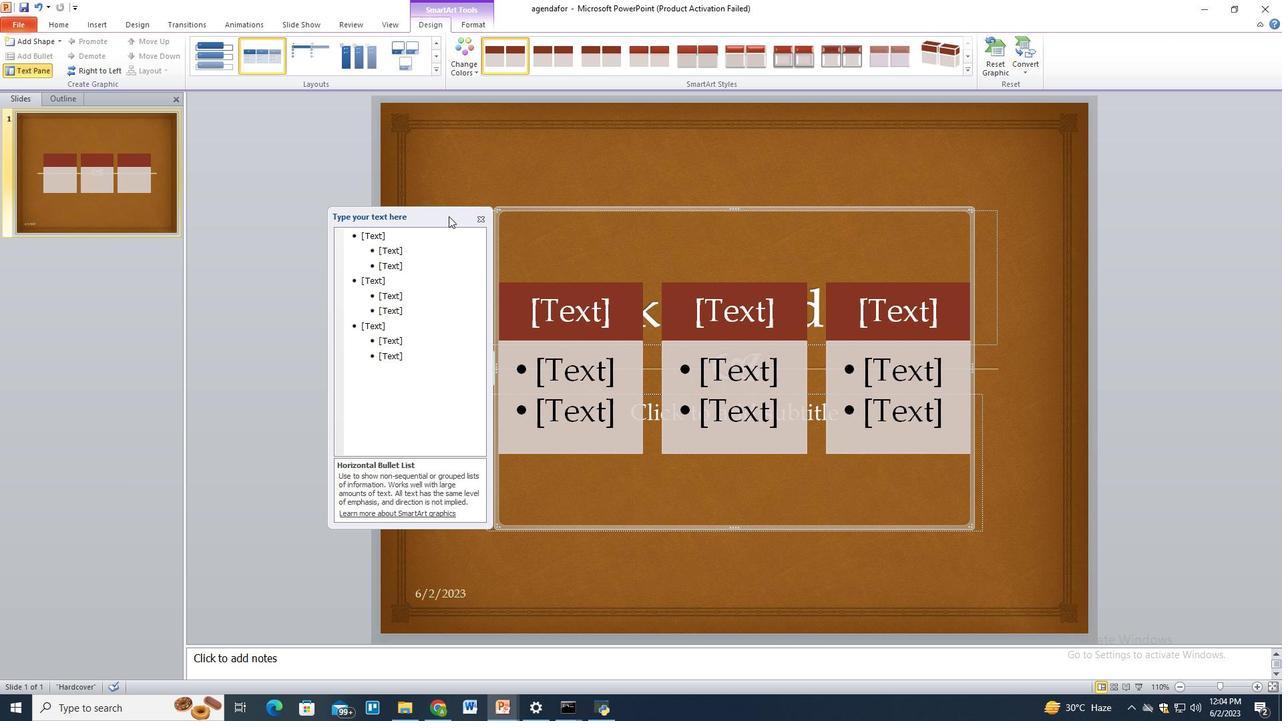 
Action: Mouse pressed left at (428, 215)
Screenshot: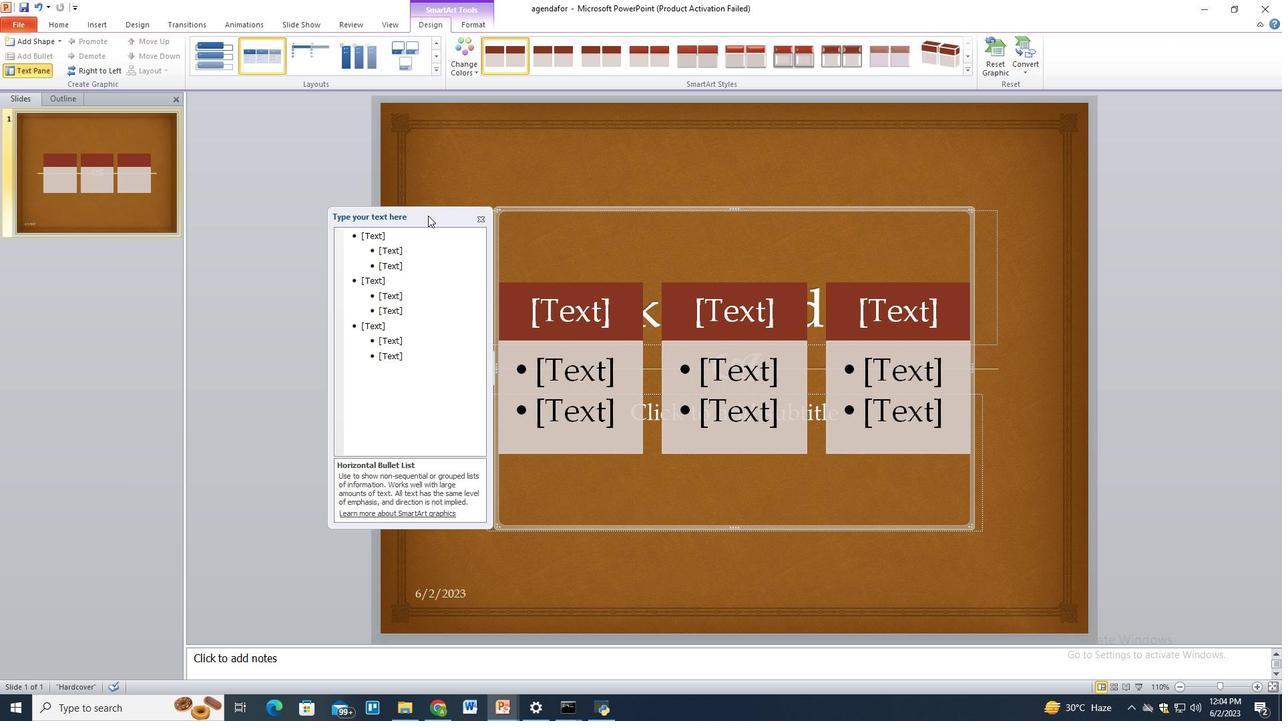 
Action: Mouse moved to (516, 225)
Screenshot: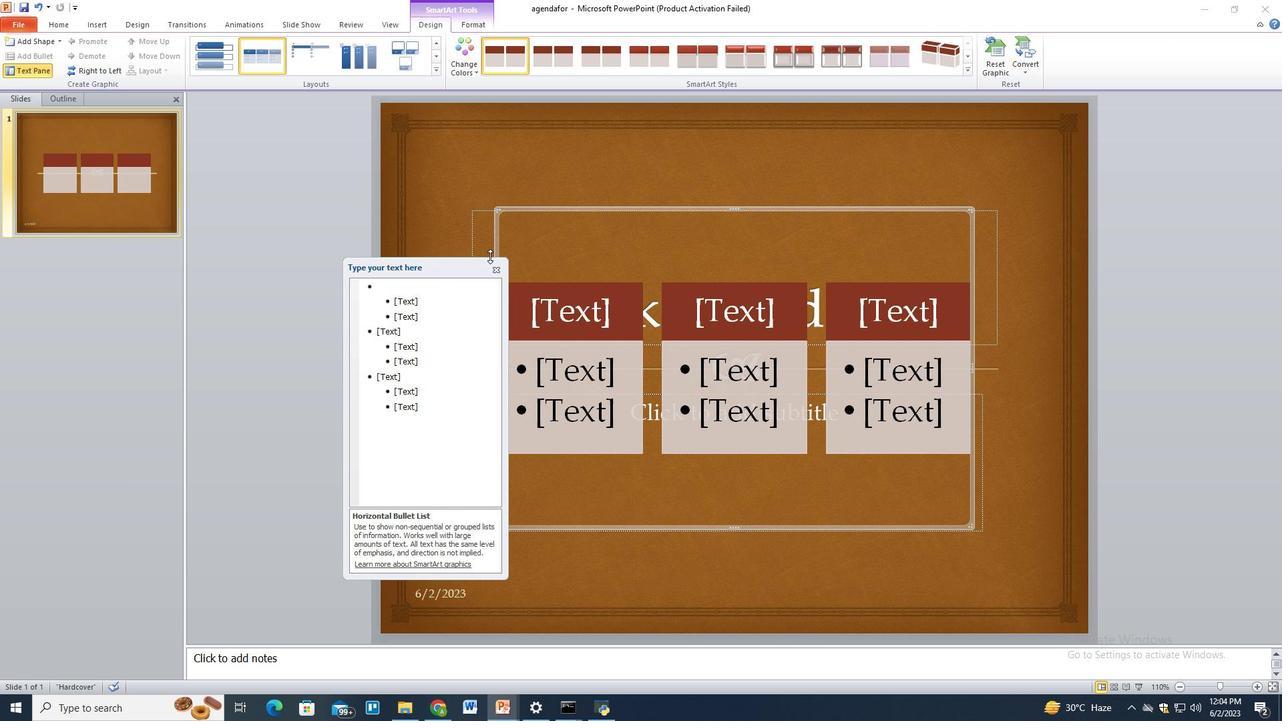 
Action: Mouse pressed left at (516, 225)
Screenshot: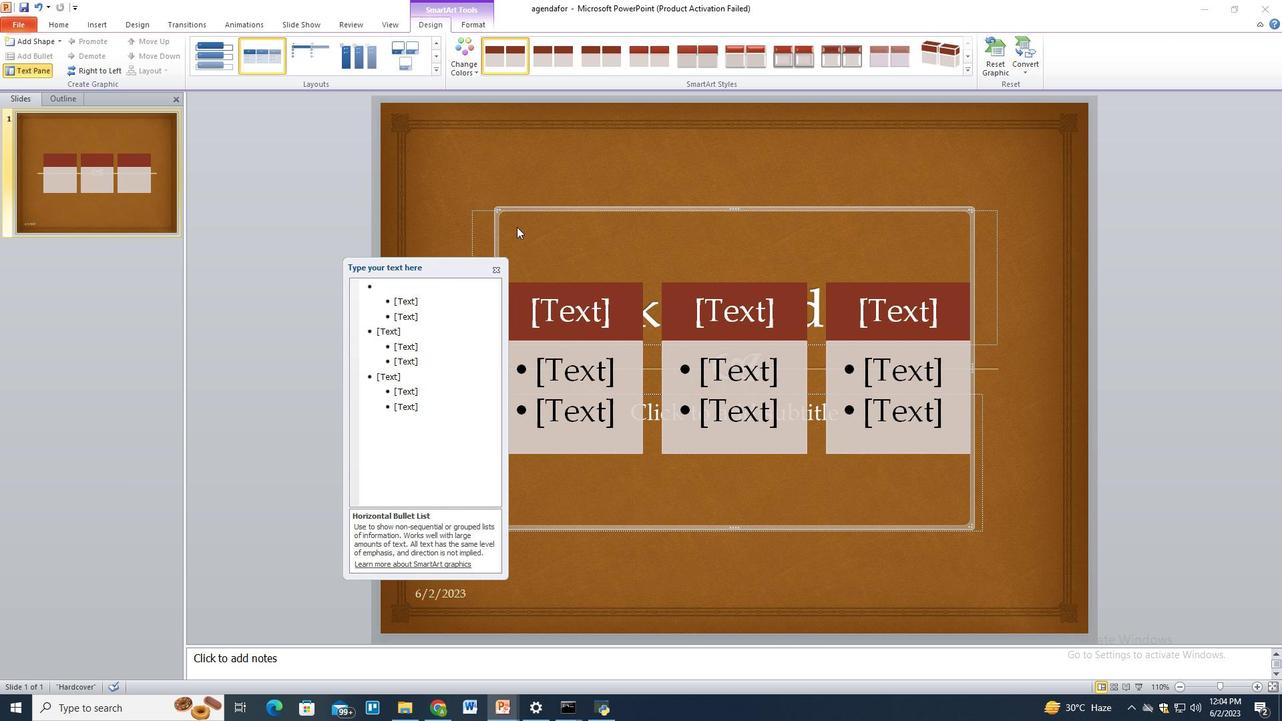 
Action: Mouse moved to (517, 236)
Screenshot: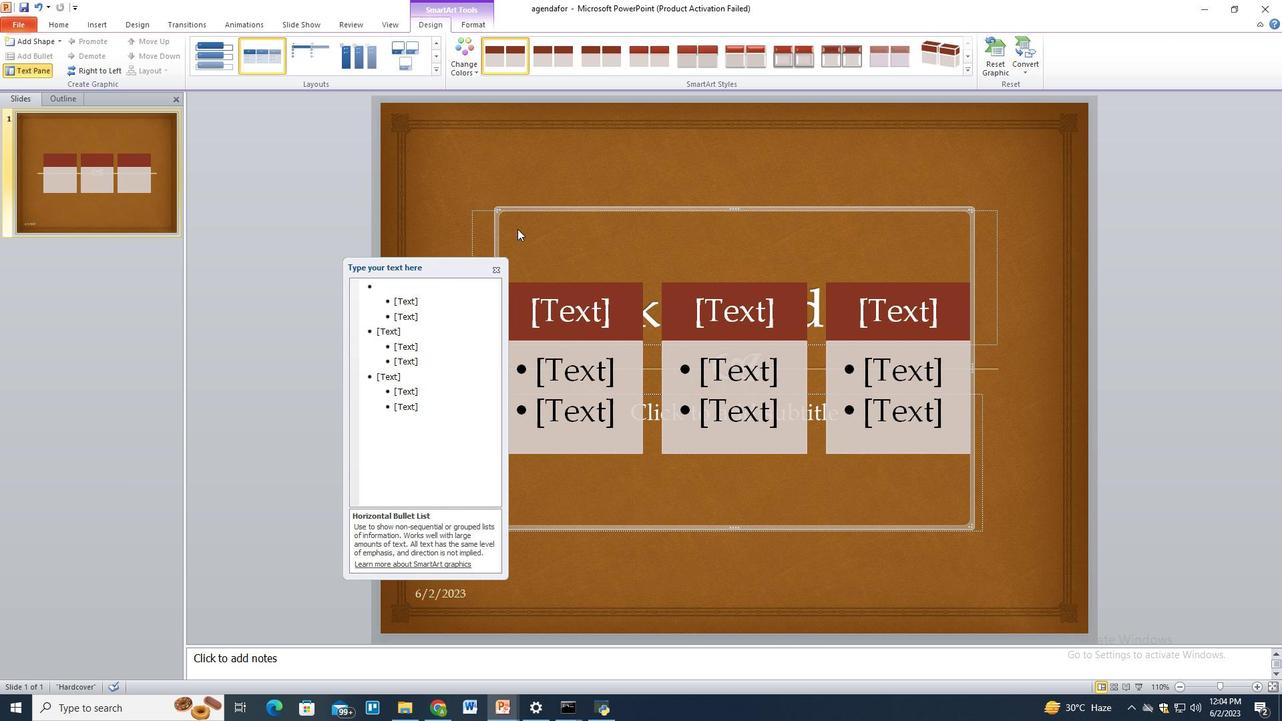 
Action: Mouse pressed left at (517, 236)
Screenshot: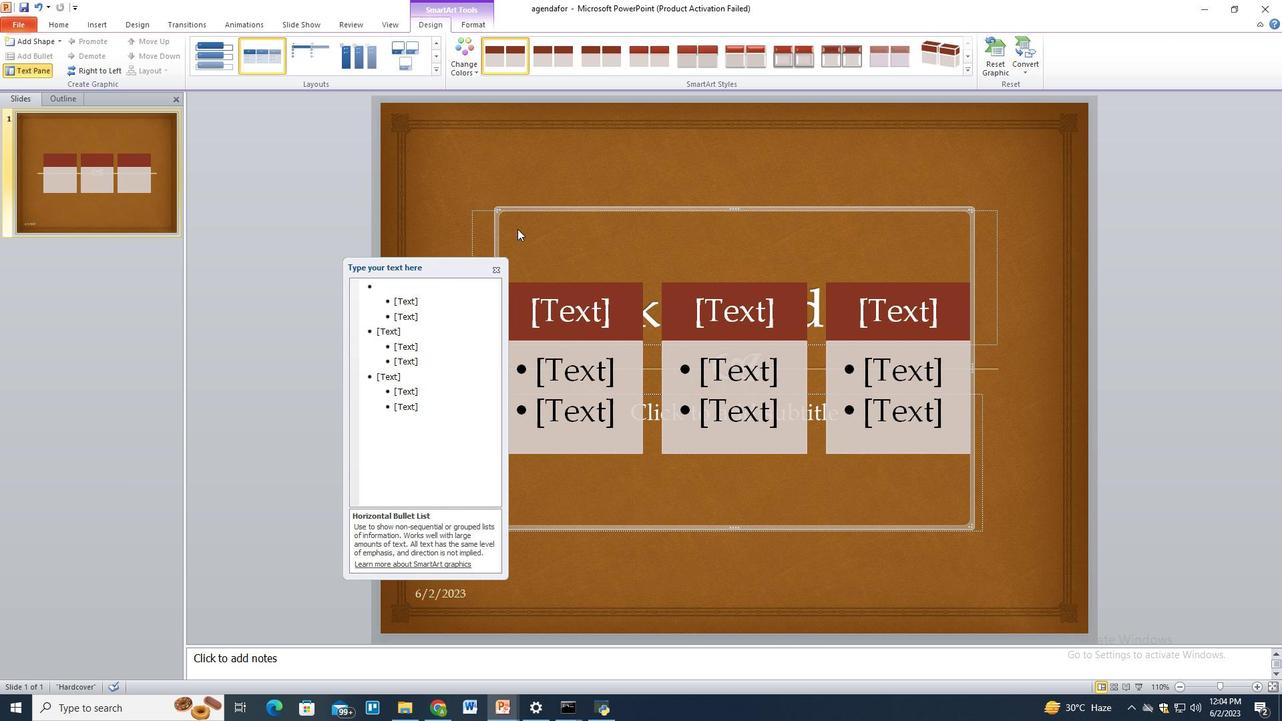 
Action: Mouse moved to (518, 237)
Screenshot: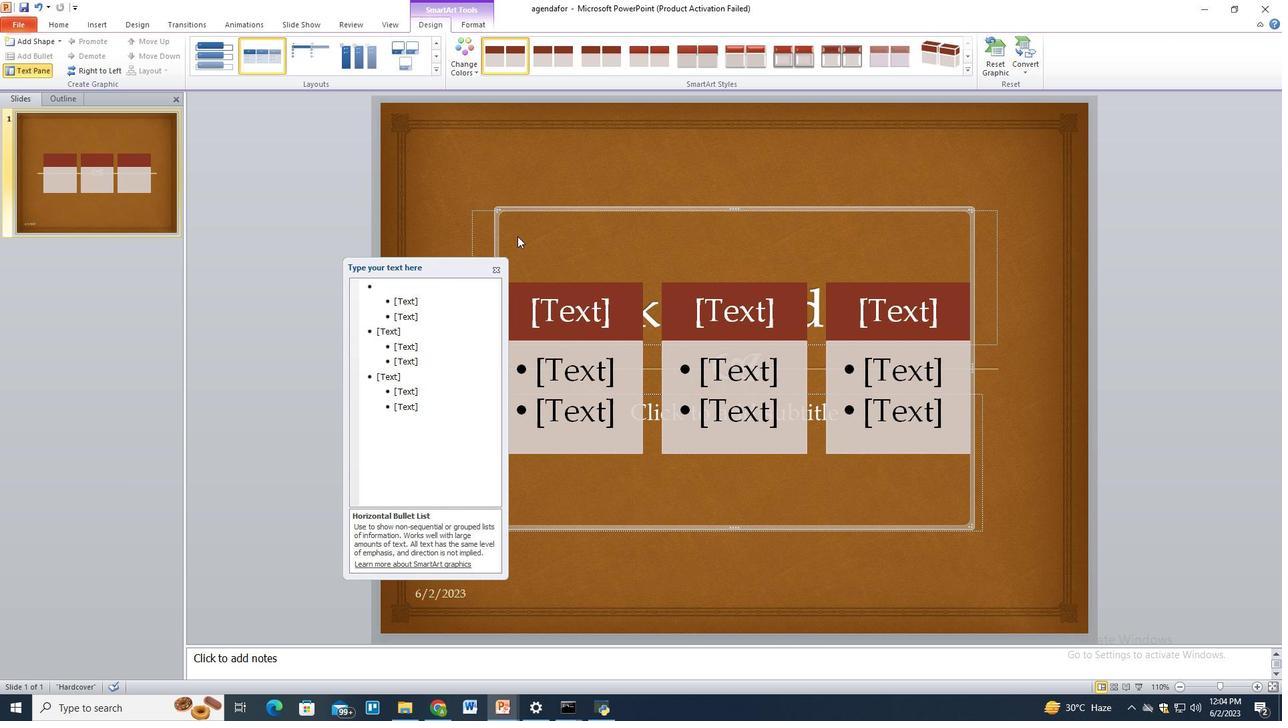 
Action: Mouse pressed left at (518, 237)
Screenshot: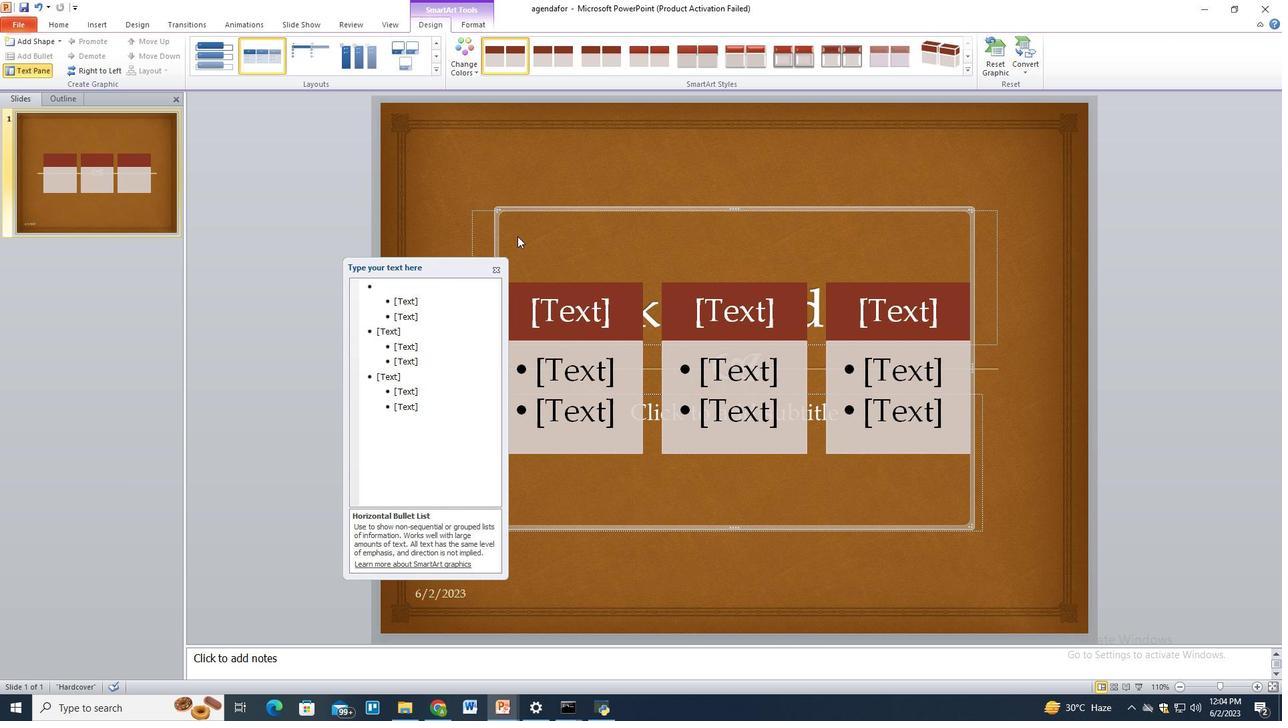 
Action: Mouse moved to (498, 269)
Screenshot: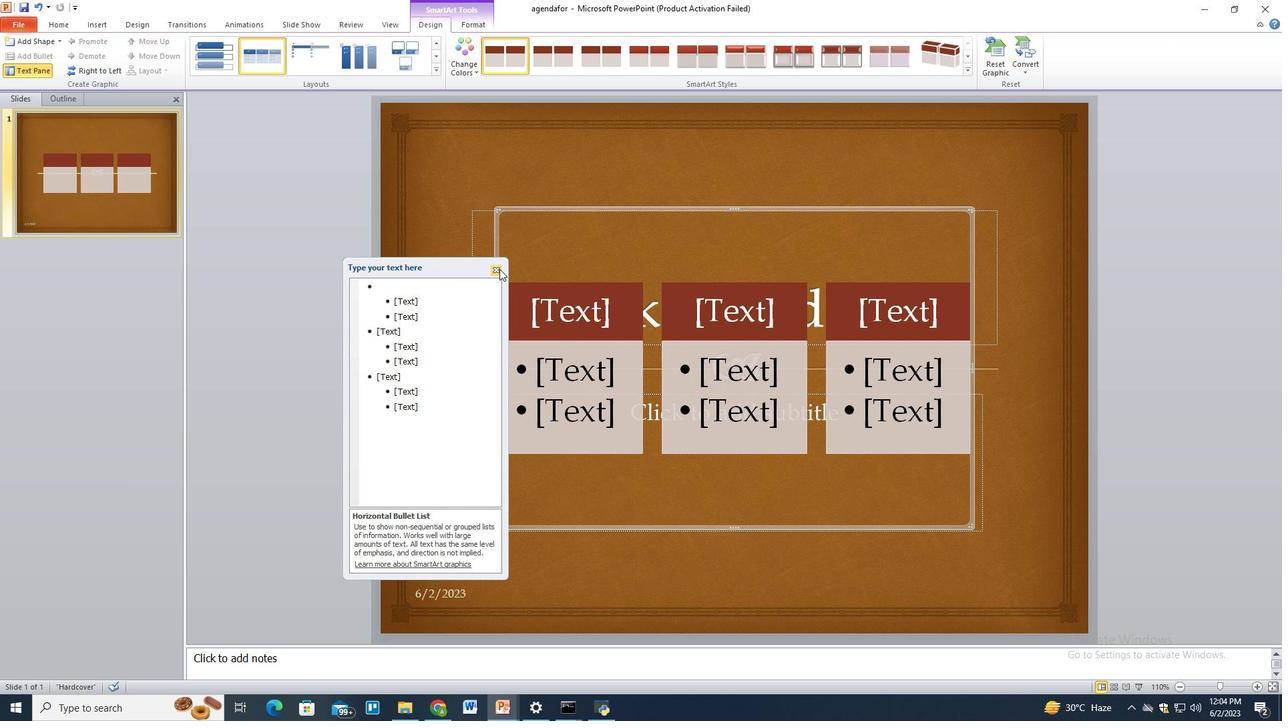 
Action: Mouse pressed left at (498, 269)
Screenshot: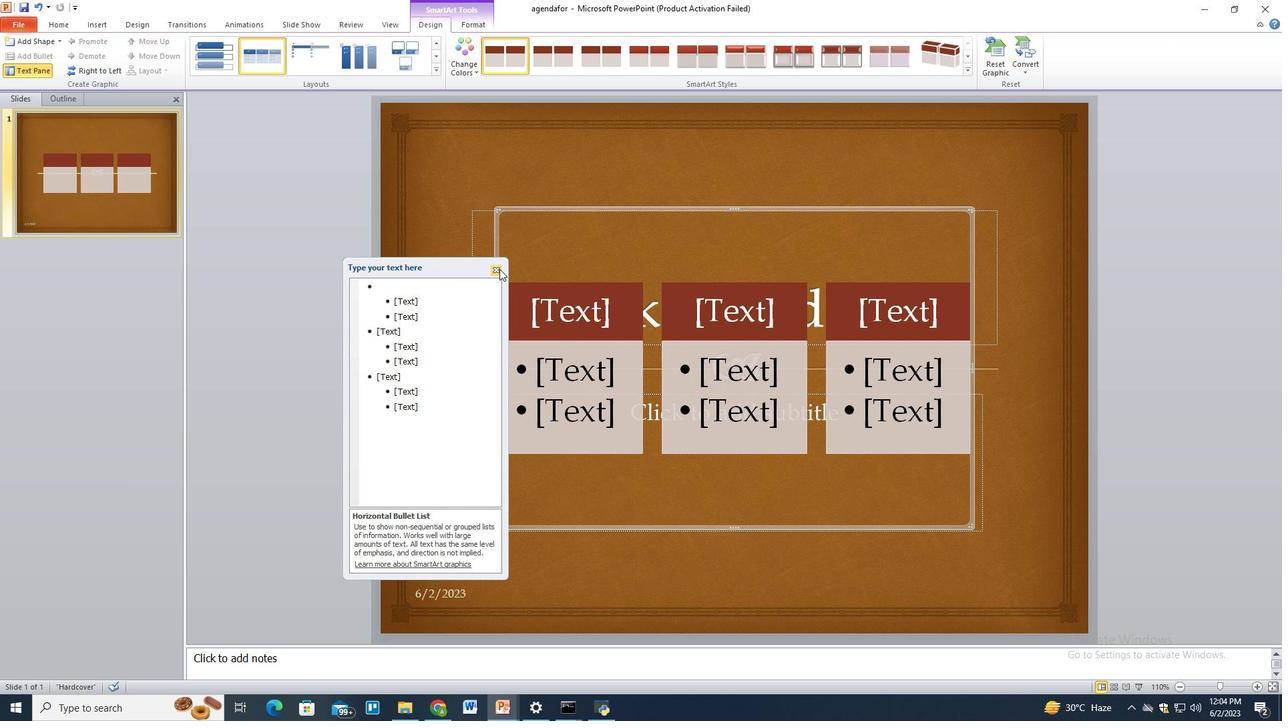 
Action: Mouse moved to (590, 236)
Screenshot: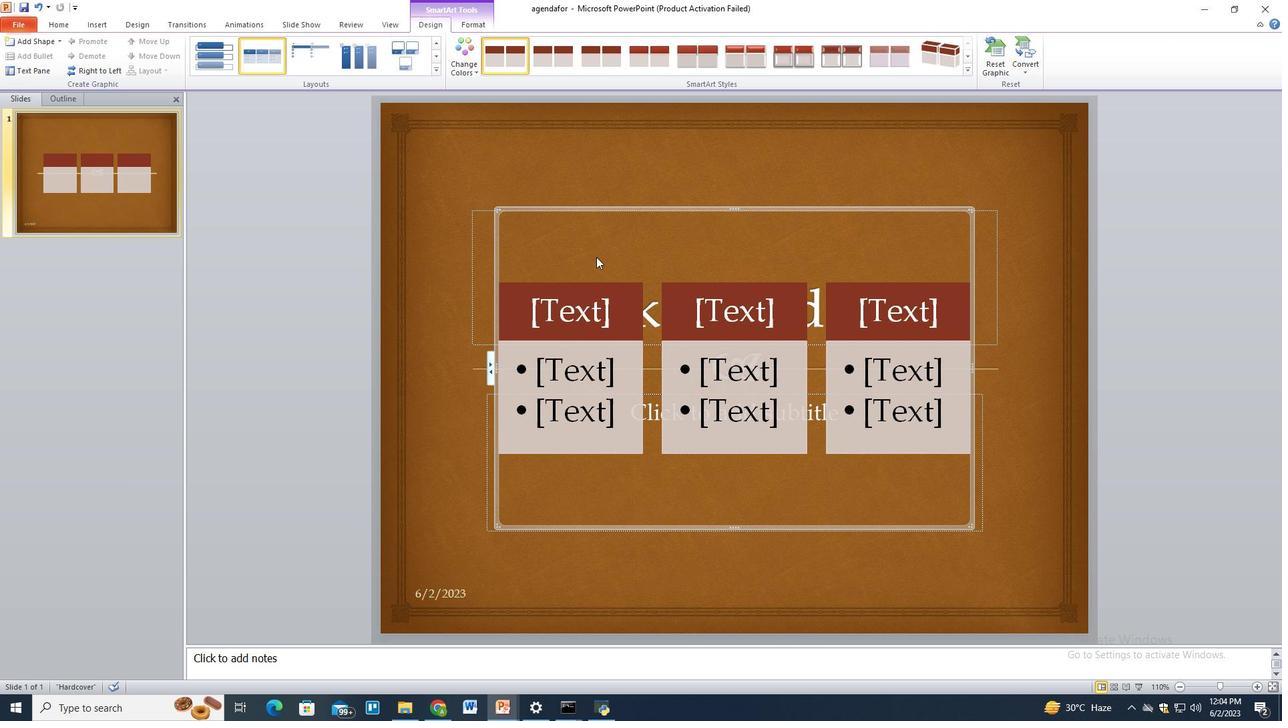 
Action: Mouse pressed left at (590, 236)
Screenshot: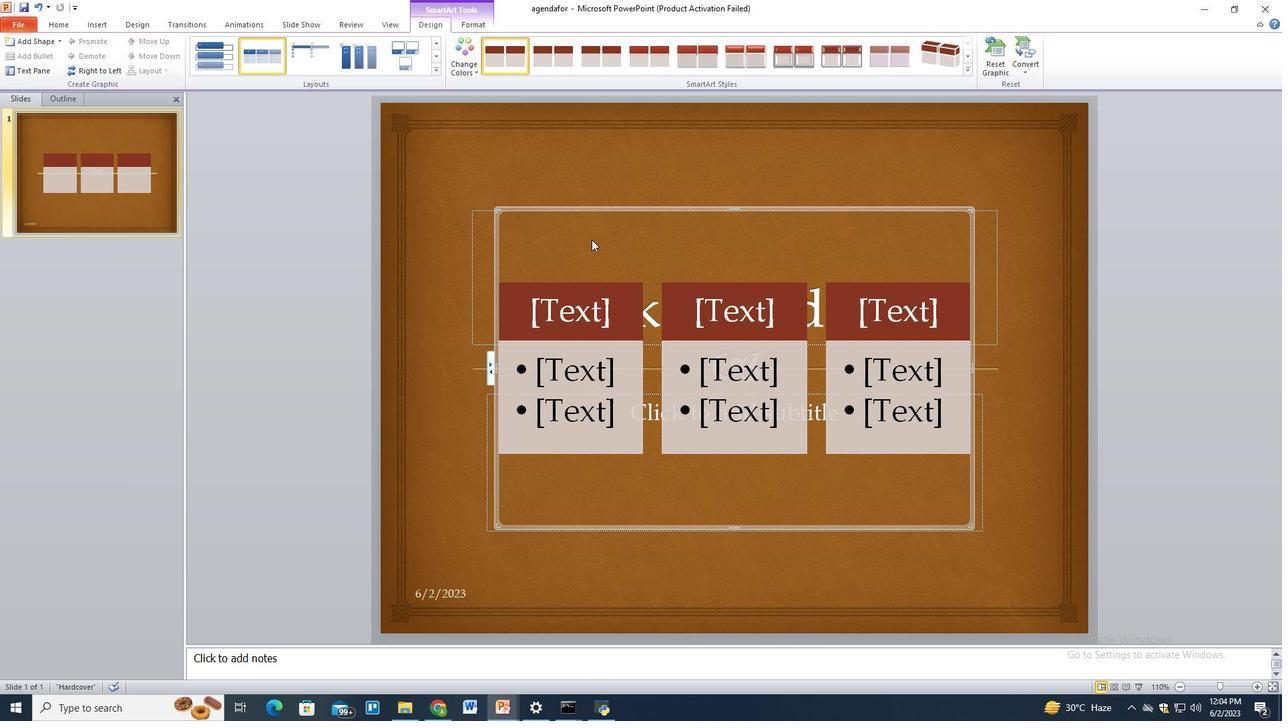 
Action: Mouse moved to (597, 333)
Screenshot: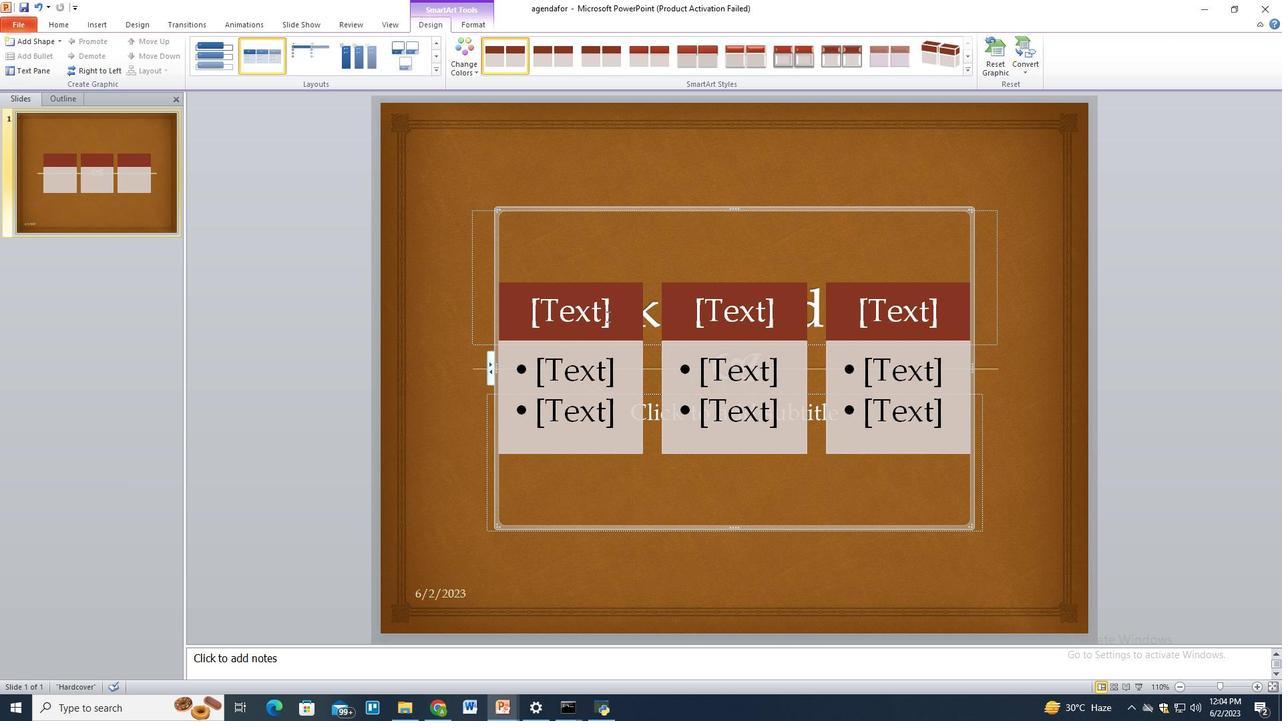 
Action: Mouse pressed left at (597, 333)
Screenshot: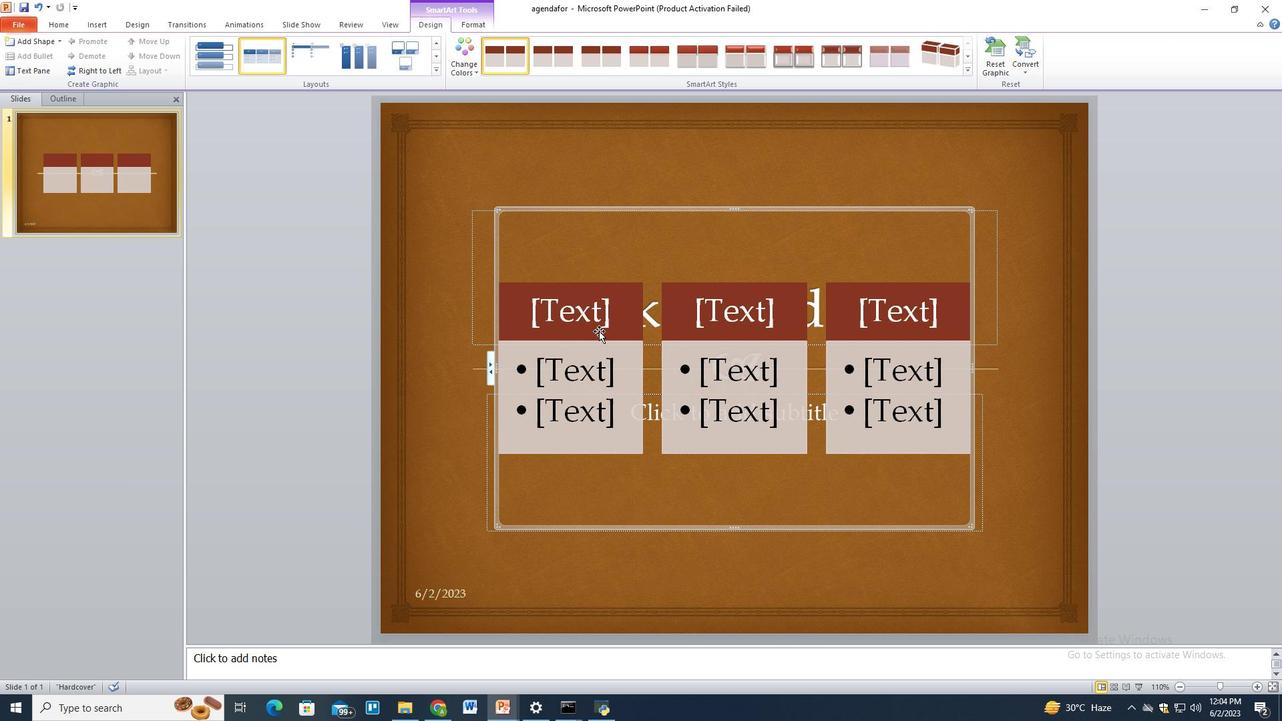 
Action: Mouse moved to (693, 313)
Screenshot: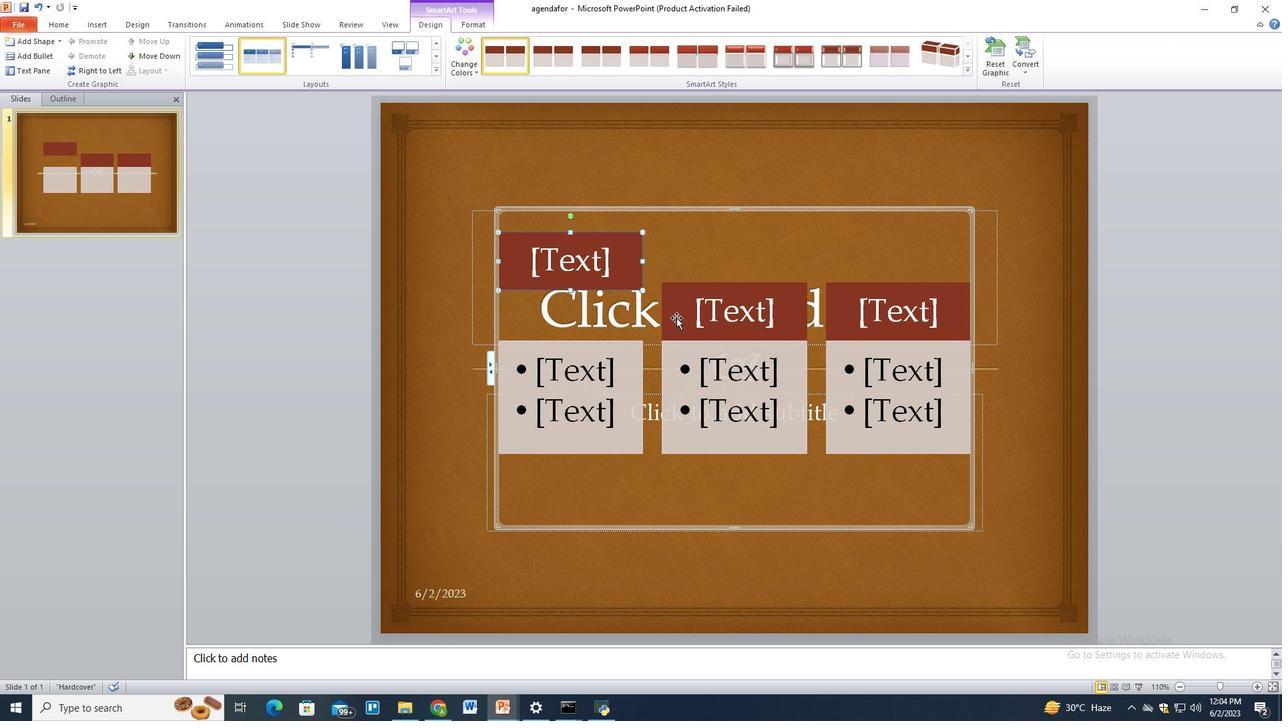 
Action: Mouse pressed left at (693, 313)
Screenshot: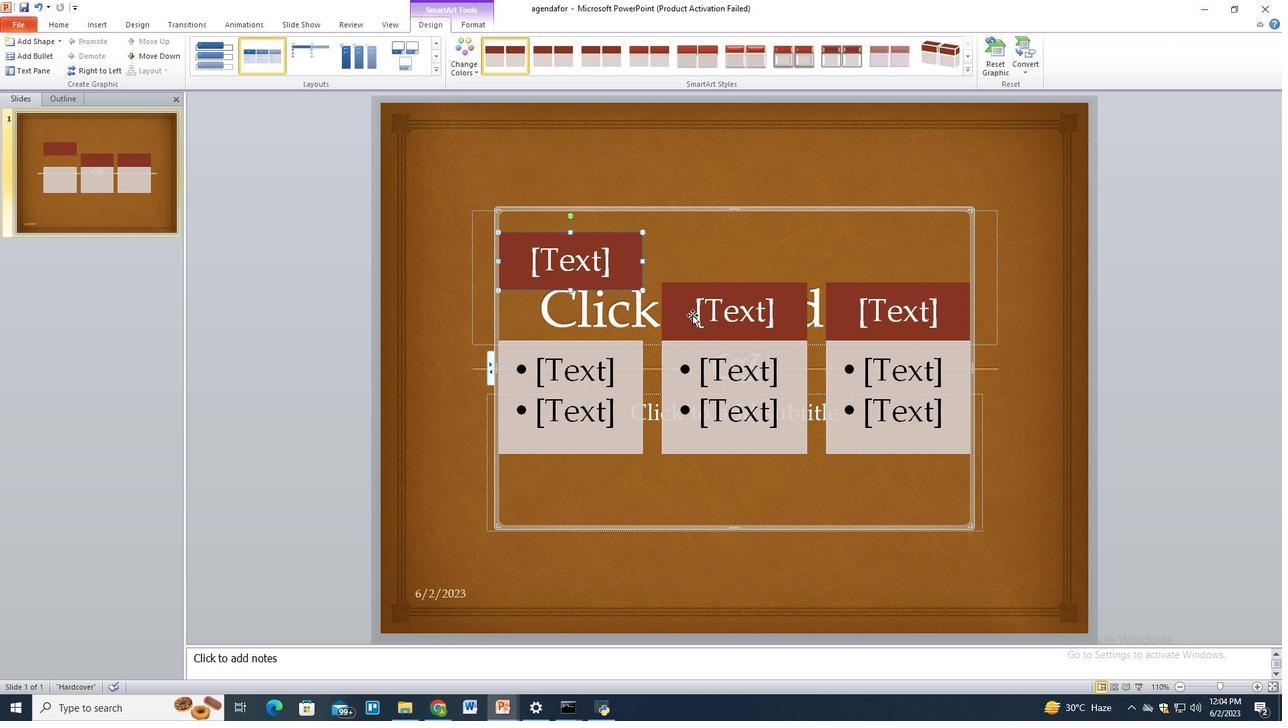 
Action: Mouse moved to (705, 303)
Screenshot: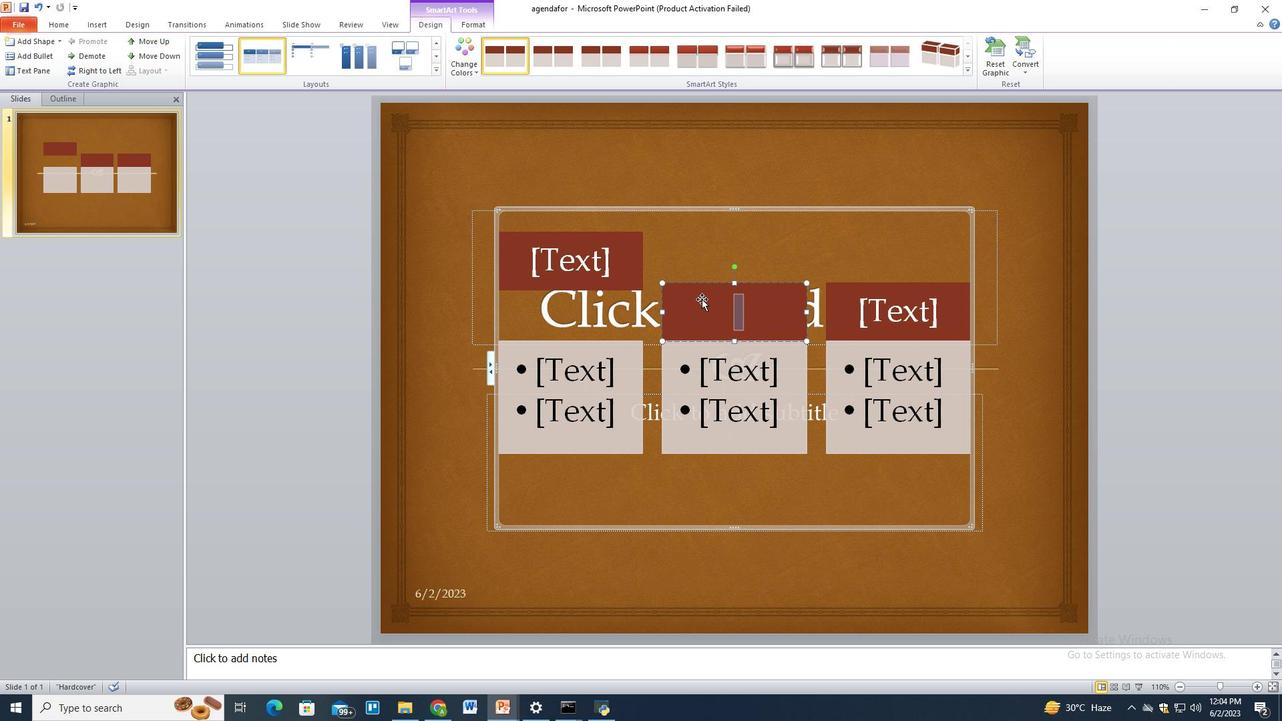 
Action: Mouse pressed left at (705, 303)
Screenshot: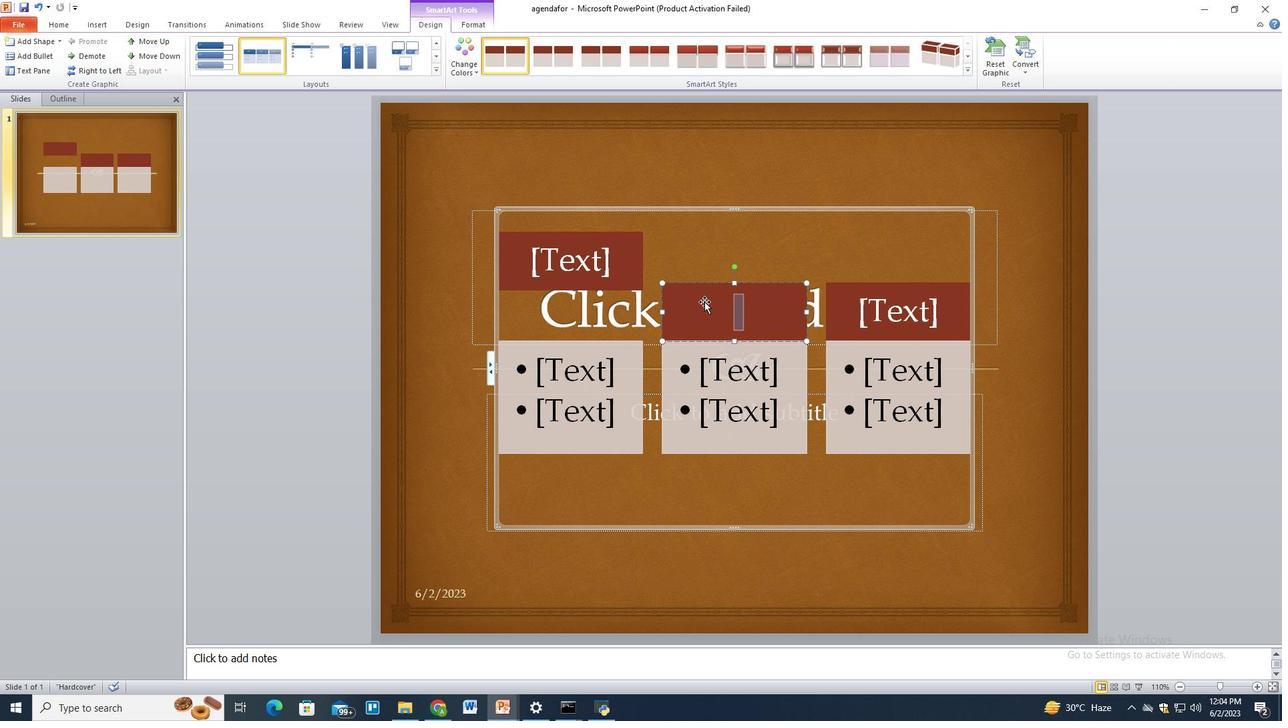 
Action: Mouse moved to (888, 307)
Screenshot: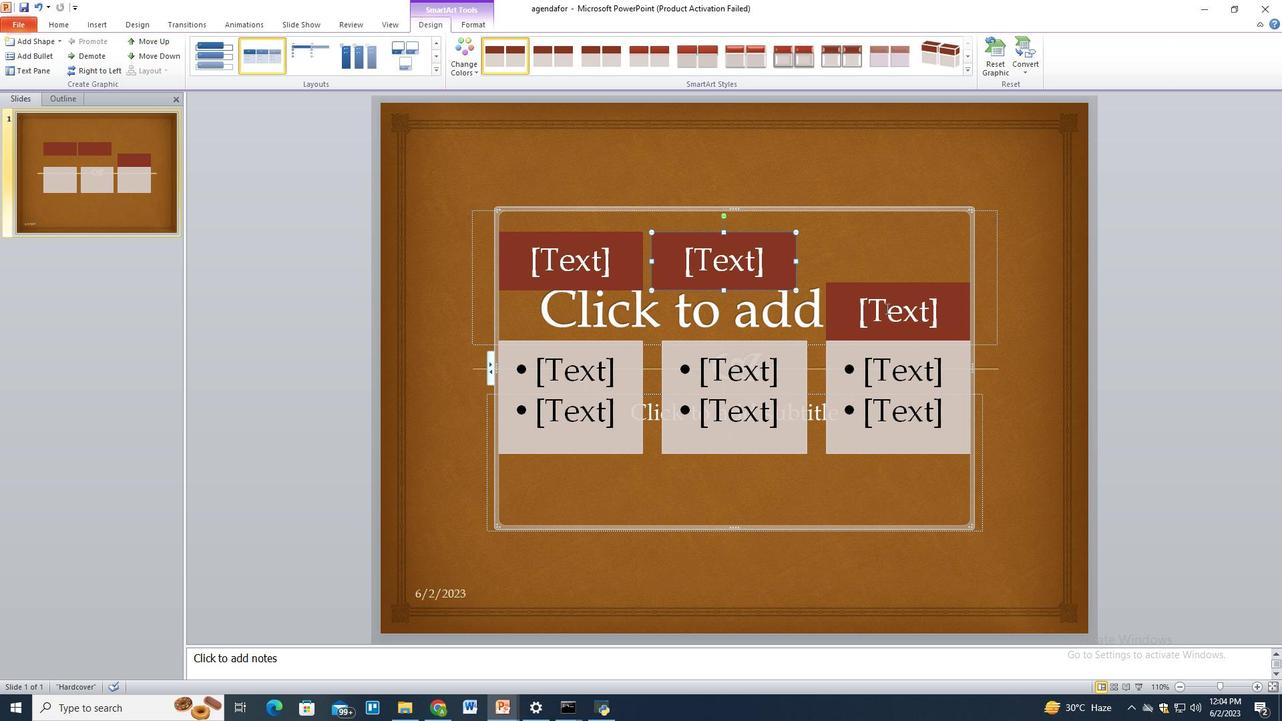 
Action: Mouse pressed left at (888, 307)
Screenshot: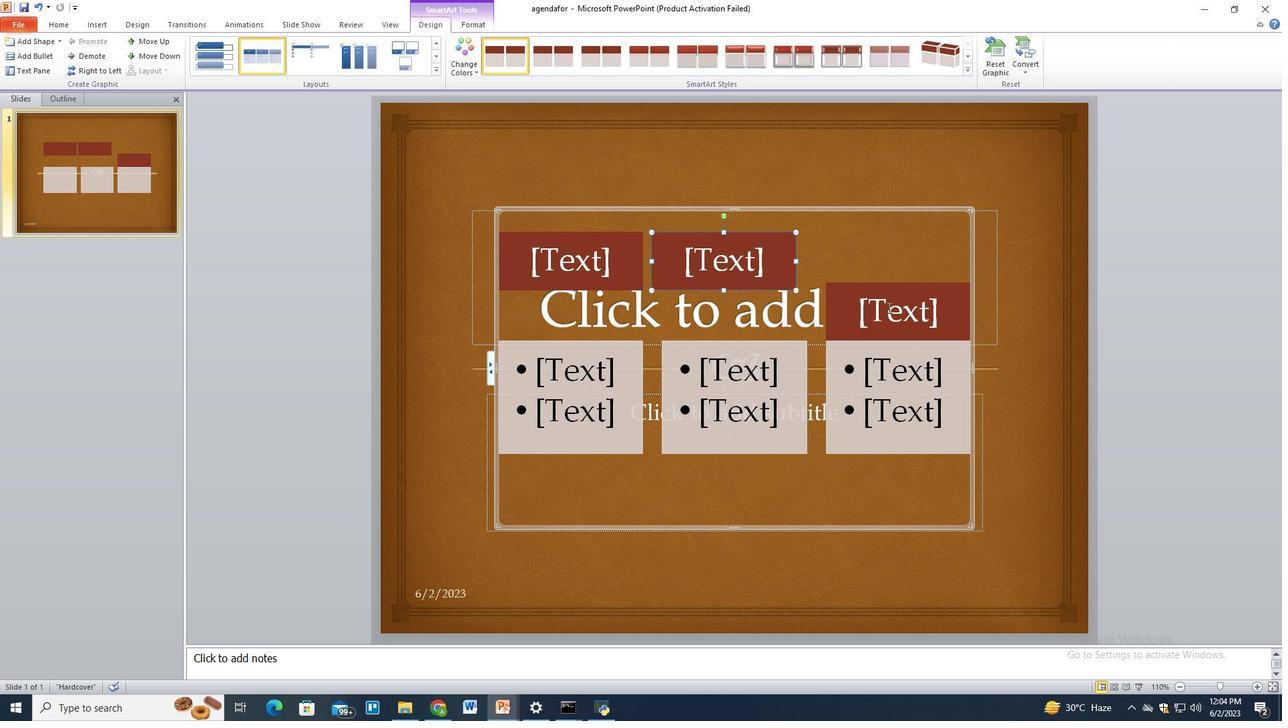 
Action: Mouse moved to (876, 301)
Screenshot: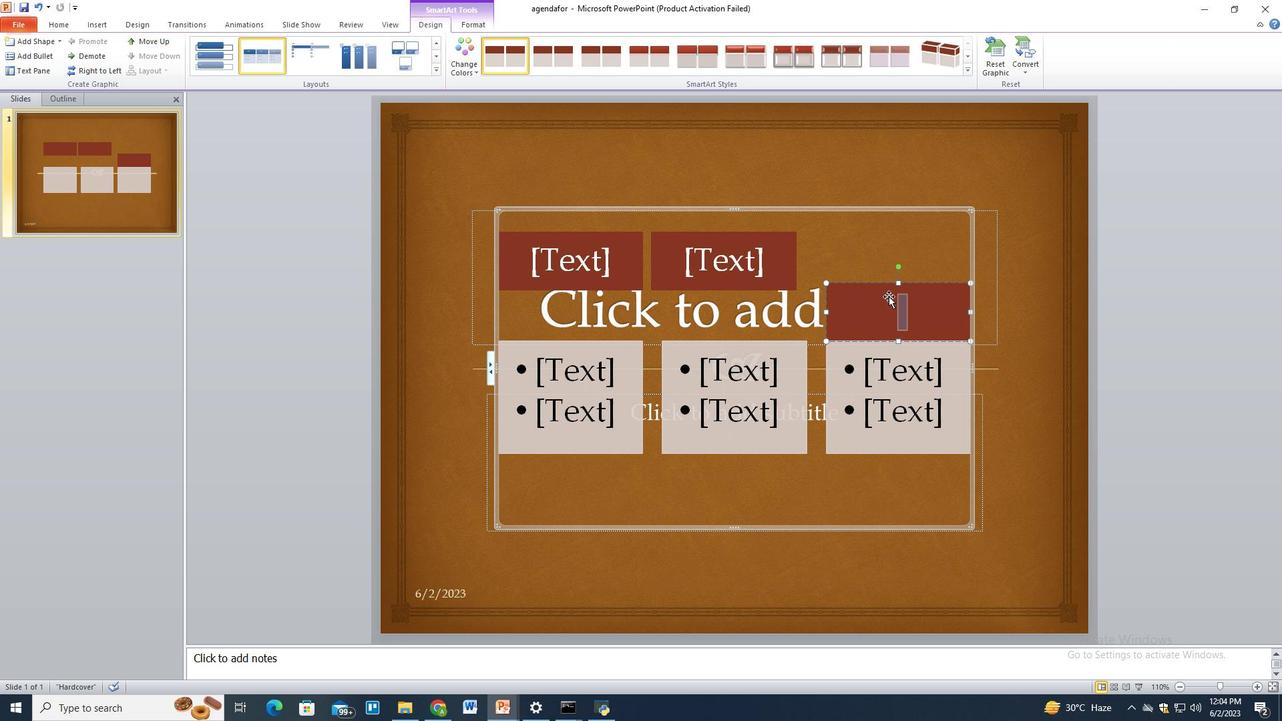
Action: Mouse pressed left at (876, 301)
Screenshot: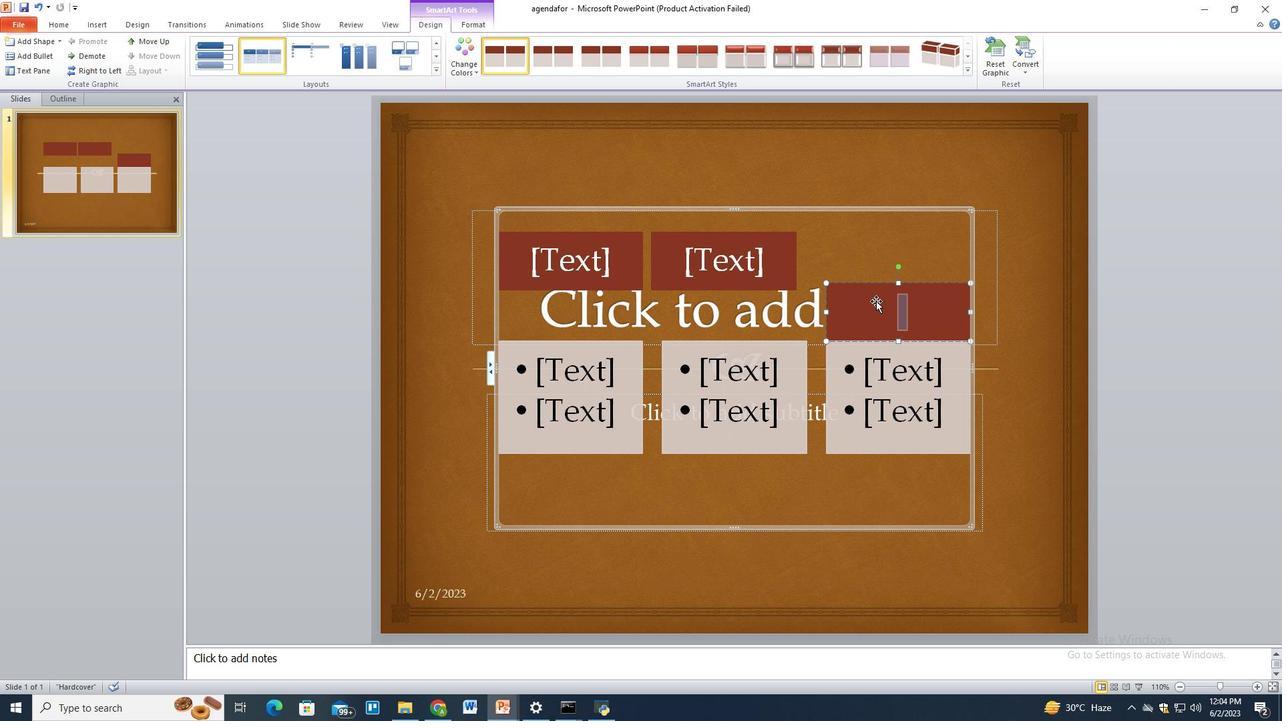 
Action: Mouse moved to (480, 28)
Screenshot: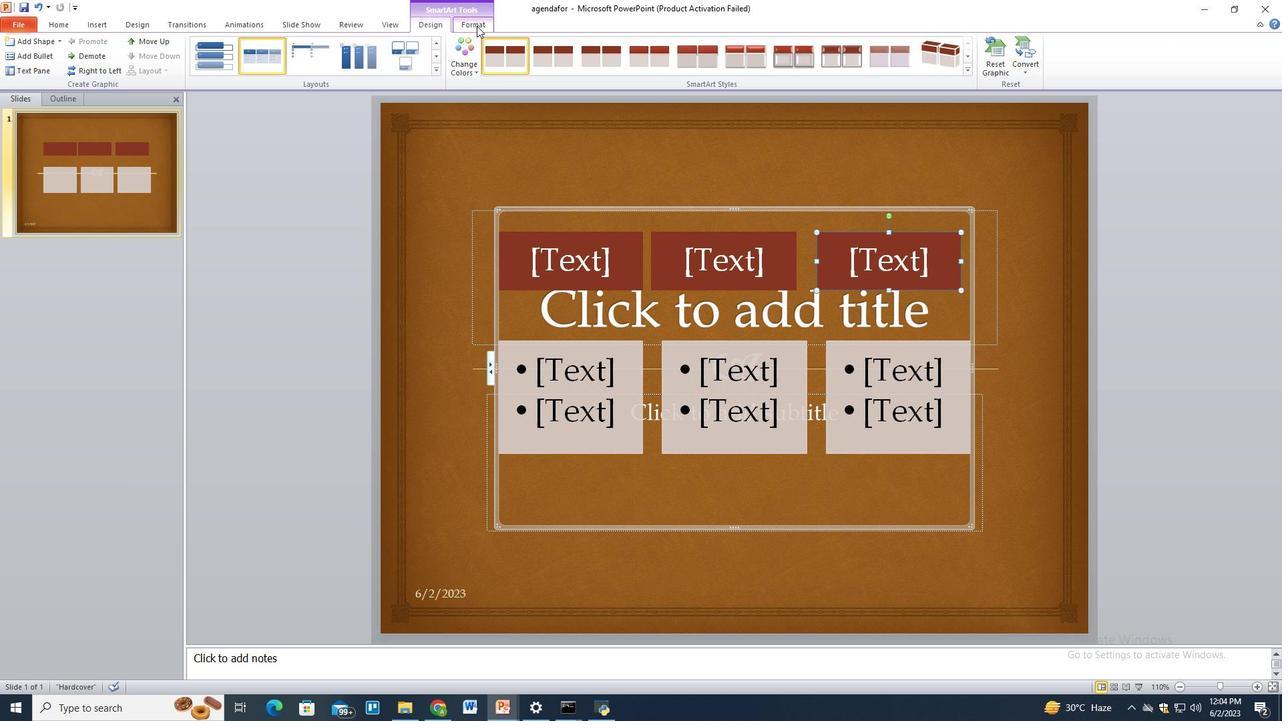 
Action: Mouse pressed left at (480, 28)
Screenshot: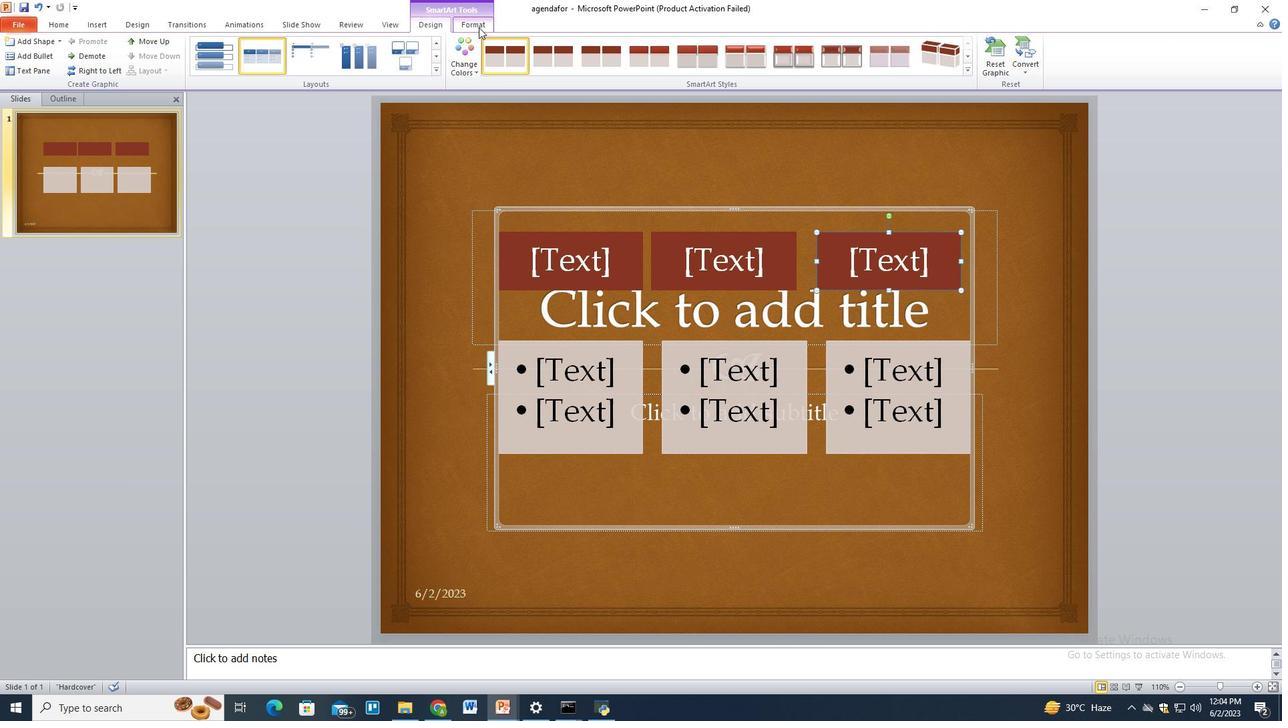 
Action: Mouse moved to (965, 134)
Screenshot: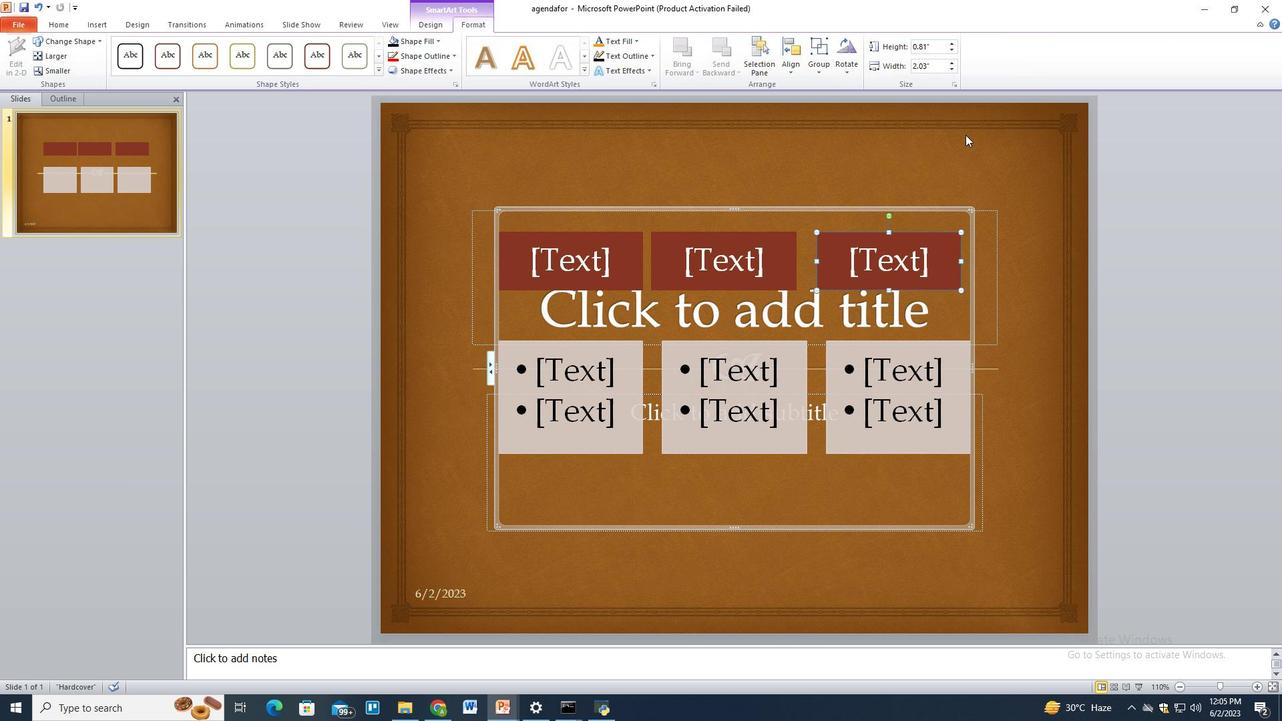 
Action: Mouse pressed left at (965, 134)
Screenshot: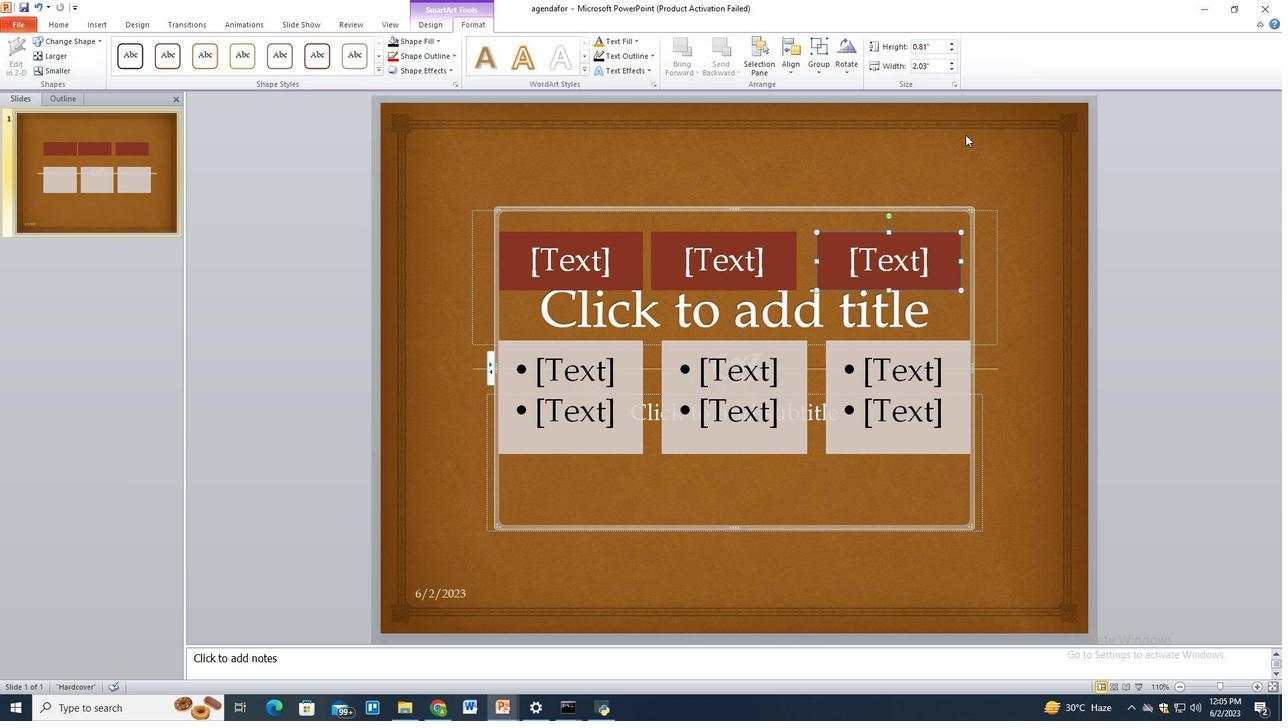 
Action: Mouse moved to (982, 170)
Screenshot: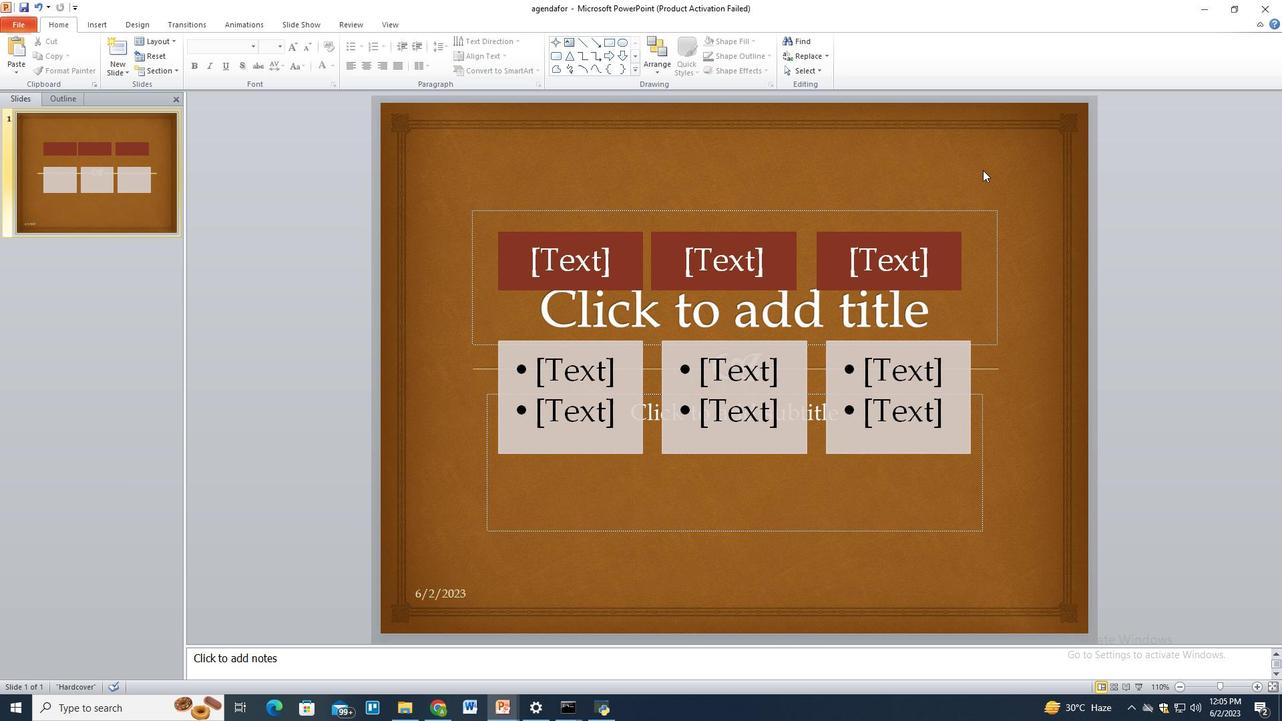 
